 Task: Compose an email with the signature Jose Hernandez with the subject Request for collaboration and the message Can you please provide me with the login credentials for the system? from softage.8@softage.net to softage.6@softage.net Select the numbered list and change the font typography to strikethroughSelect the numbered list and remove the font typography strikethrough Send the email. Finally, move the email from Sent Items to the label Software development
Action: Mouse moved to (1124, 69)
Screenshot: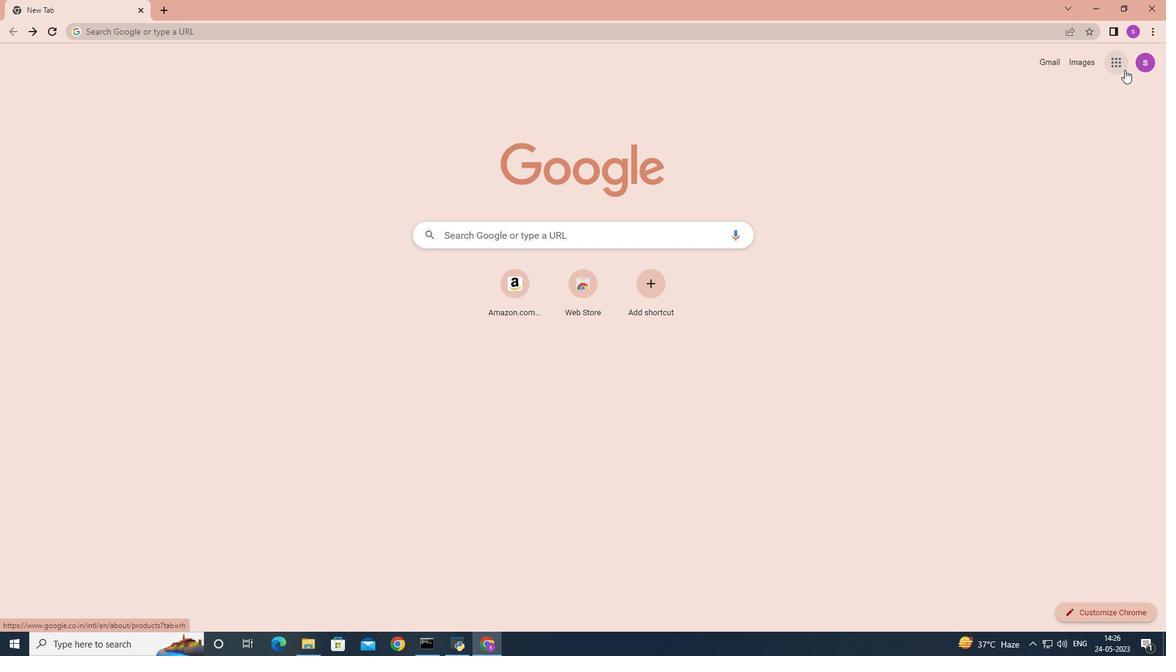 
Action: Mouse pressed left at (1124, 69)
Screenshot: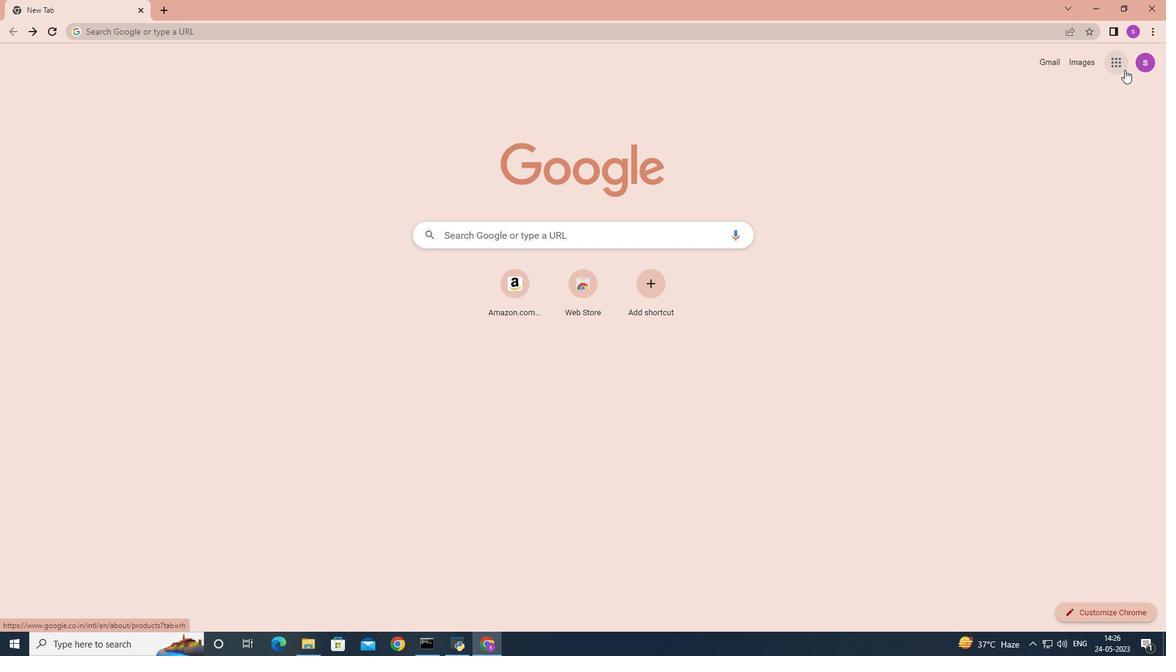 
Action: Mouse moved to (1053, 105)
Screenshot: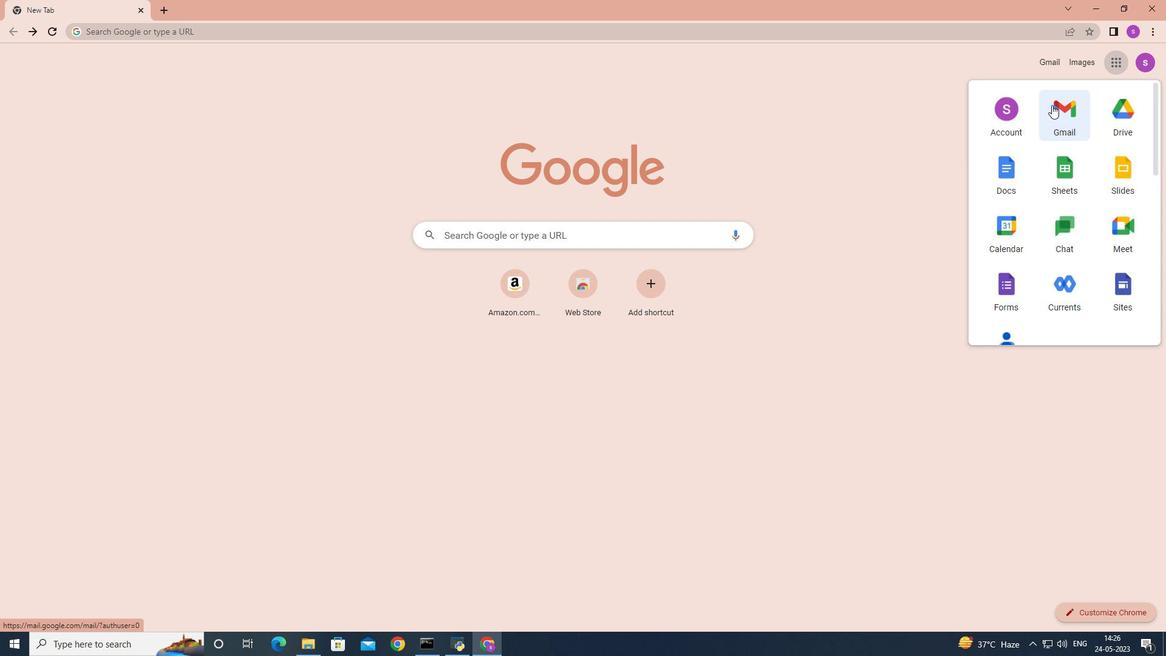 
Action: Mouse pressed left at (1053, 105)
Screenshot: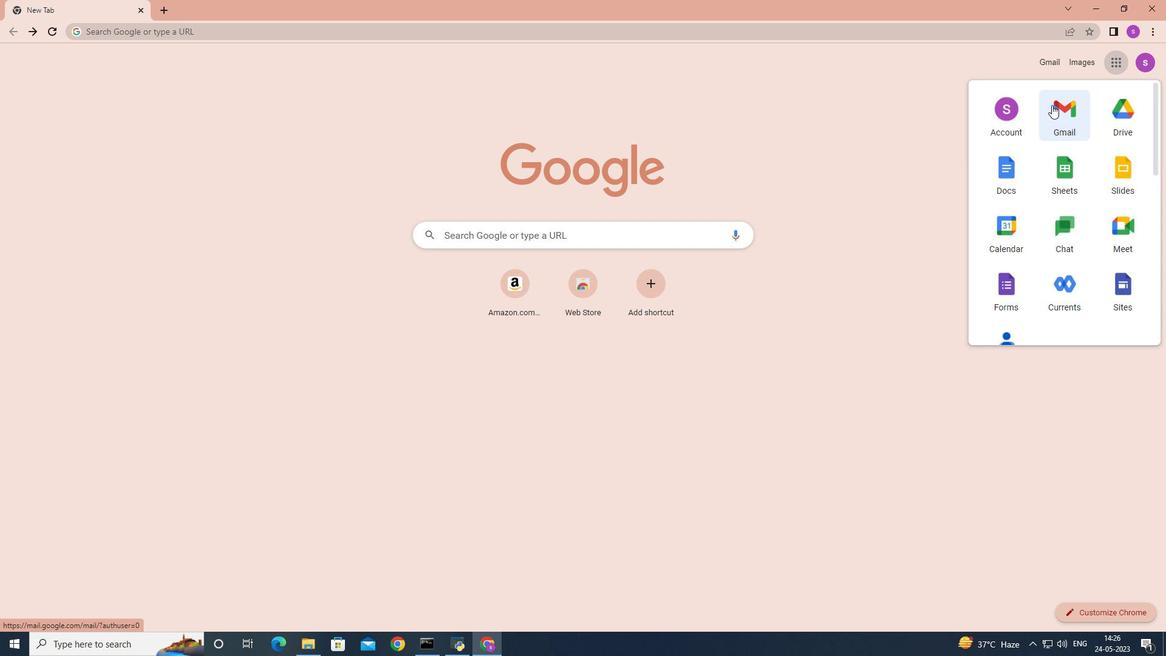 
Action: Mouse moved to (1030, 68)
Screenshot: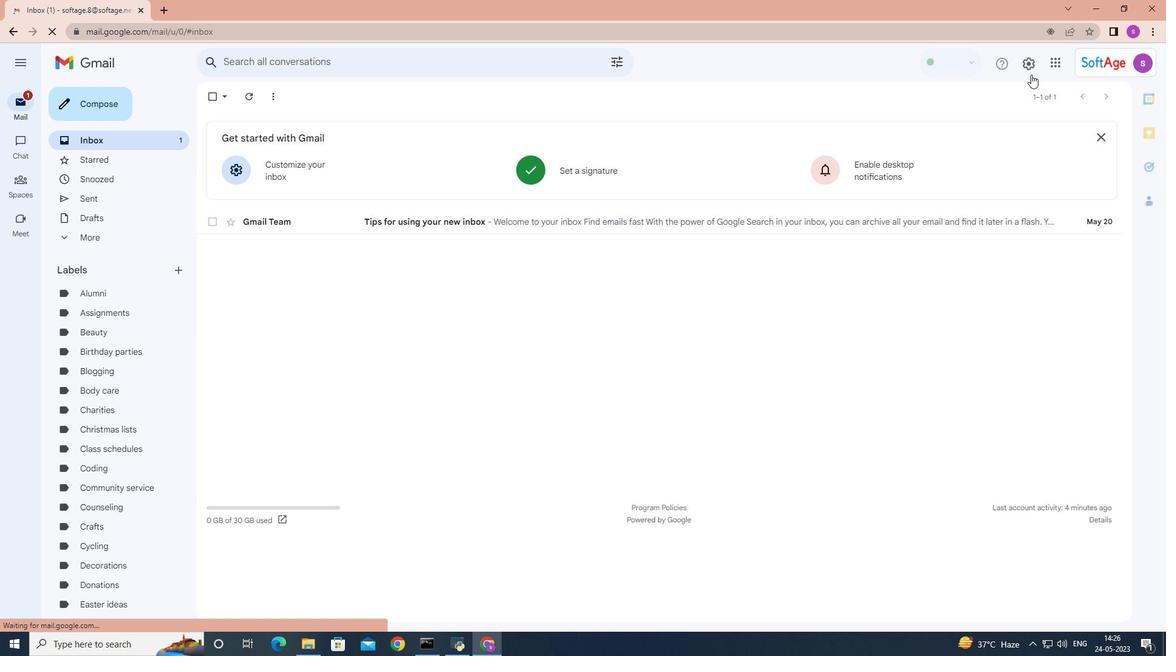 
Action: Mouse pressed left at (1030, 68)
Screenshot: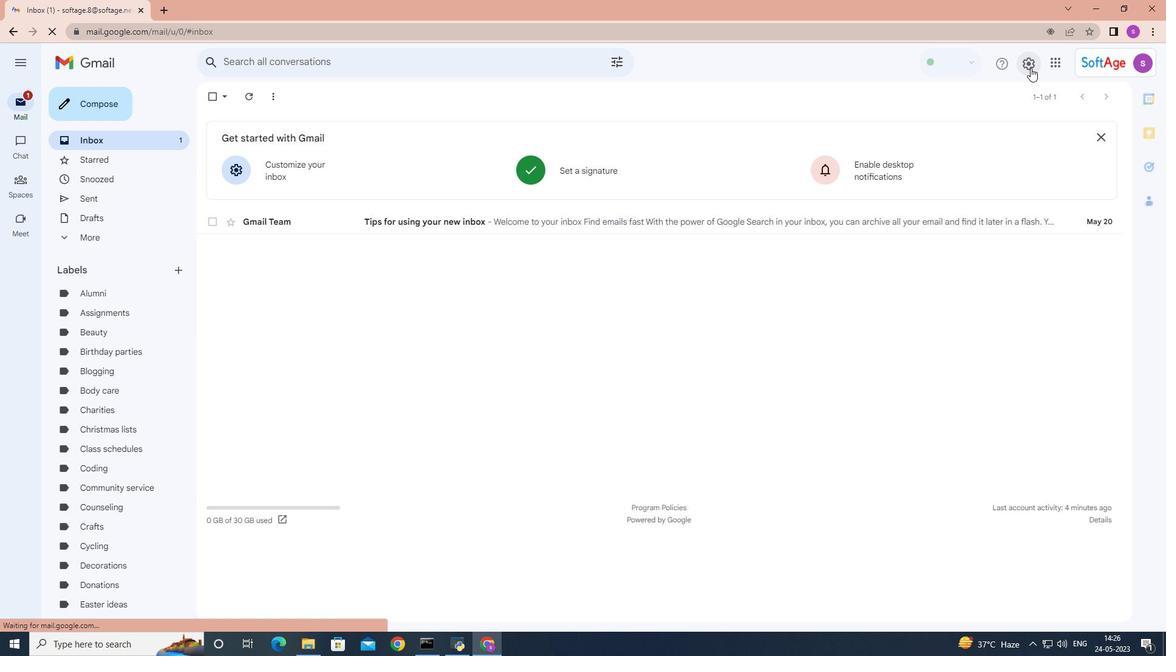 
Action: Mouse moved to (1039, 119)
Screenshot: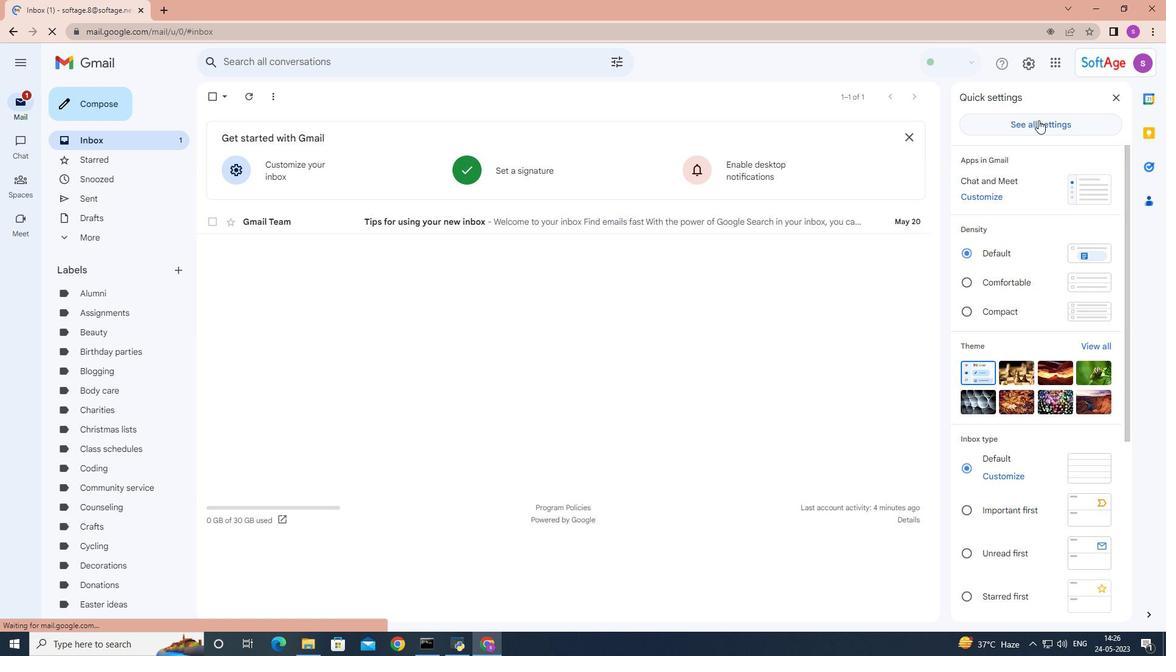 
Action: Mouse pressed left at (1039, 119)
Screenshot: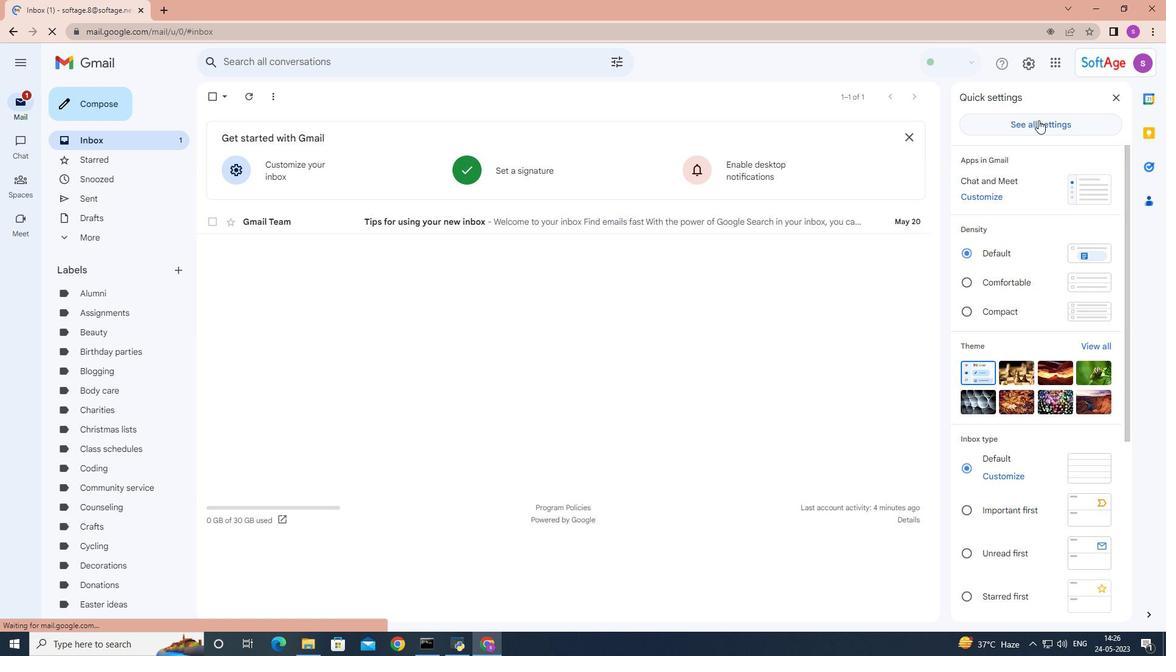
Action: Mouse moved to (844, 189)
Screenshot: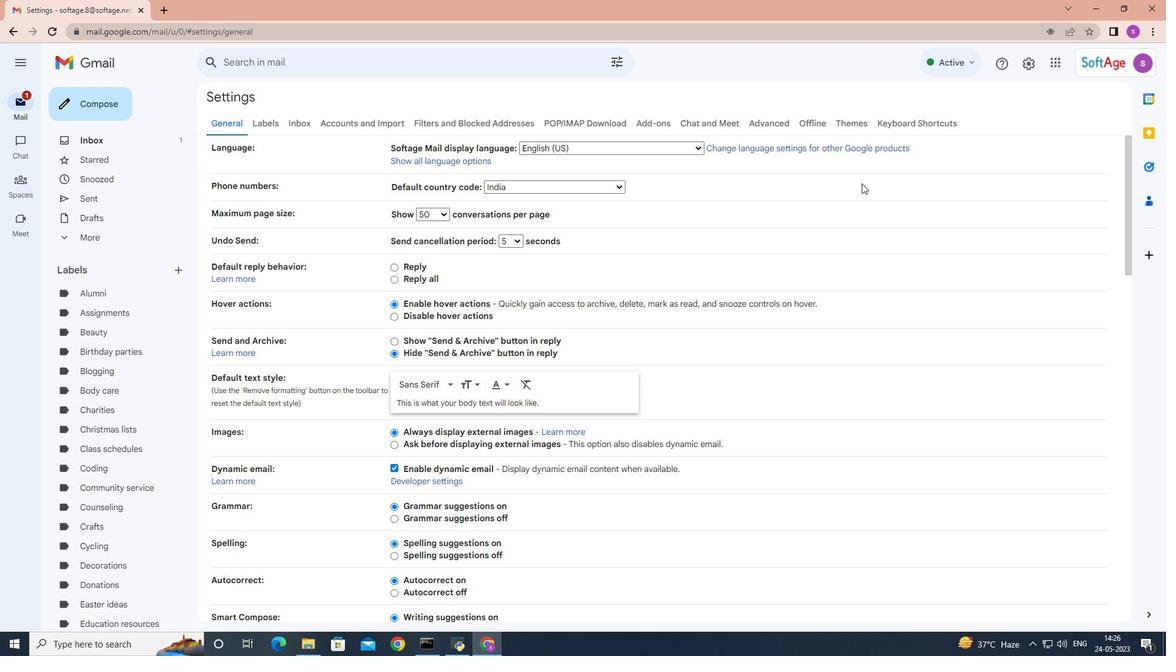 
Action: Mouse scrolled (844, 188) with delta (0, 0)
Screenshot: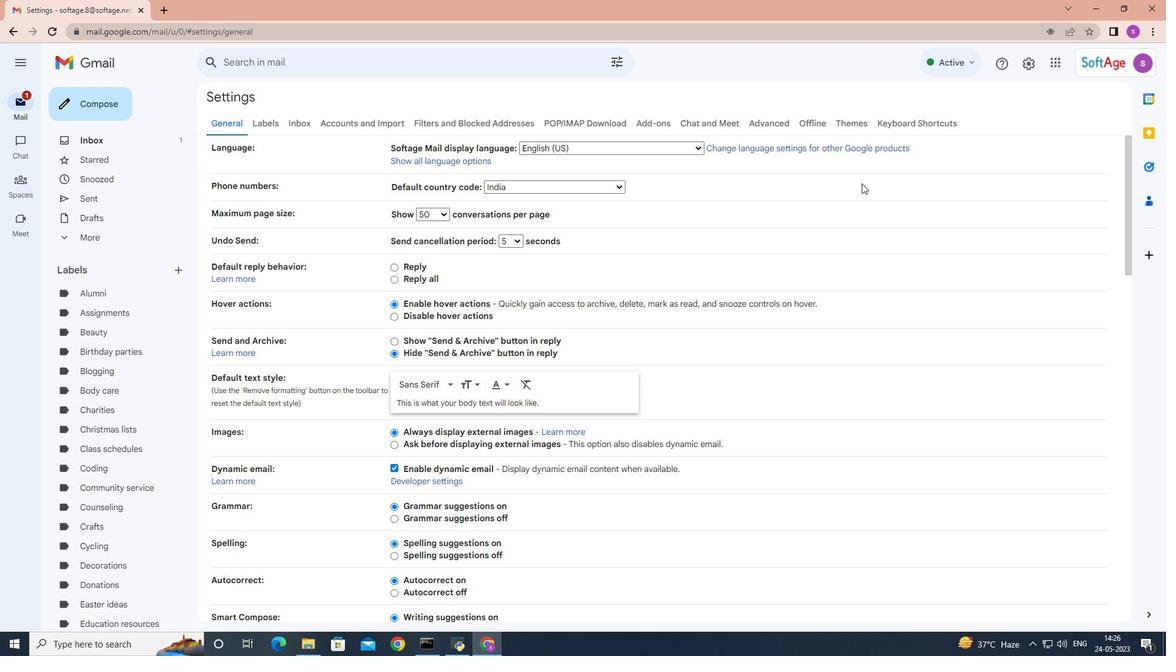 
Action: Mouse moved to (844, 189)
Screenshot: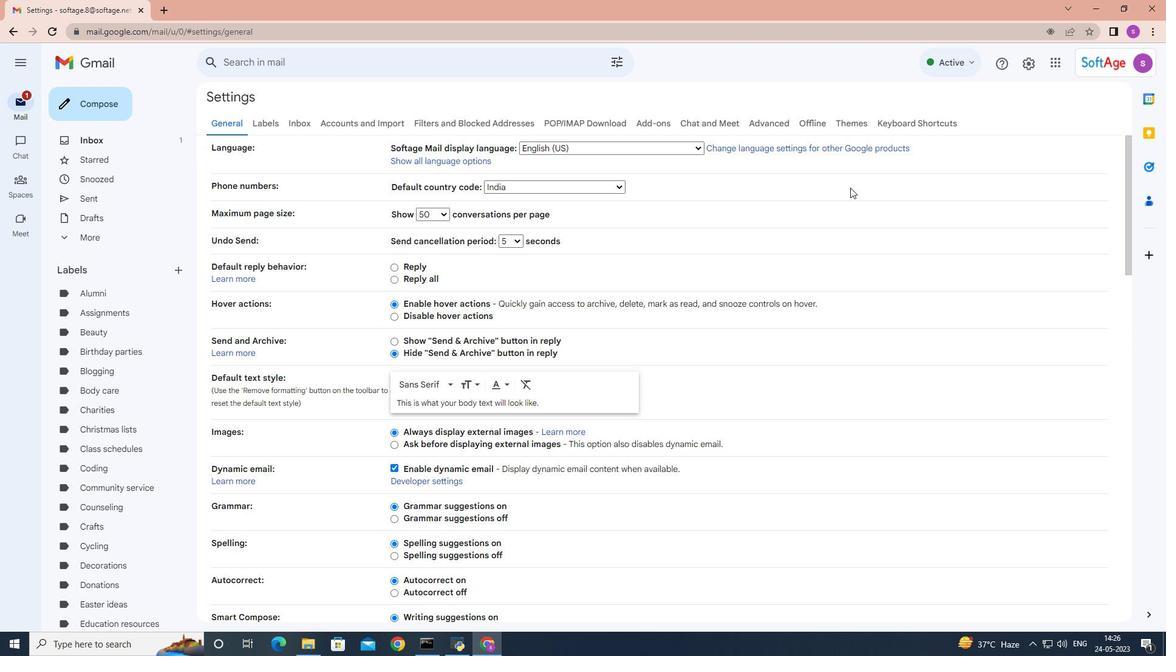 
Action: Mouse scrolled (844, 188) with delta (0, 0)
Screenshot: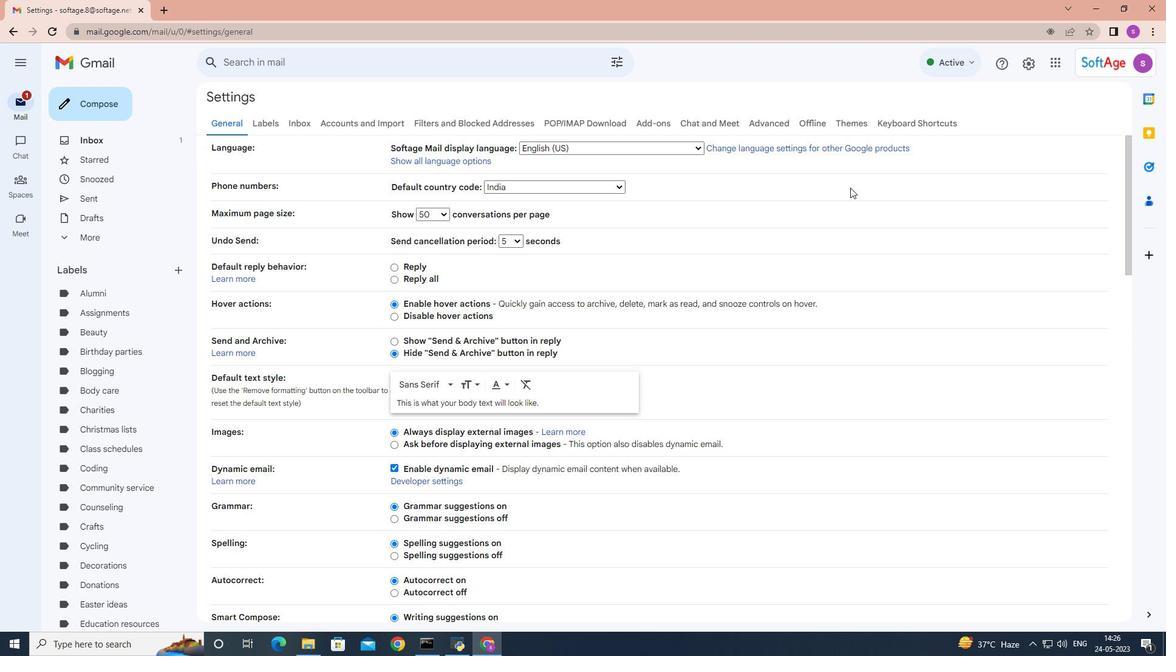 
Action: Mouse scrolled (844, 188) with delta (0, 0)
Screenshot: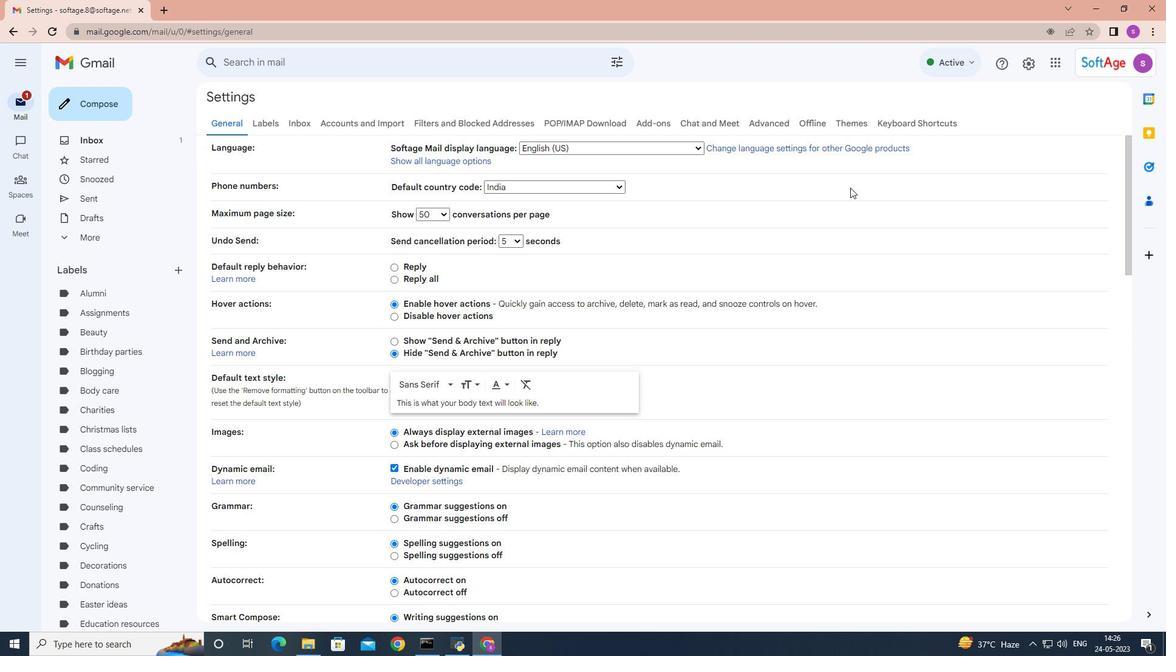 
Action: Mouse scrolled (844, 188) with delta (0, 0)
Screenshot: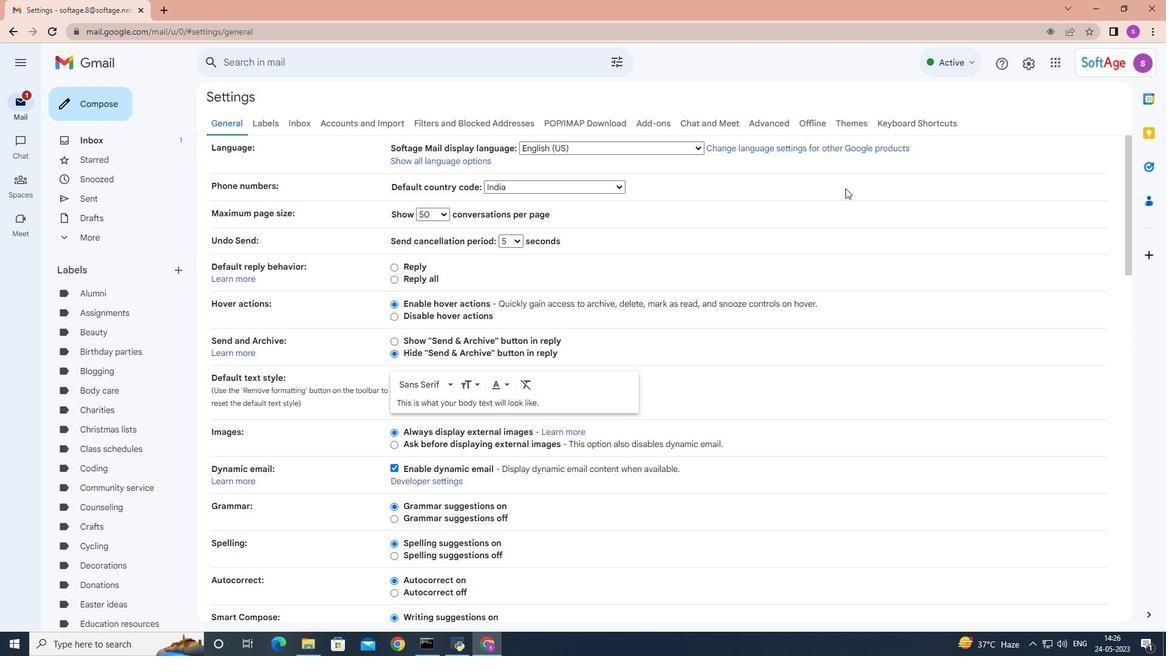 
Action: Mouse scrolled (844, 188) with delta (0, 0)
Screenshot: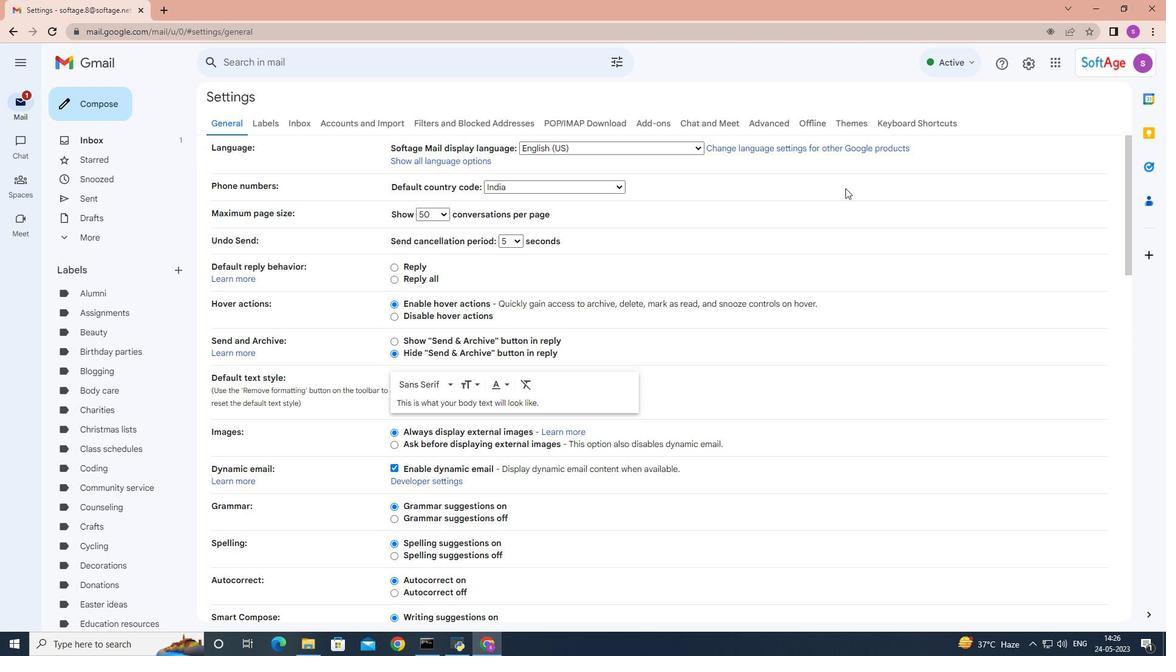 
Action: Mouse moved to (844, 189)
Screenshot: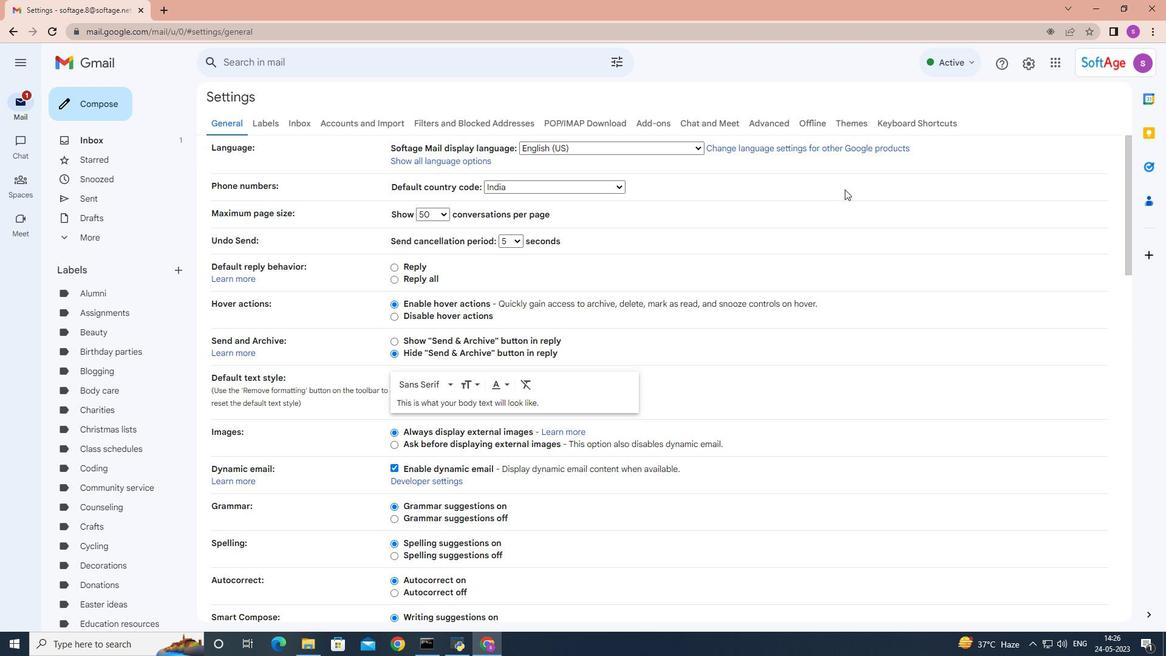 
Action: Mouse scrolled (844, 188) with delta (0, 0)
Screenshot: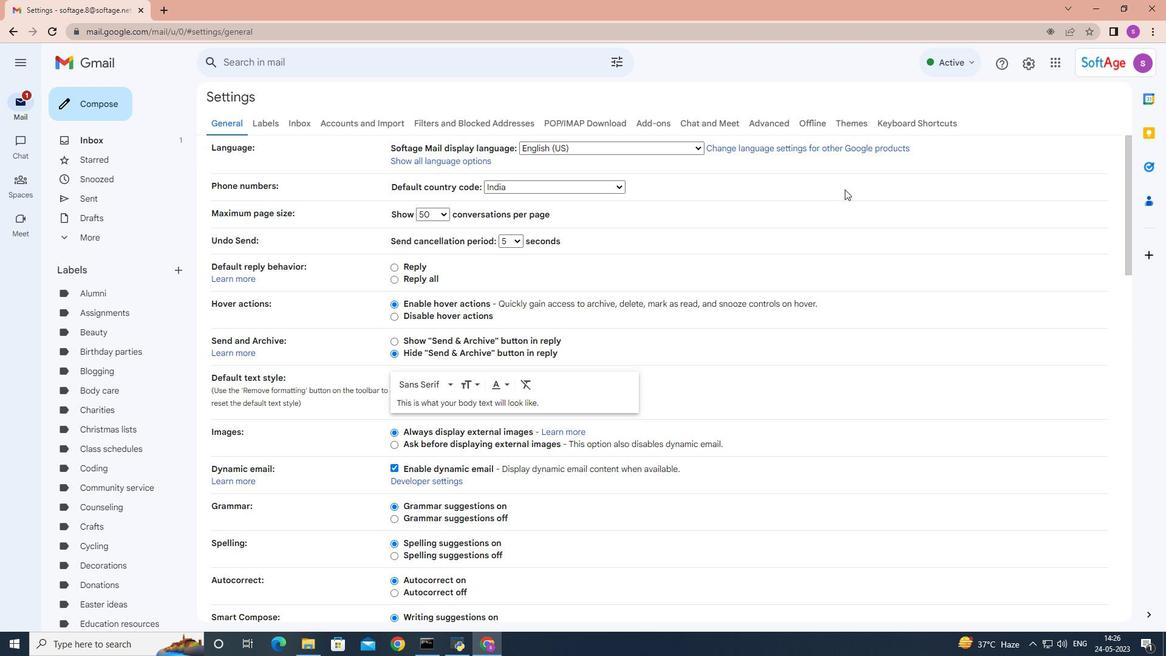 
Action: Mouse moved to (804, 179)
Screenshot: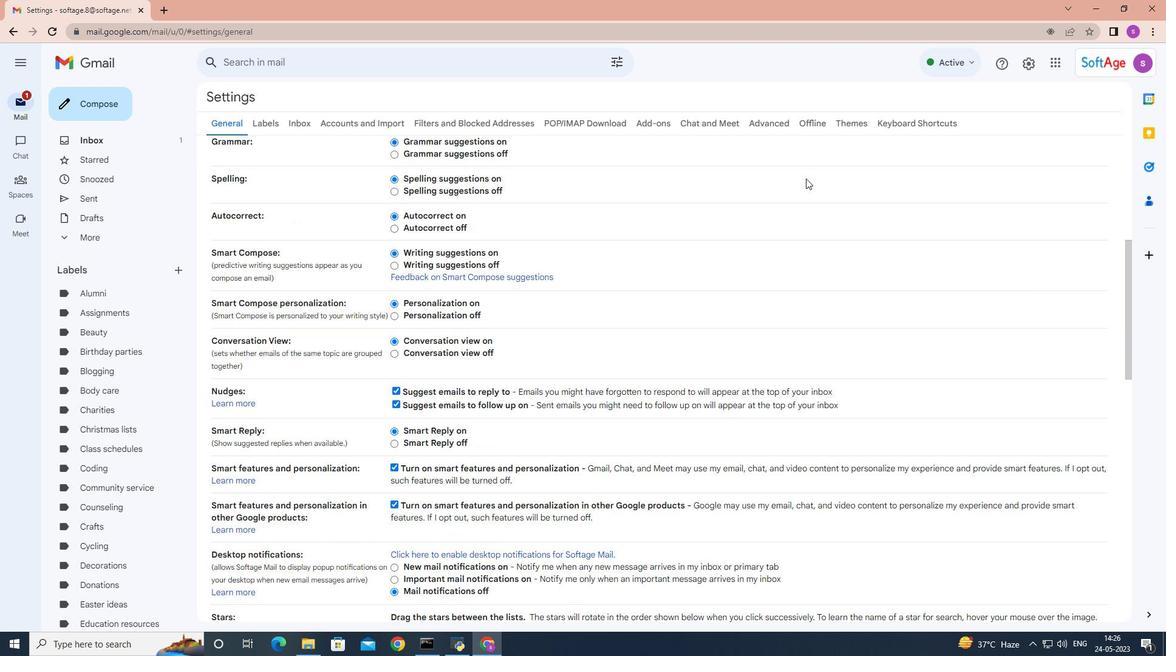 
Action: Mouse scrolled (805, 178) with delta (0, 0)
Screenshot: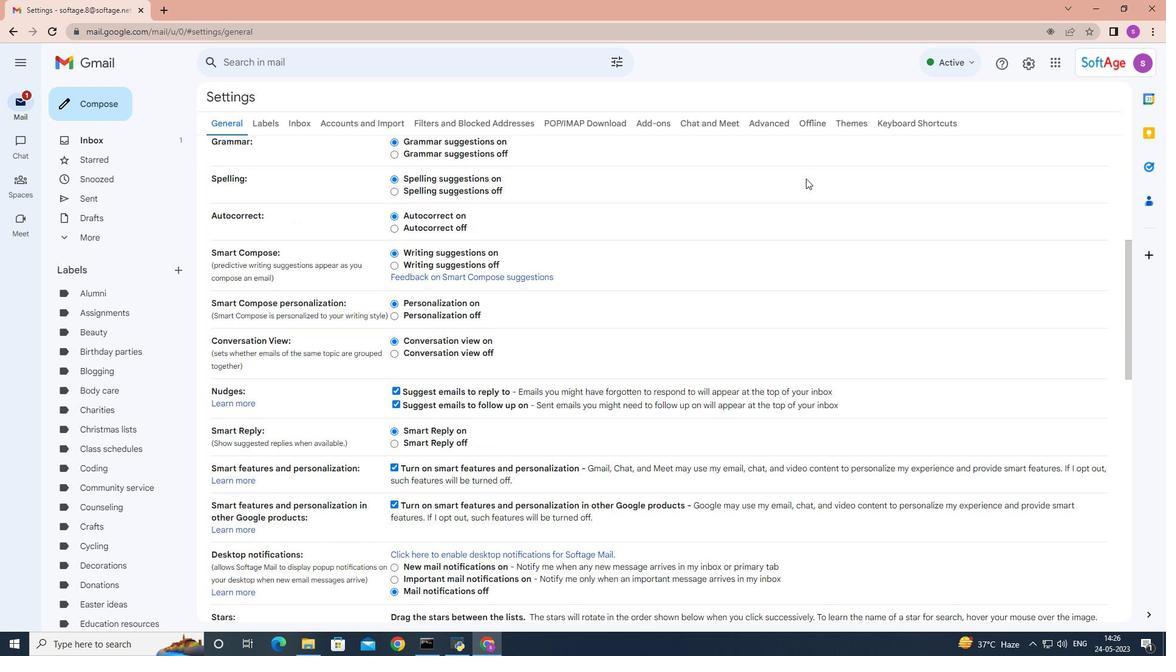 
Action: Mouse moved to (804, 179)
Screenshot: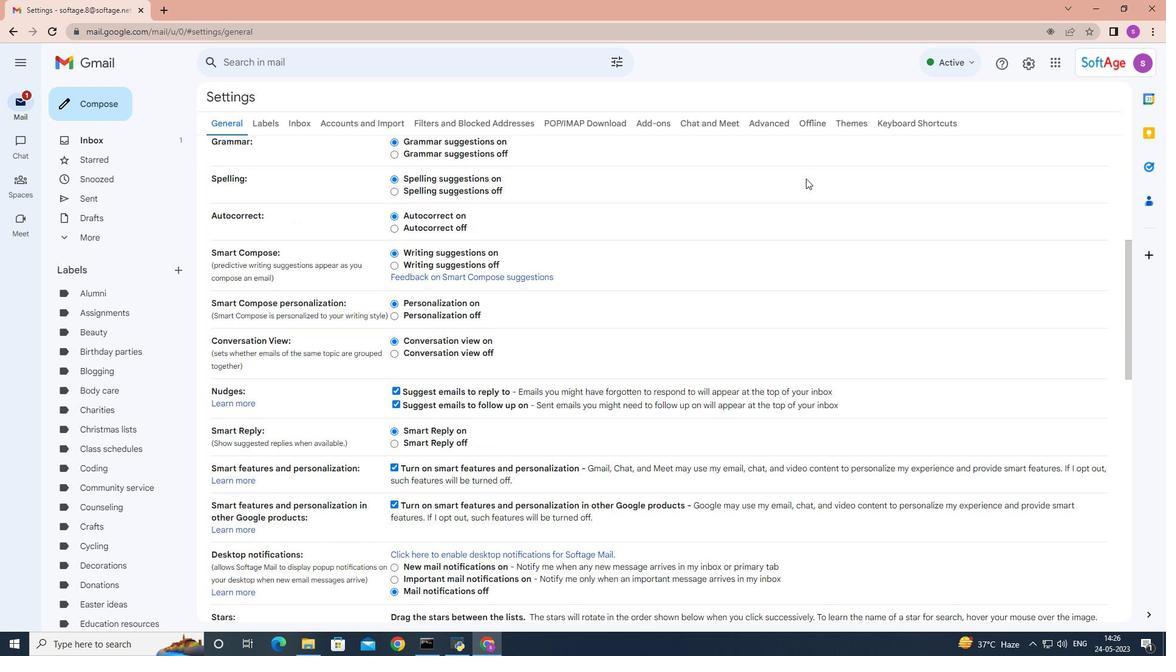 
Action: Mouse scrolled (805, 179) with delta (0, 0)
Screenshot: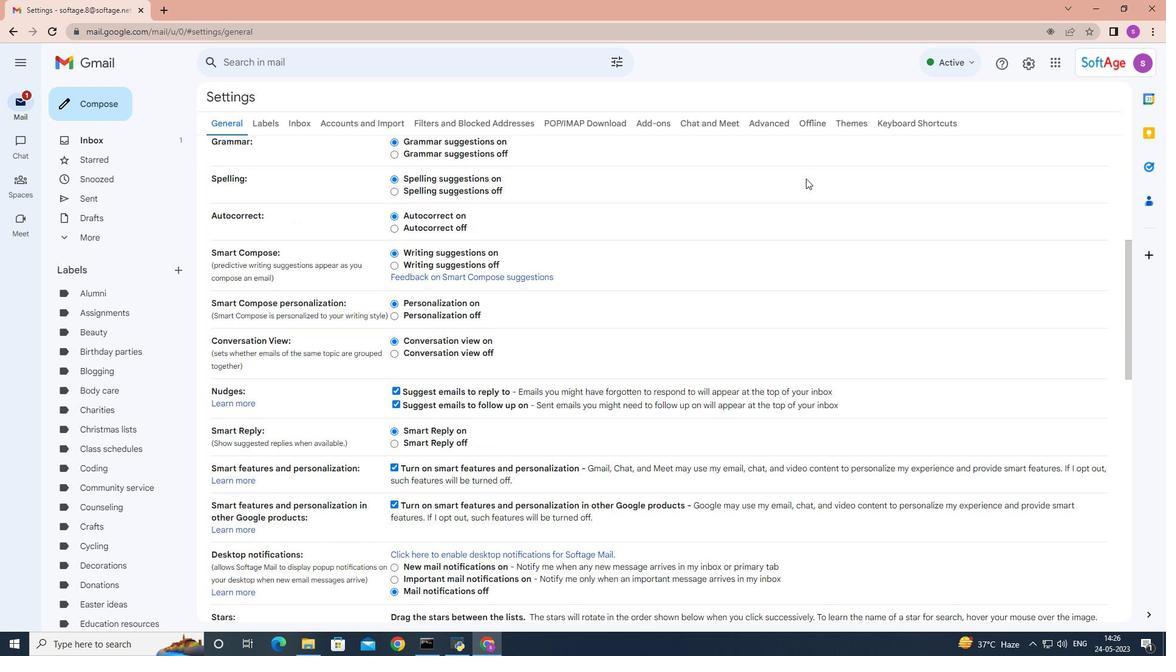 
Action: Mouse scrolled (805, 179) with delta (0, 0)
Screenshot: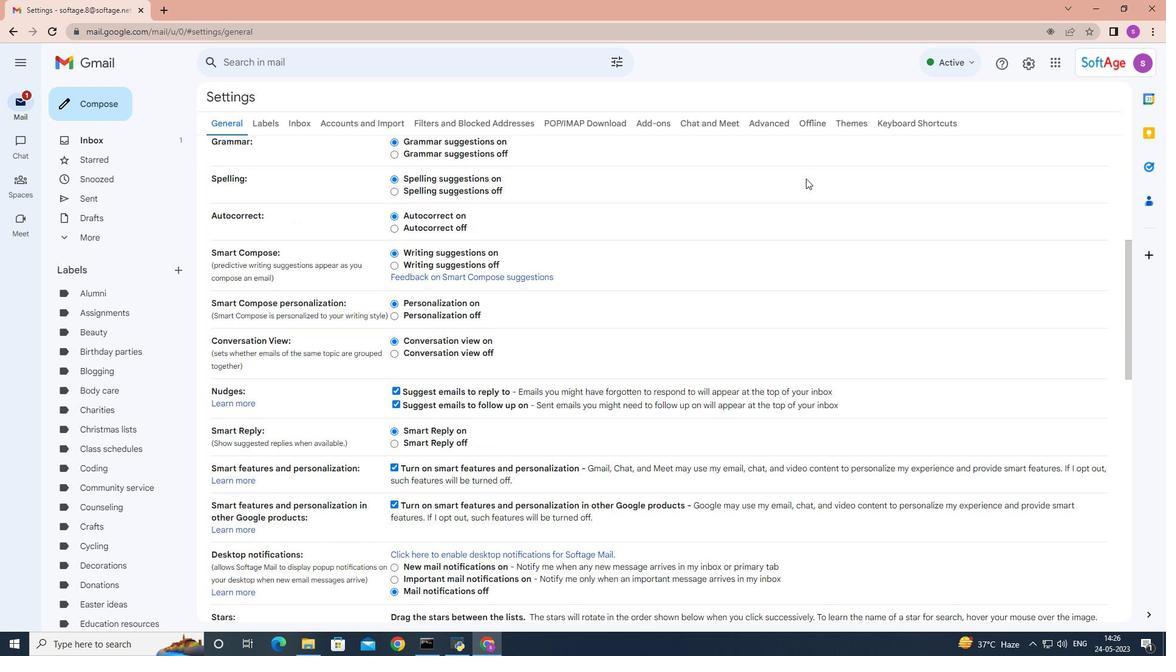 
Action: Mouse moved to (803, 179)
Screenshot: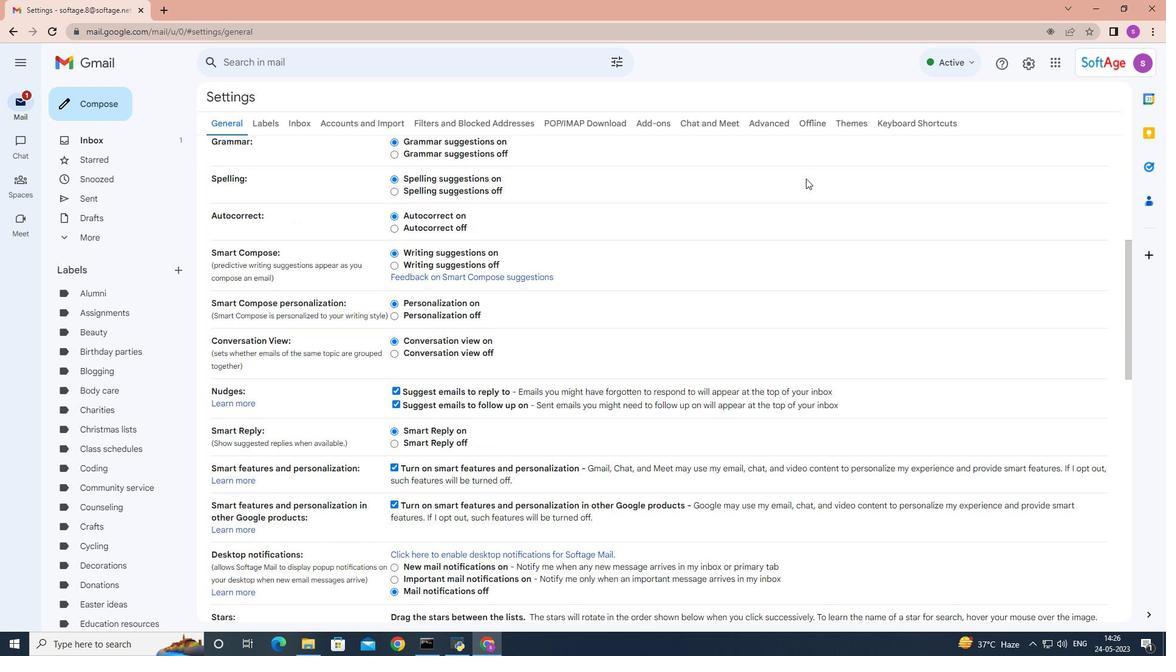 
Action: Mouse scrolled (805, 179) with delta (0, 0)
Screenshot: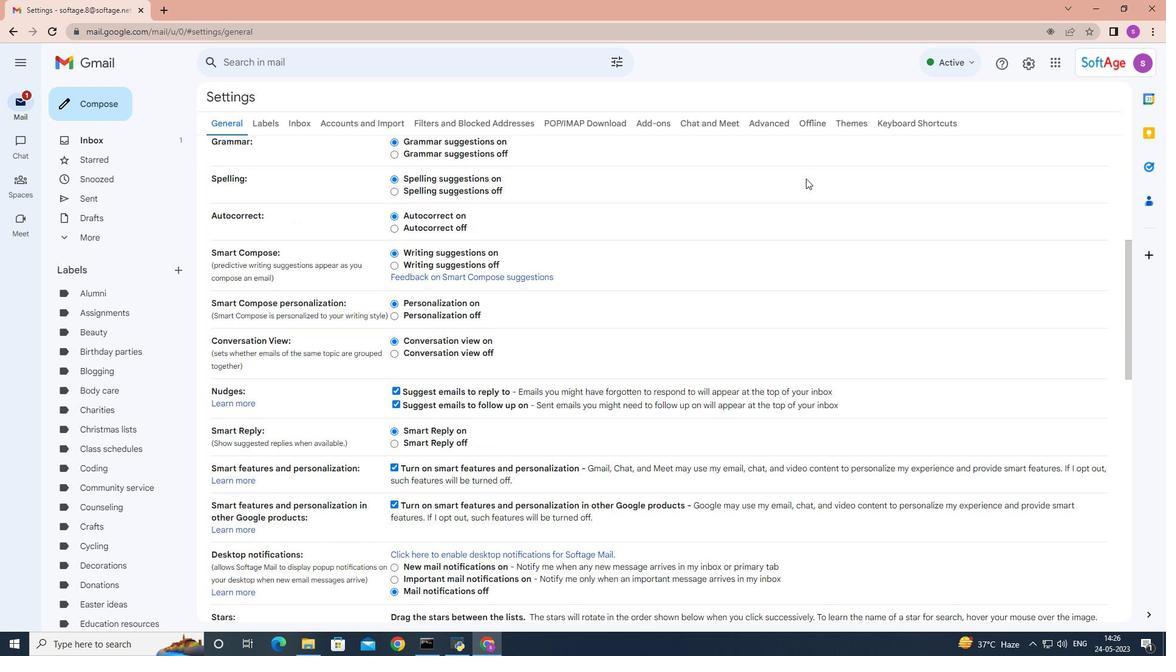 
Action: Mouse scrolled (805, 179) with delta (0, 0)
Screenshot: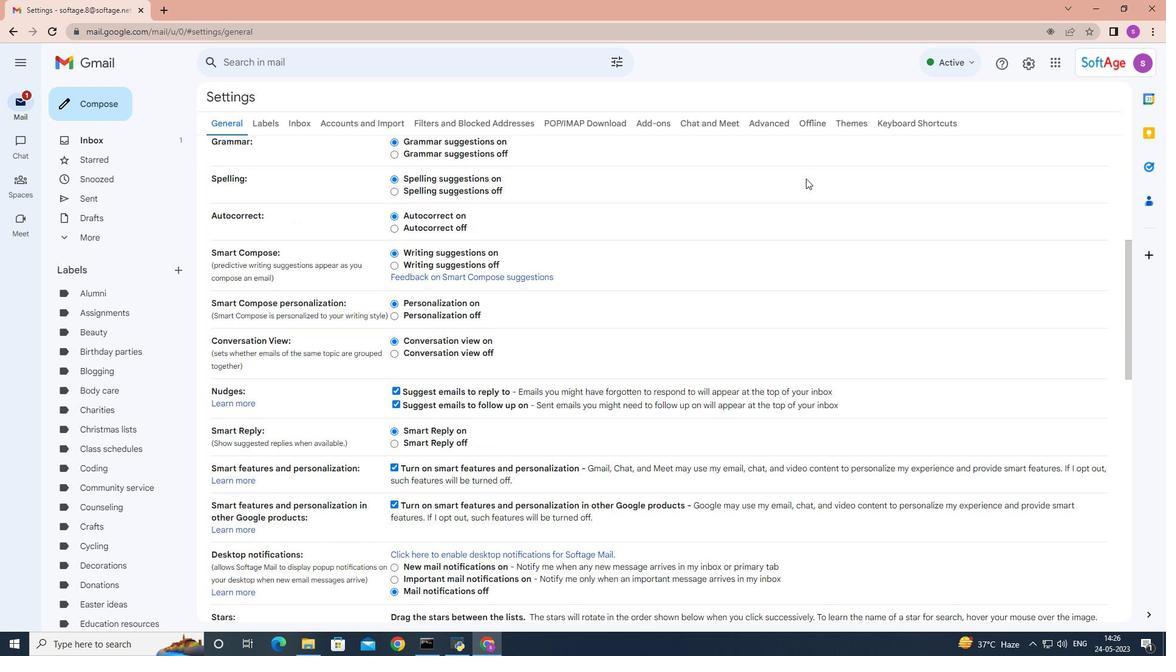 
Action: Mouse moved to (803, 179)
Screenshot: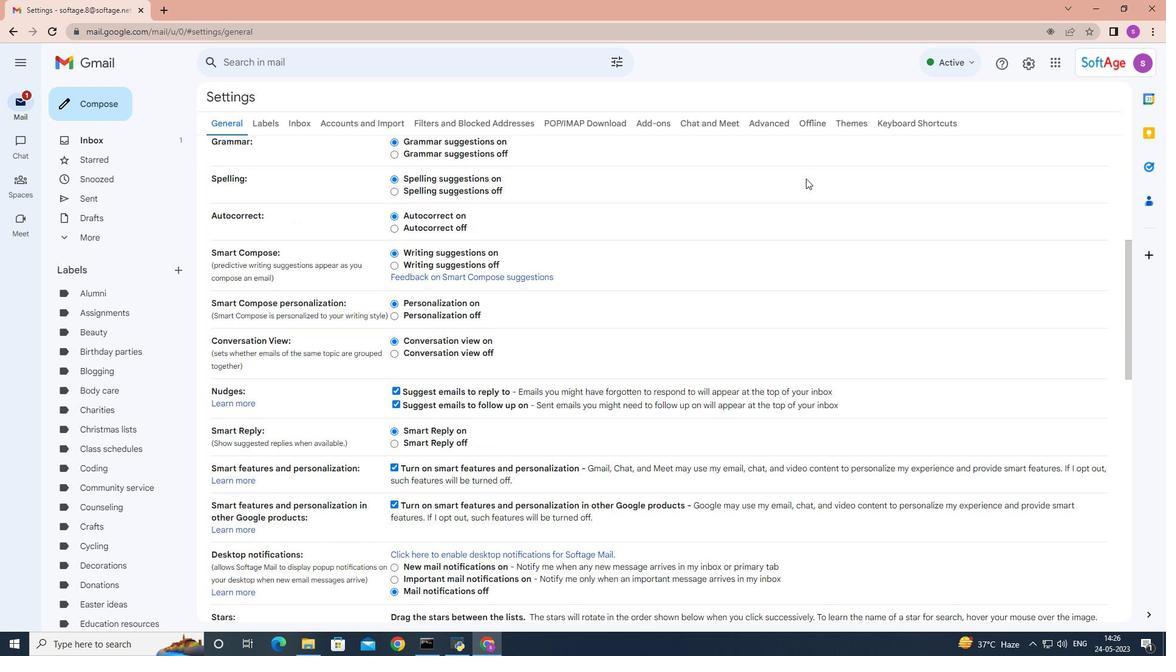 
Action: Mouse scrolled (803, 179) with delta (0, 0)
Screenshot: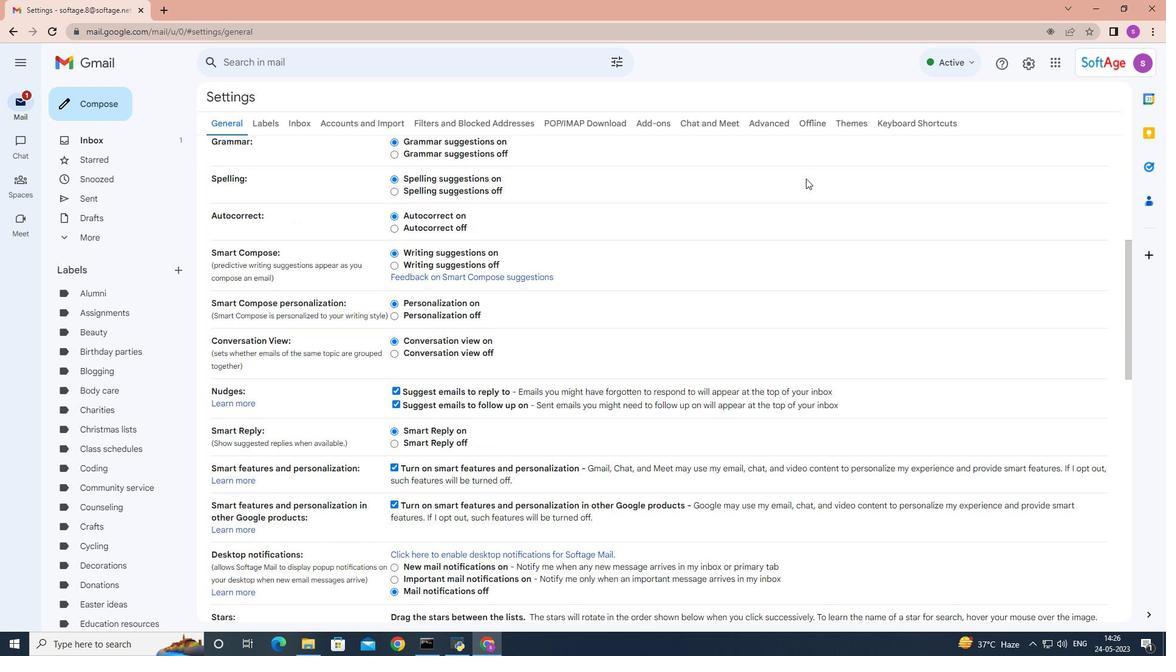 
Action: Mouse moved to (761, 183)
Screenshot: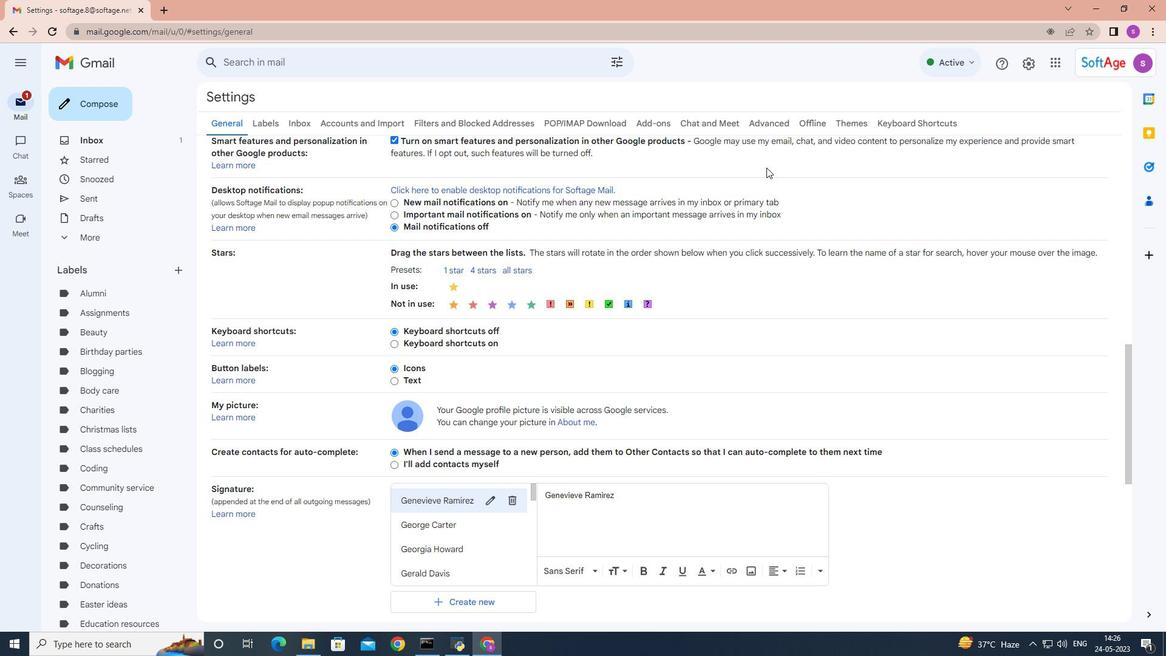 
Action: Mouse scrolled (761, 182) with delta (0, 0)
Screenshot: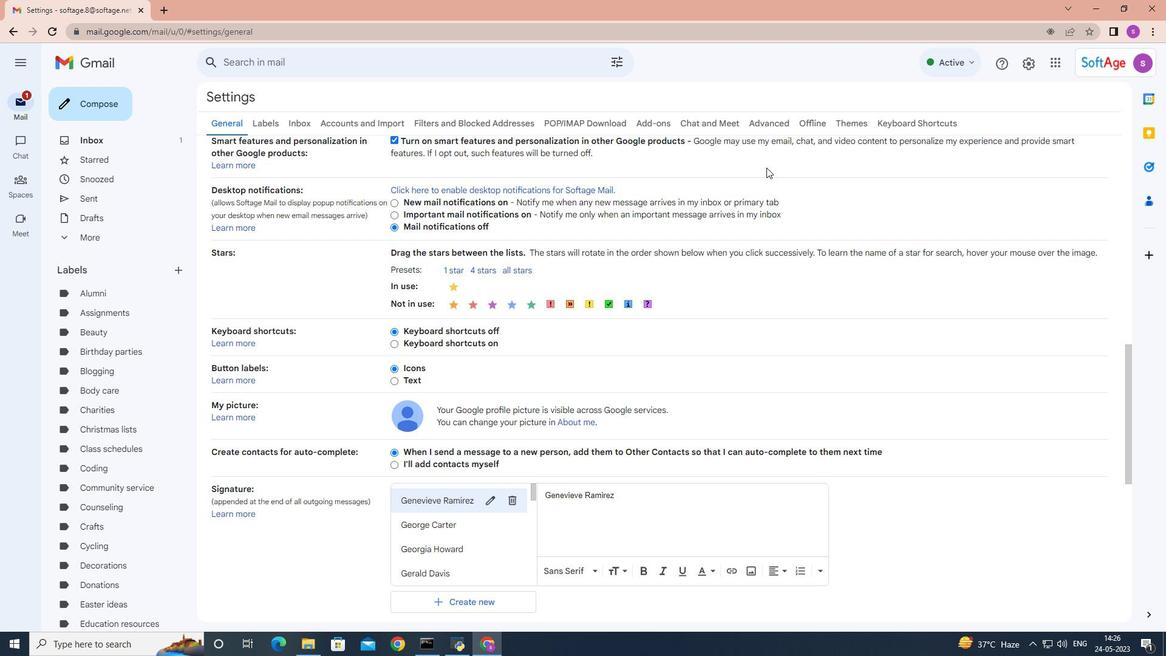 
Action: Mouse moved to (760, 185)
Screenshot: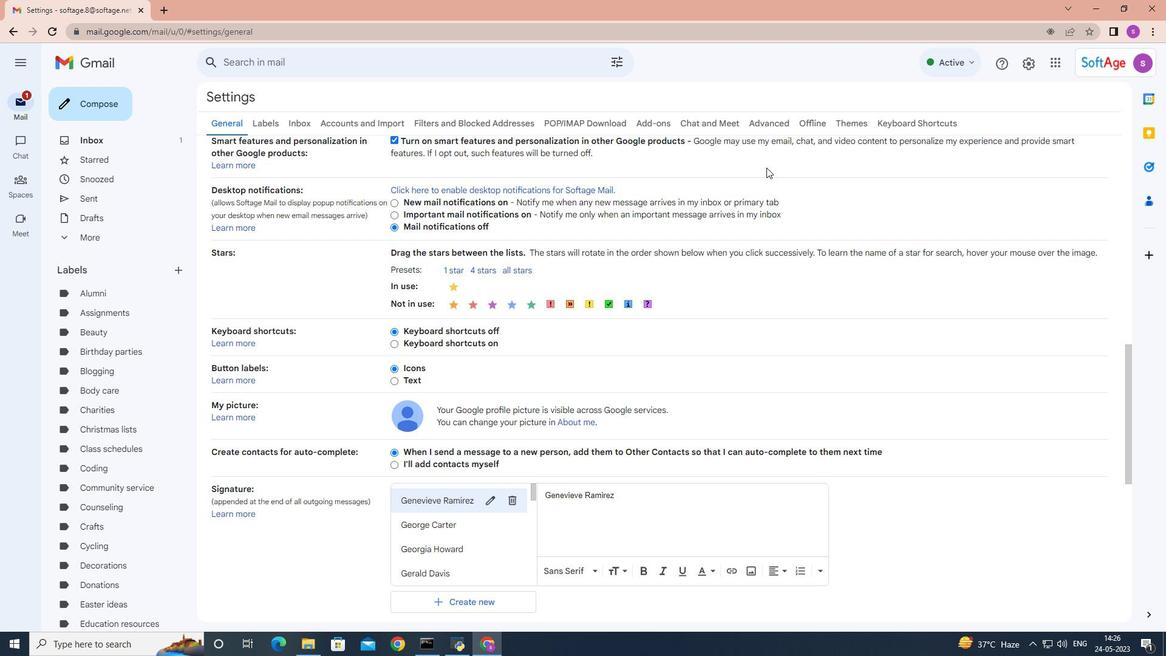 
Action: Mouse scrolled (760, 184) with delta (0, 0)
Screenshot: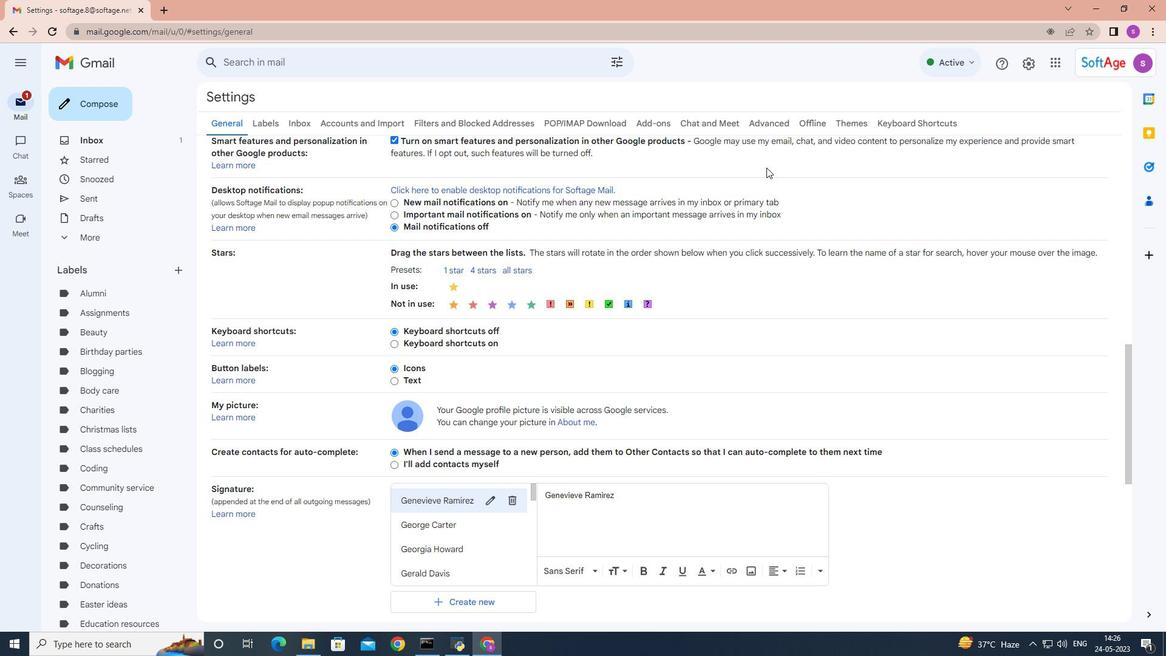 
Action: Mouse moved to (760, 186)
Screenshot: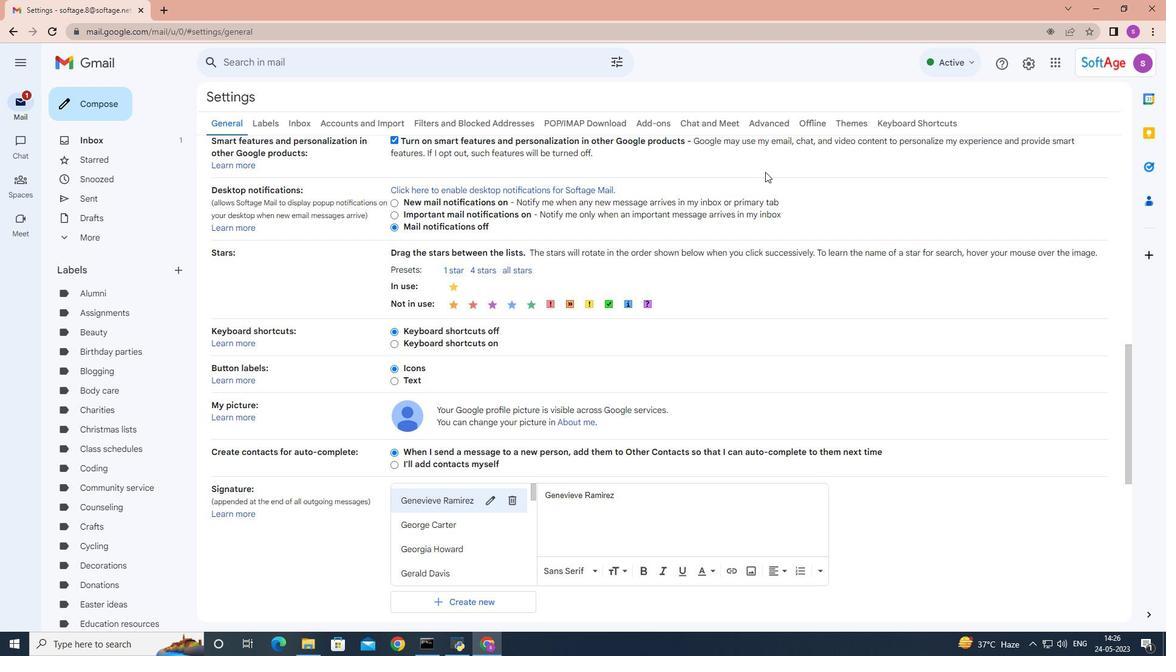 
Action: Mouse scrolled (760, 185) with delta (0, 0)
Screenshot: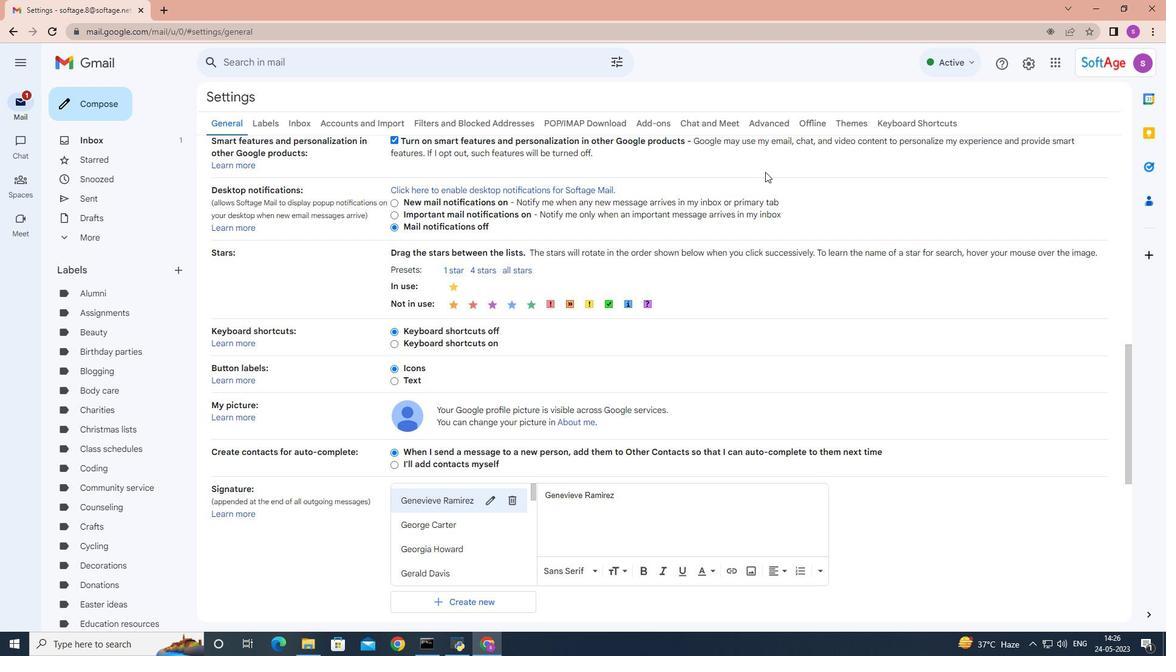 
Action: Mouse scrolled (760, 185) with delta (0, 0)
Screenshot: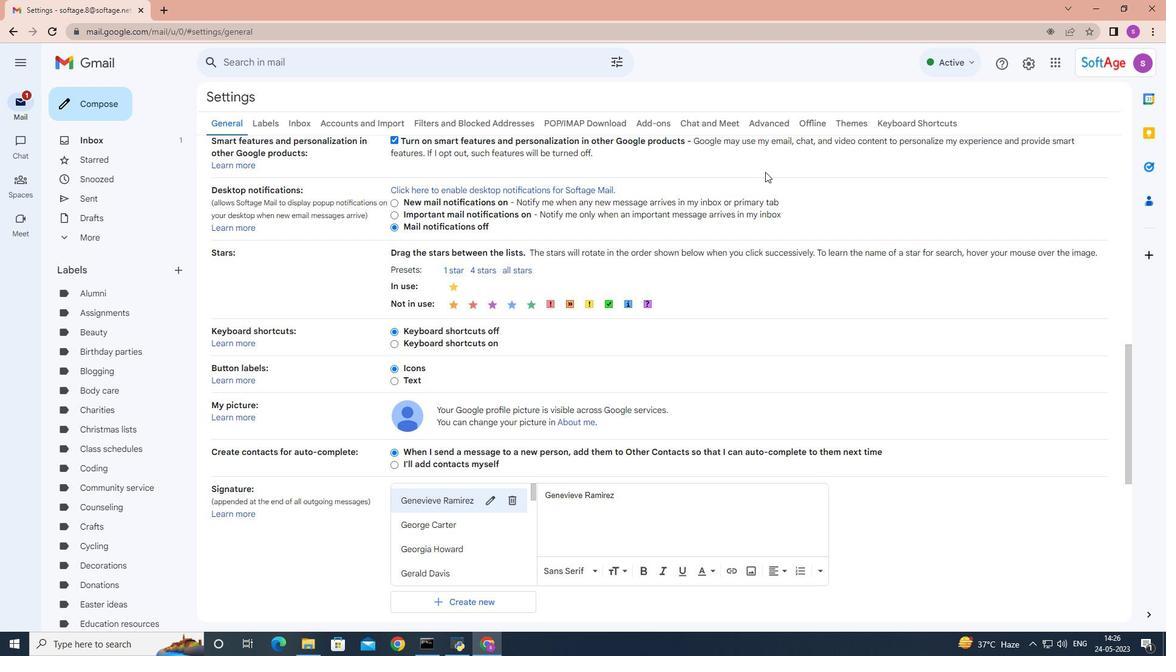 
Action: Mouse scrolled (760, 185) with delta (0, 0)
Screenshot: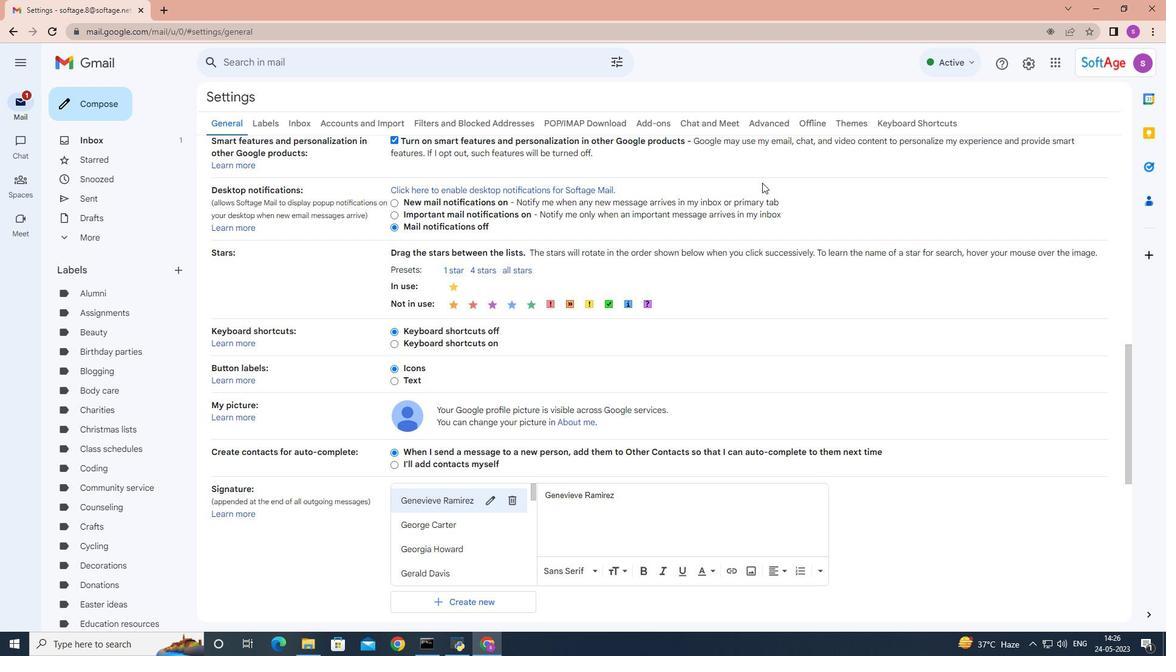 
Action: Mouse moved to (498, 295)
Screenshot: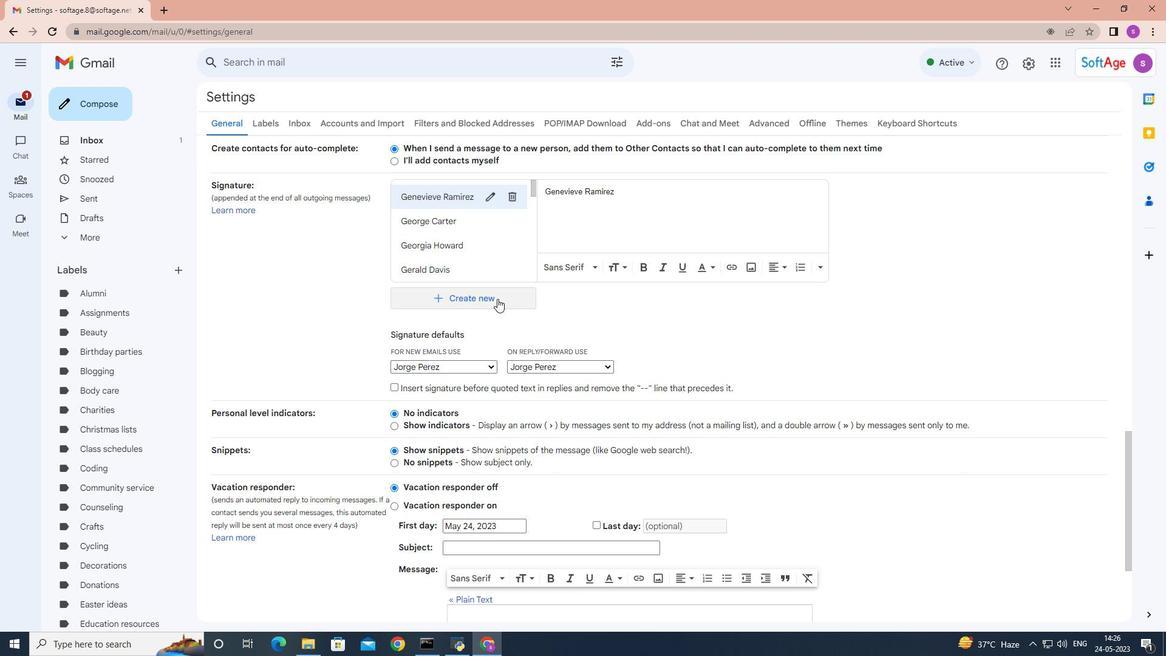 
Action: Mouse pressed left at (498, 295)
Screenshot: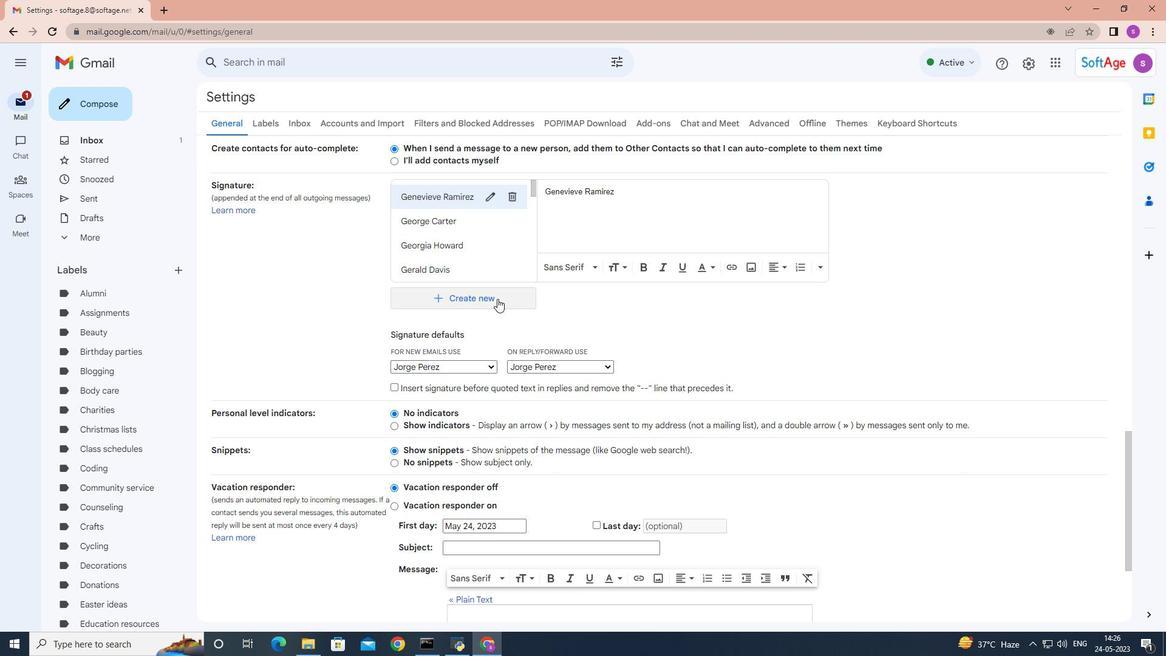 
Action: Mouse moved to (504, 306)
Screenshot: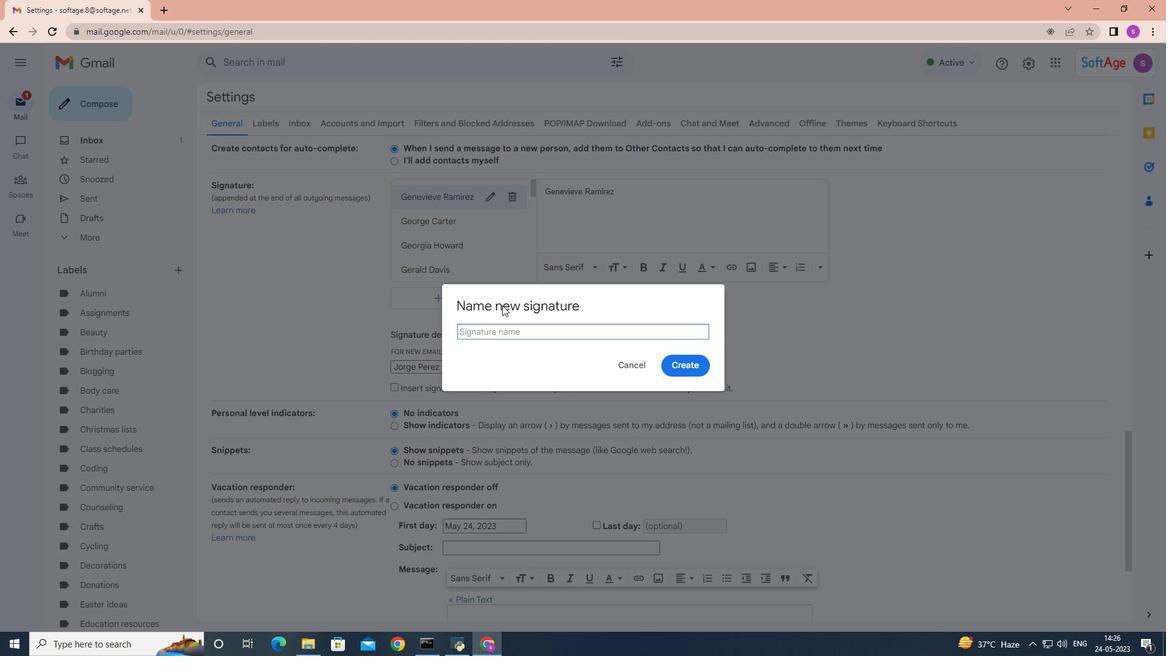 
Action: Key pressed <Key.shift><Key.shift><Key.shift><Key.shift><Key.shift><Key.shift><Key.shift><Key.shift><Key.shift>Jose<Key.space><Key.shift><Key.shift>Hernandez
Screenshot: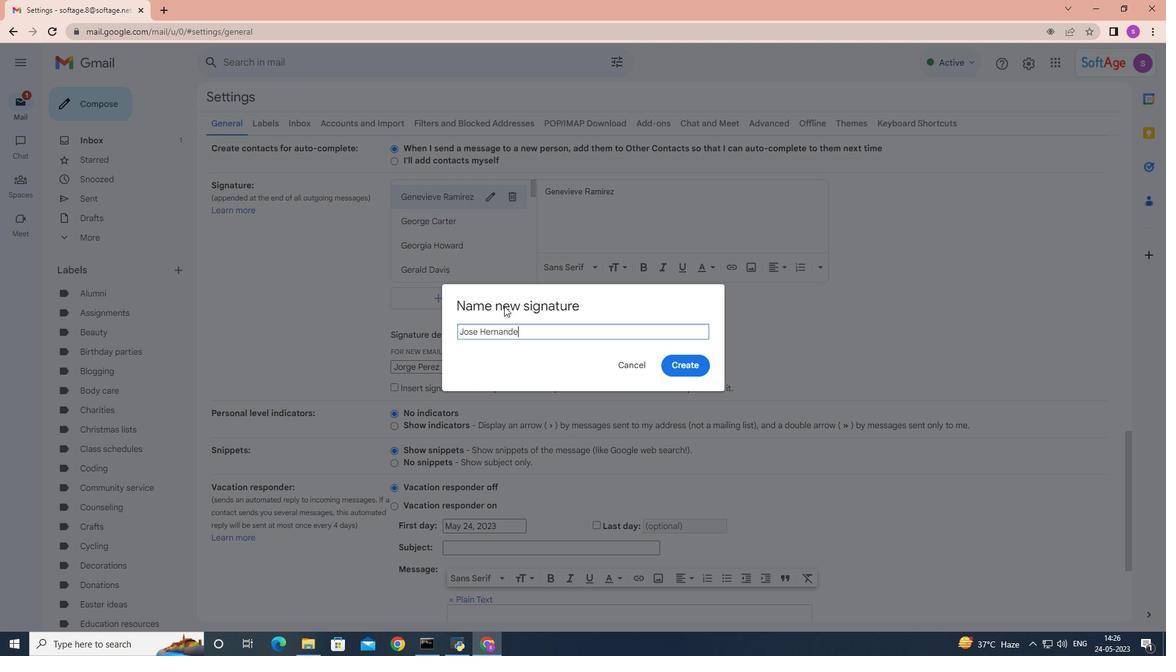 
Action: Mouse moved to (682, 366)
Screenshot: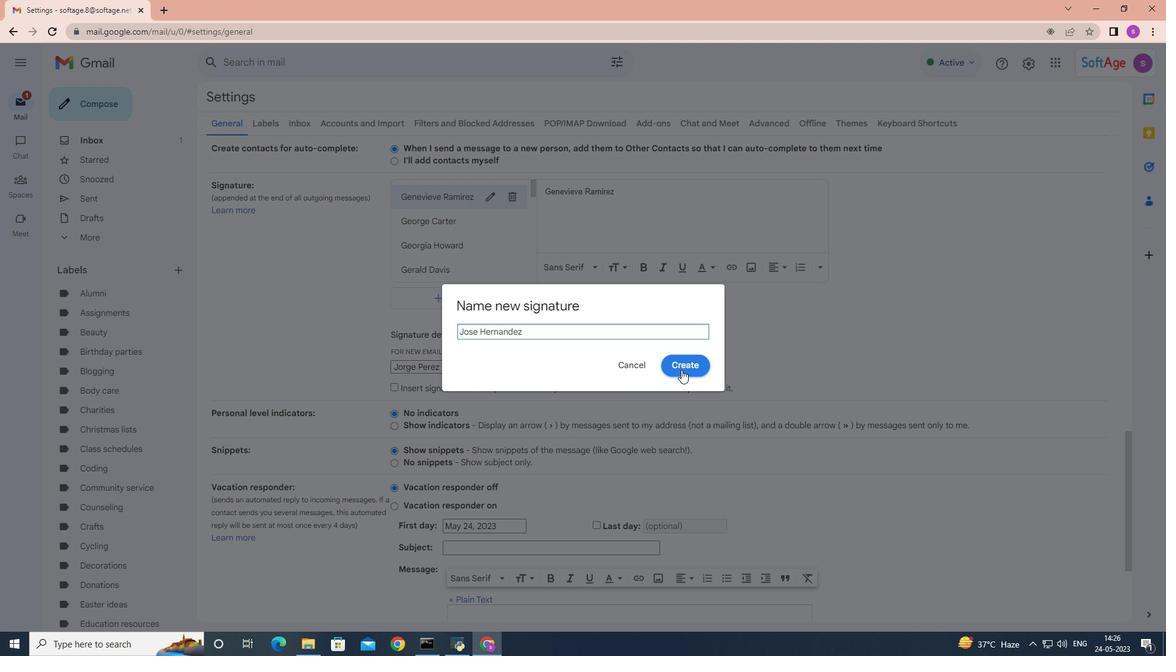 
Action: Mouse pressed left at (682, 366)
Screenshot: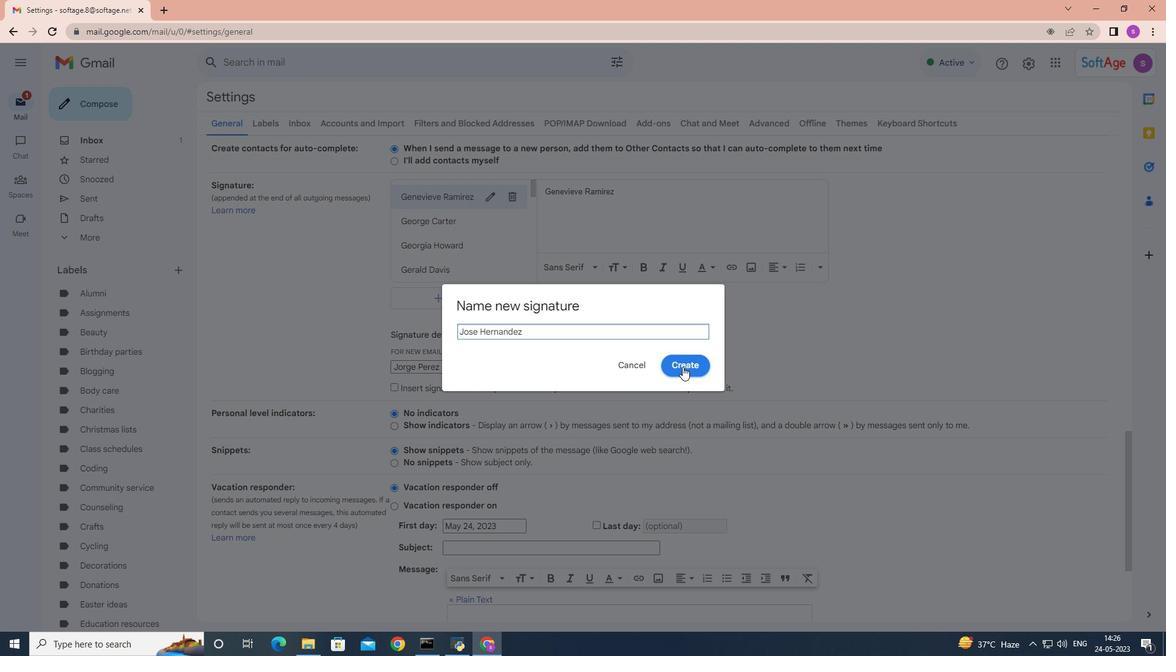 
Action: Mouse moved to (679, 369)
Screenshot: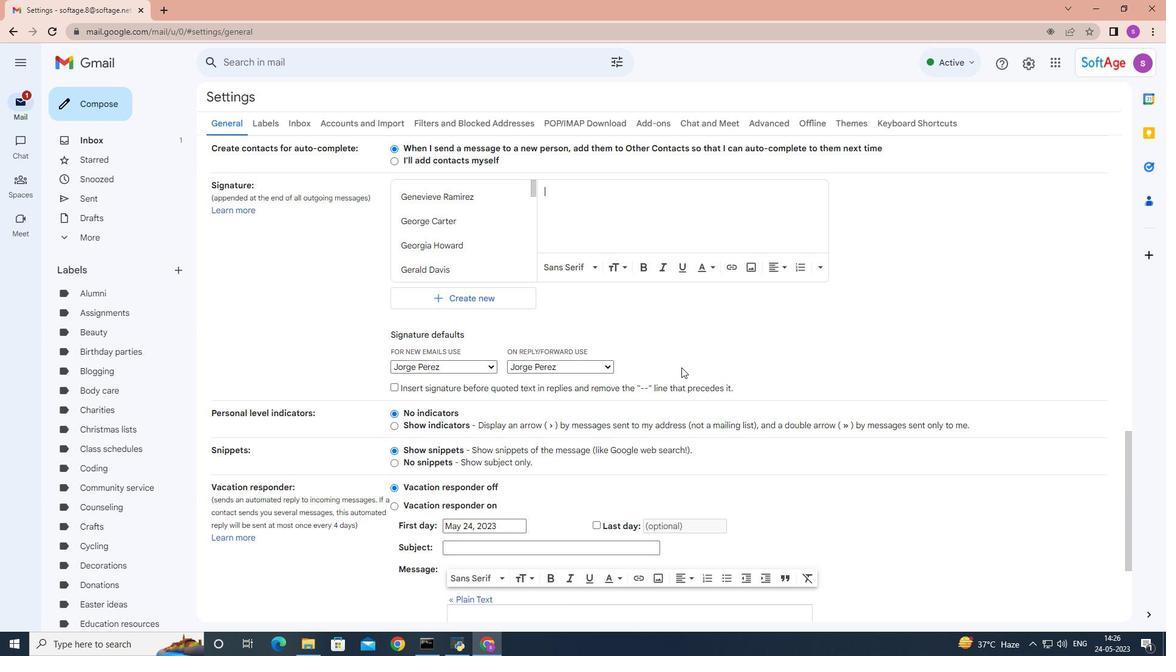 
Action: Key pressed <Key.shift>Jose<Key.space><Key.shift>Hernandez
Screenshot: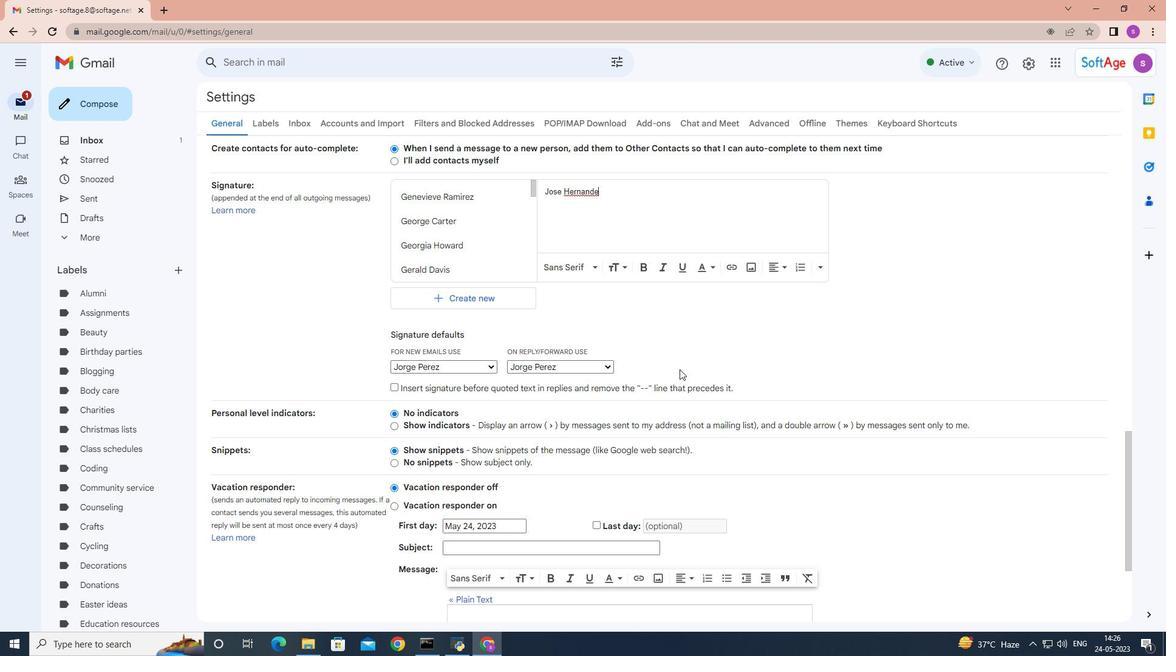 
Action: Mouse moved to (694, 379)
Screenshot: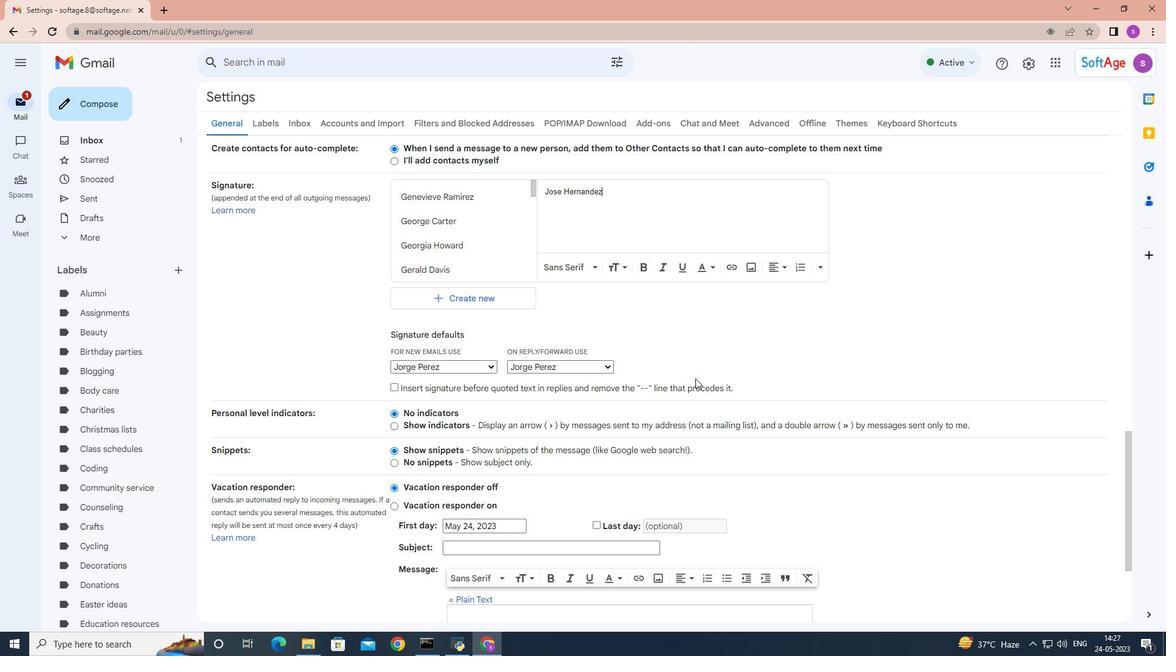 
Action: Mouse scrolled (694, 379) with delta (0, 0)
Screenshot: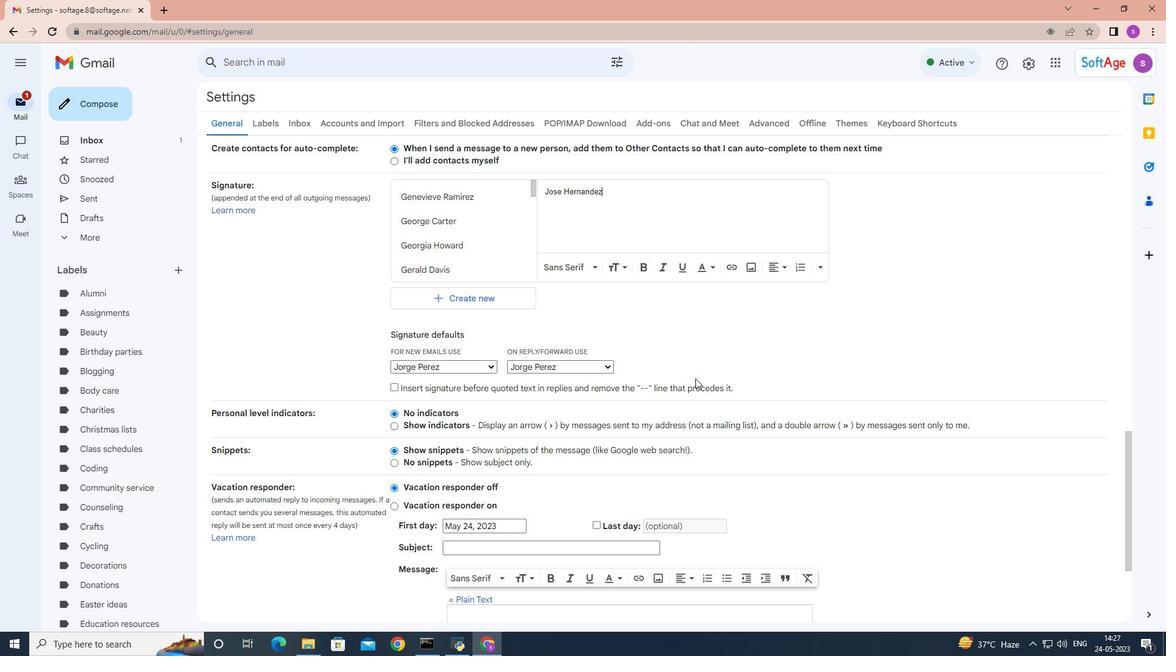 
Action: Mouse moved to (482, 303)
Screenshot: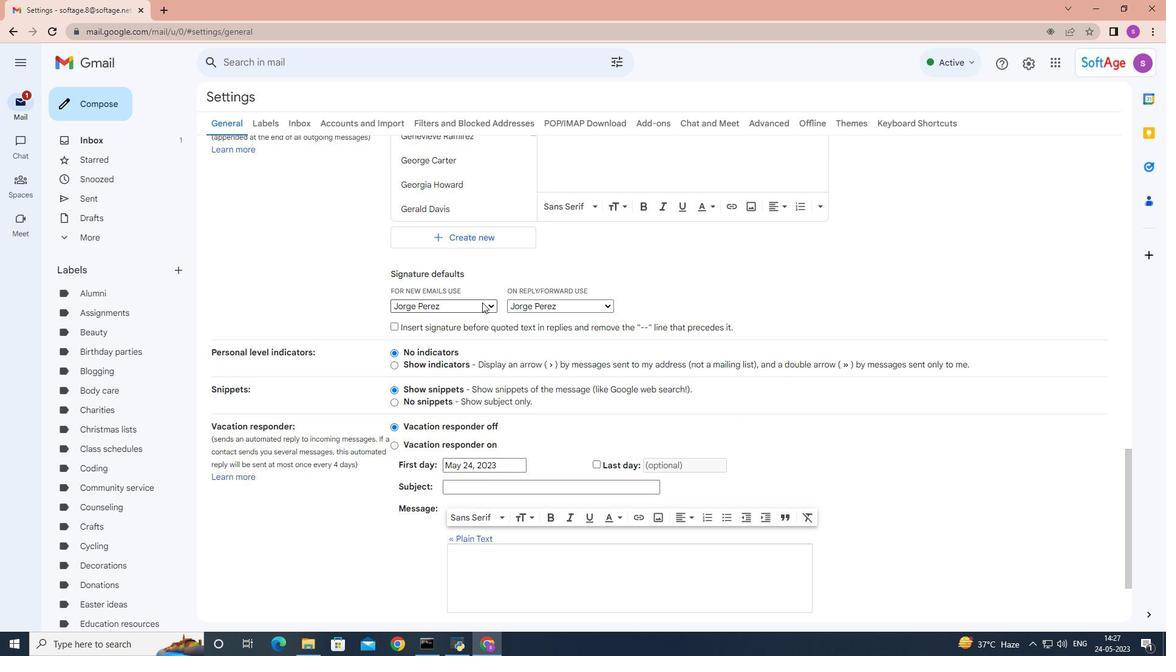 
Action: Mouse pressed left at (482, 303)
Screenshot: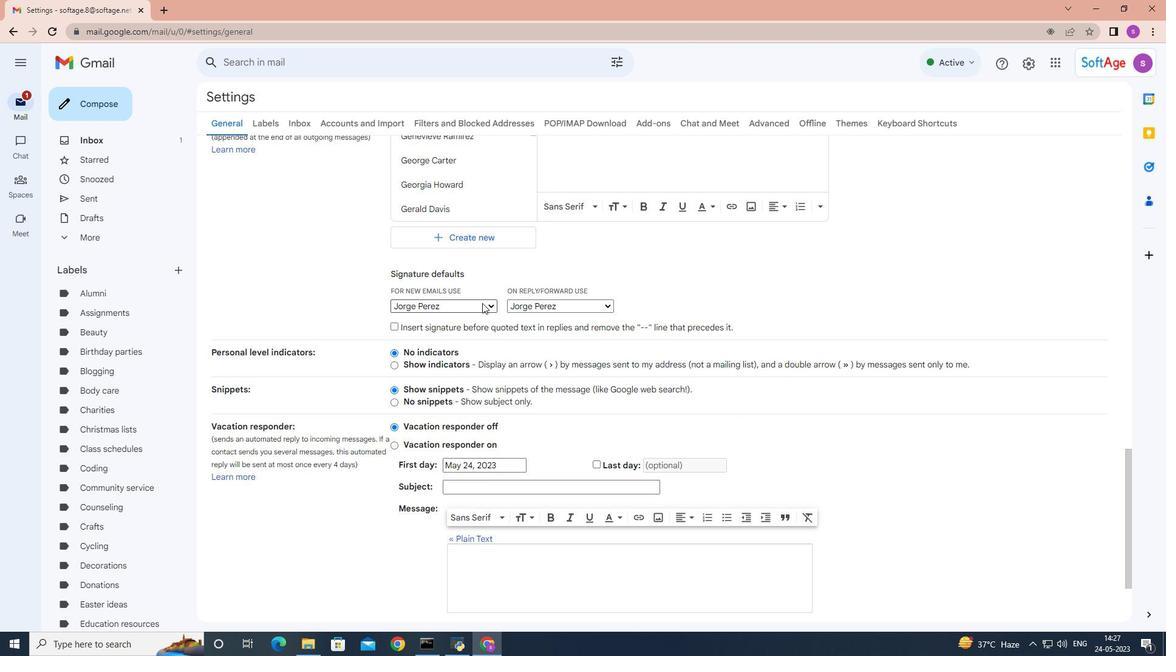 
Action: Mouse moved to (459, 496)
Screenshot: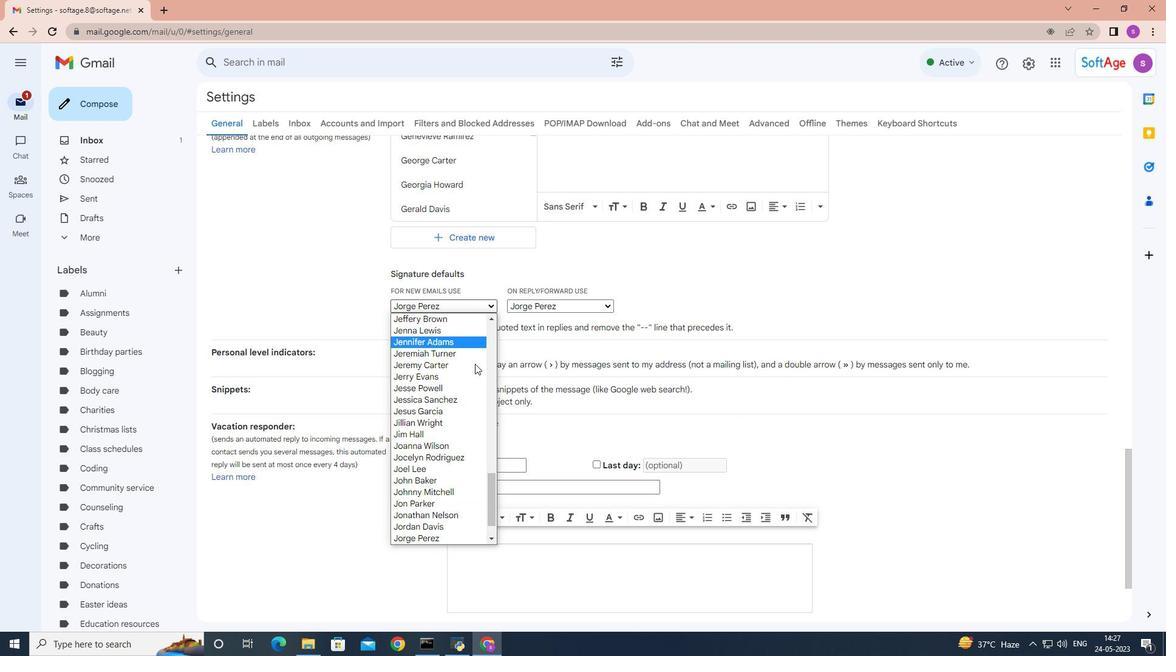 
Action: Mouse scrolled (459, 495) with delta (0, 0)
Screenshot: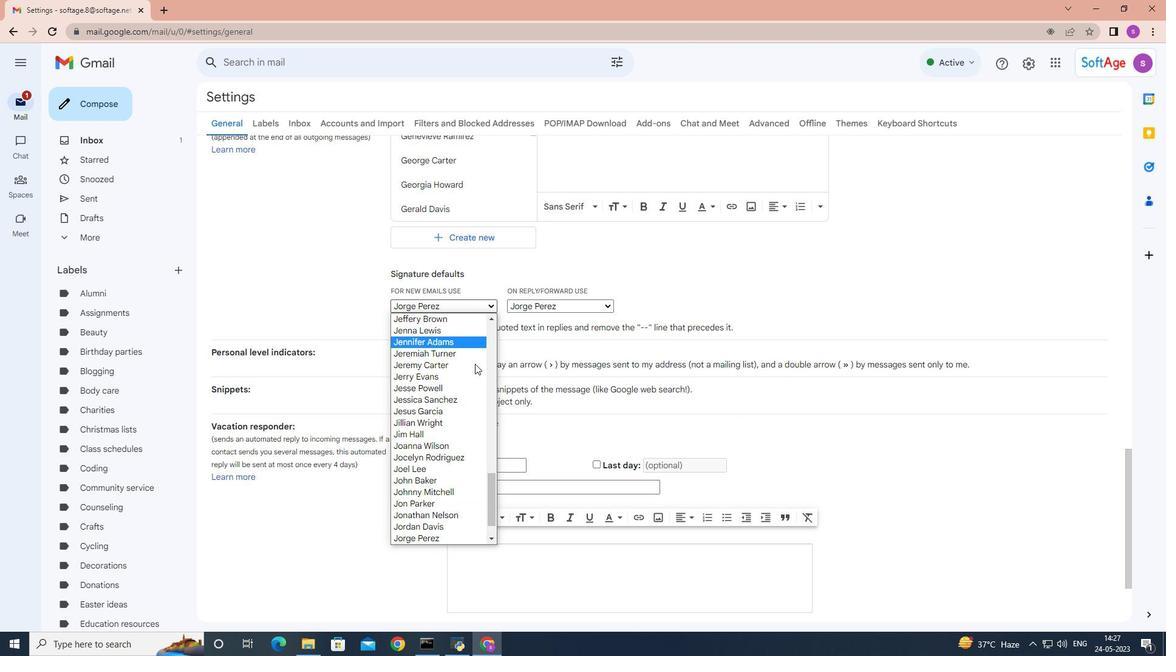 
Action: Mouse moved to (455, 511)
Screenshot: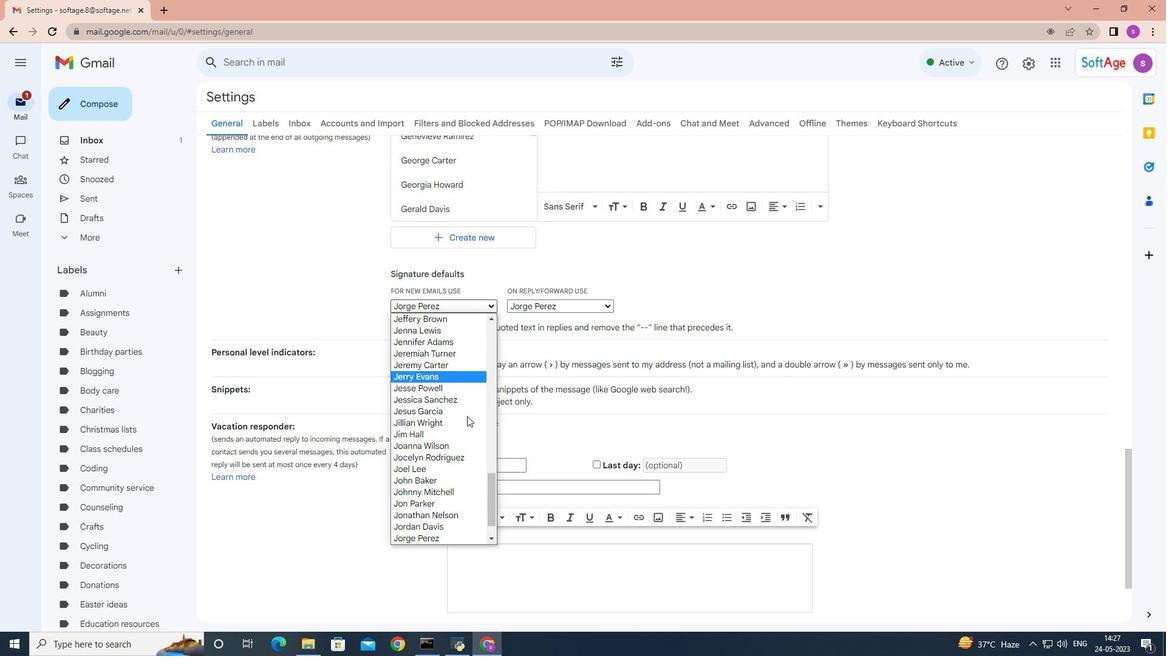 
Action: Mouse scrolled (455, 510) with delta (0, 0)
Screenshot: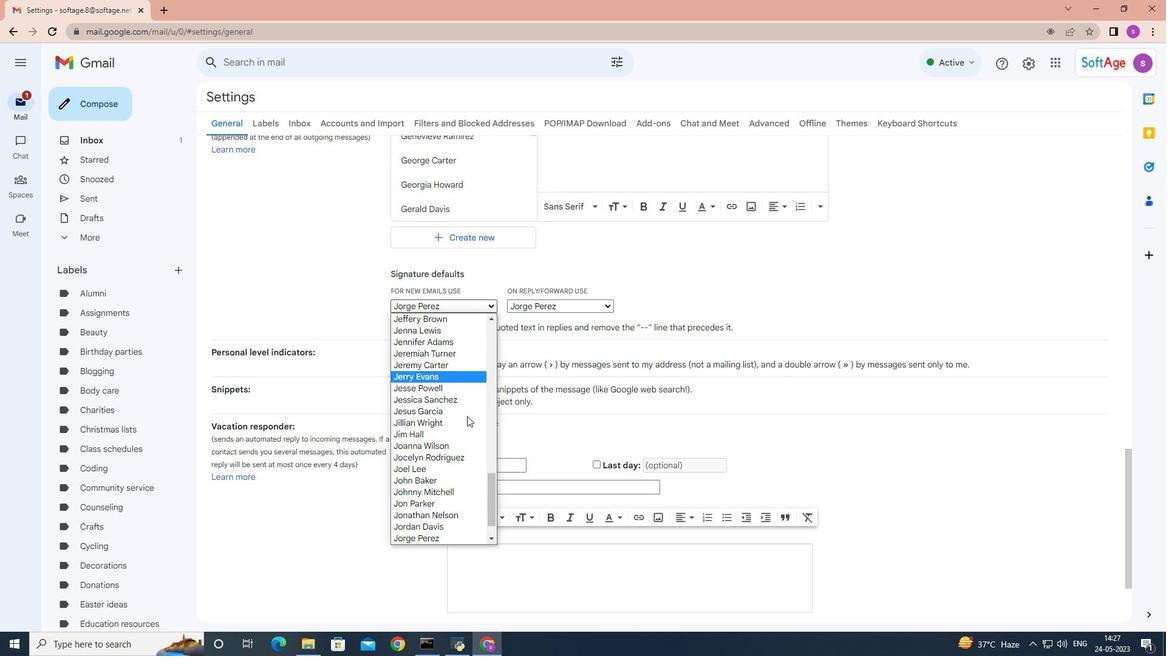 
Action: Mouse moved to (455, 513)
Screenshot: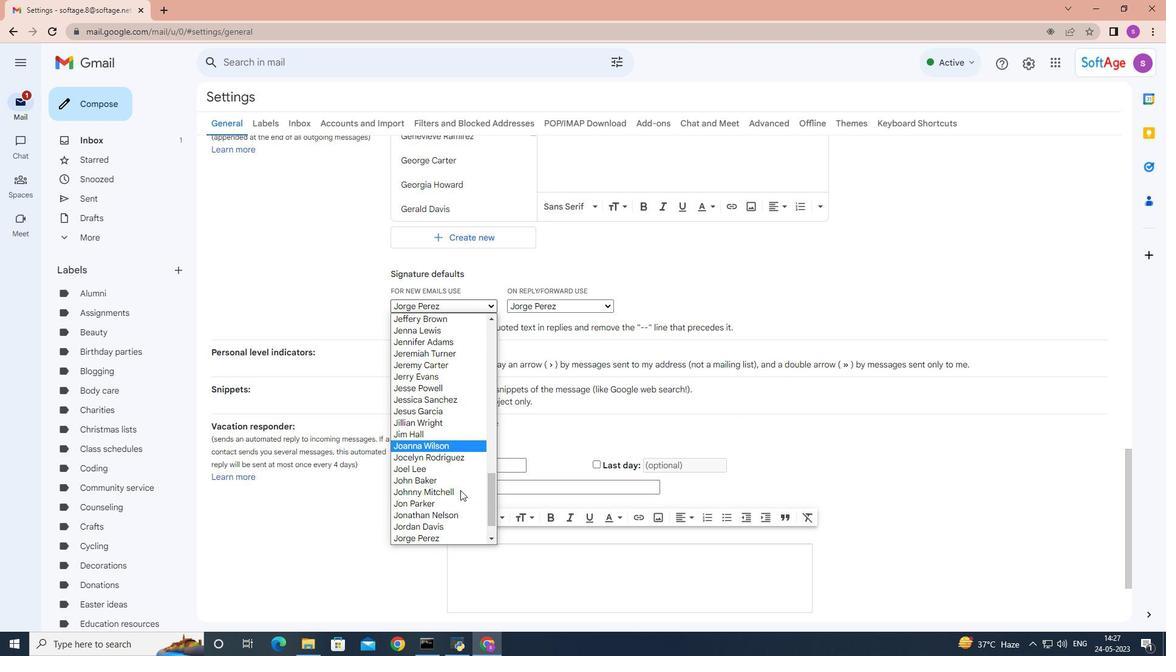 
Action: Mouse scrolled (455, 513) with delta (0, 0)
Screenshot: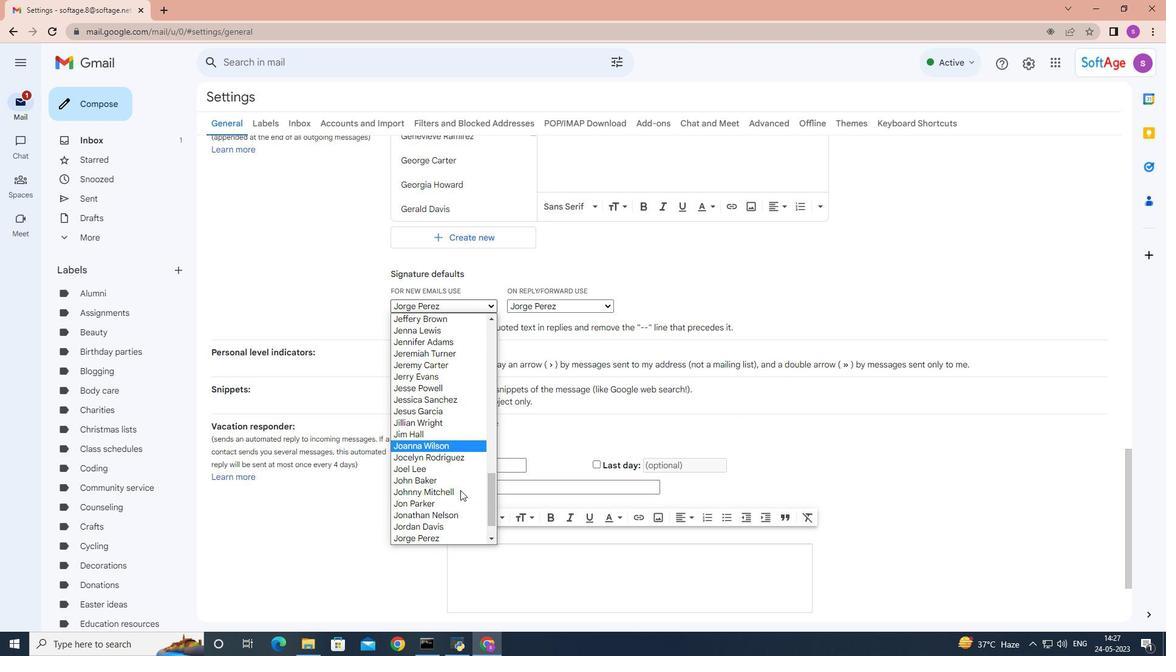 
Action: Mouse scrolled (455, 513) with delta (0, 0)
Screenshot: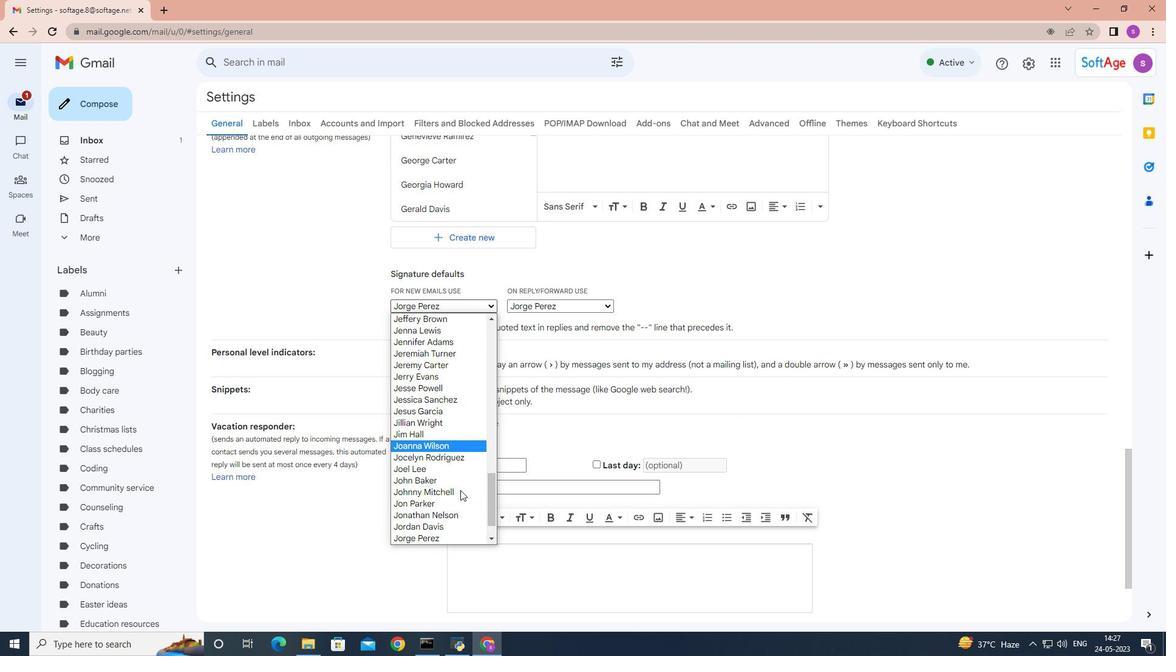 
Action: Mouse scrolled (455, 513) with delta (0, 0)
Screenshot: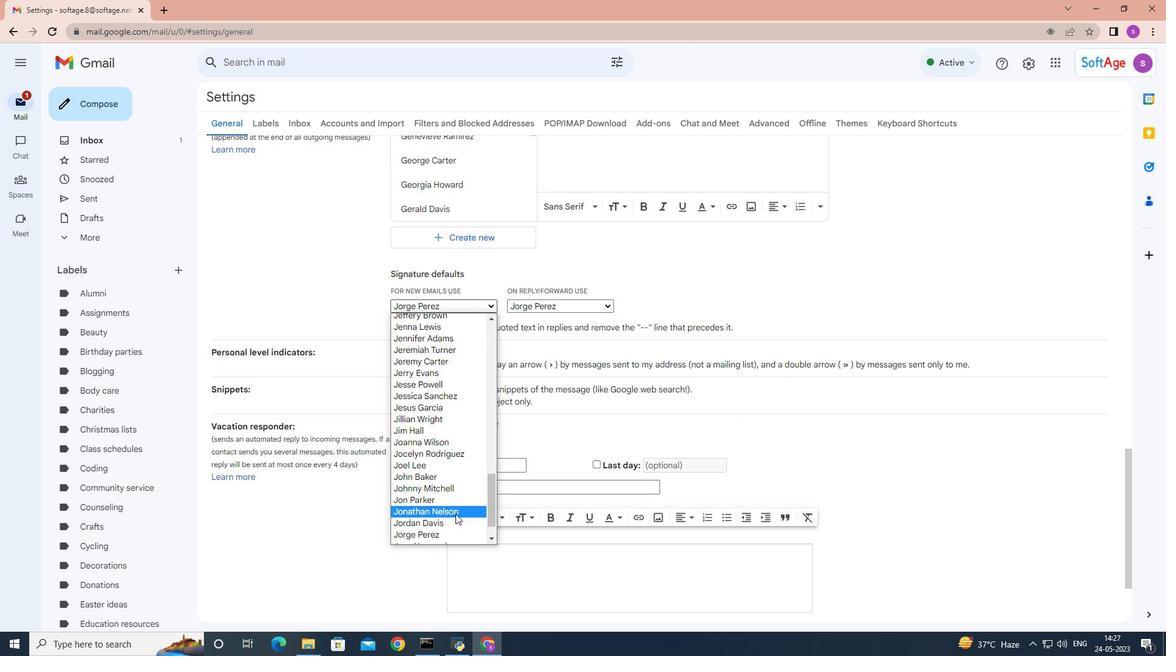 
Action: Mouse scrolled (455, 513) with delta (0, 0)
Screenshot: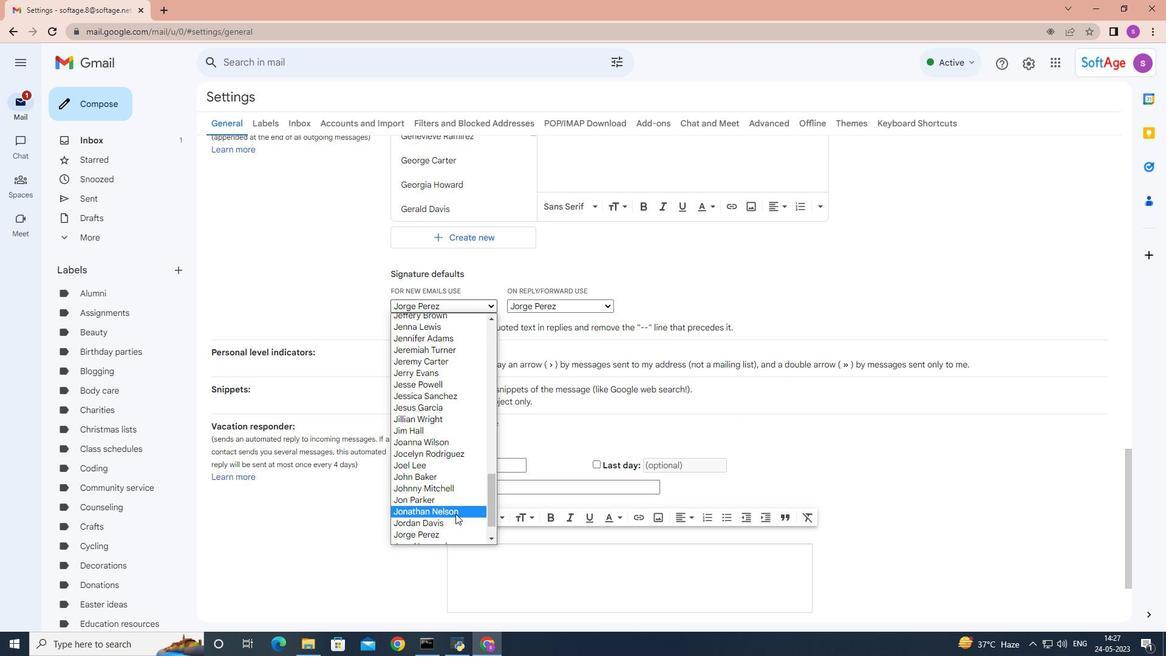 
Action: Mouse moved to (459, 515)
Screenshot: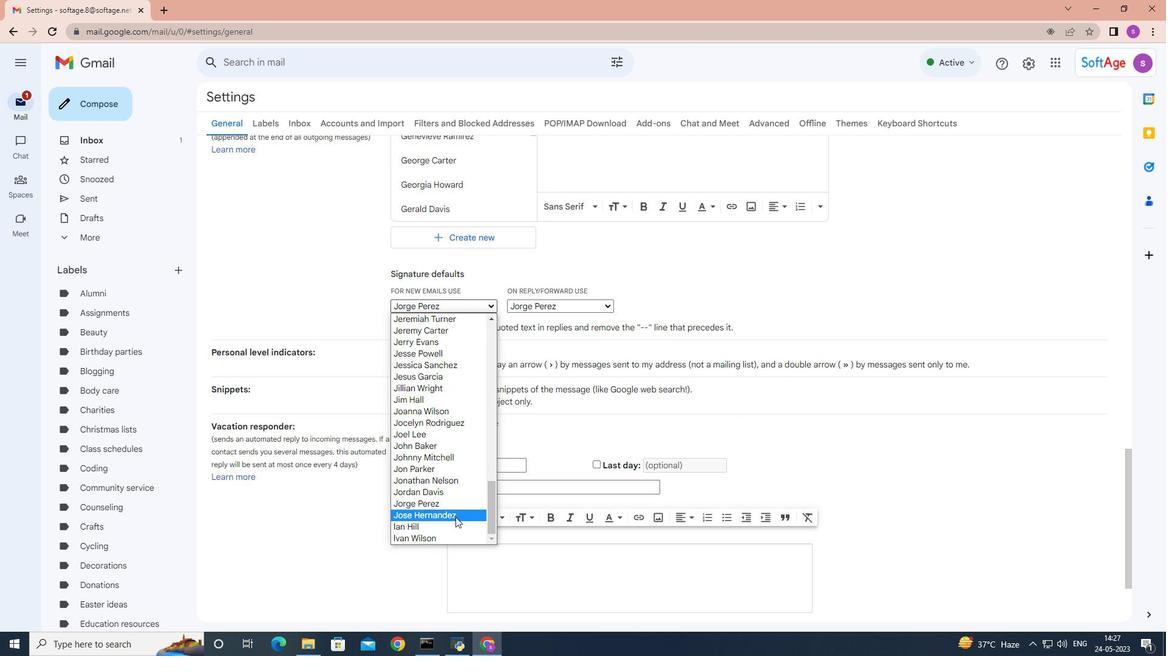 
Action: Mouse pressed left at (459, 515)
Screenshot: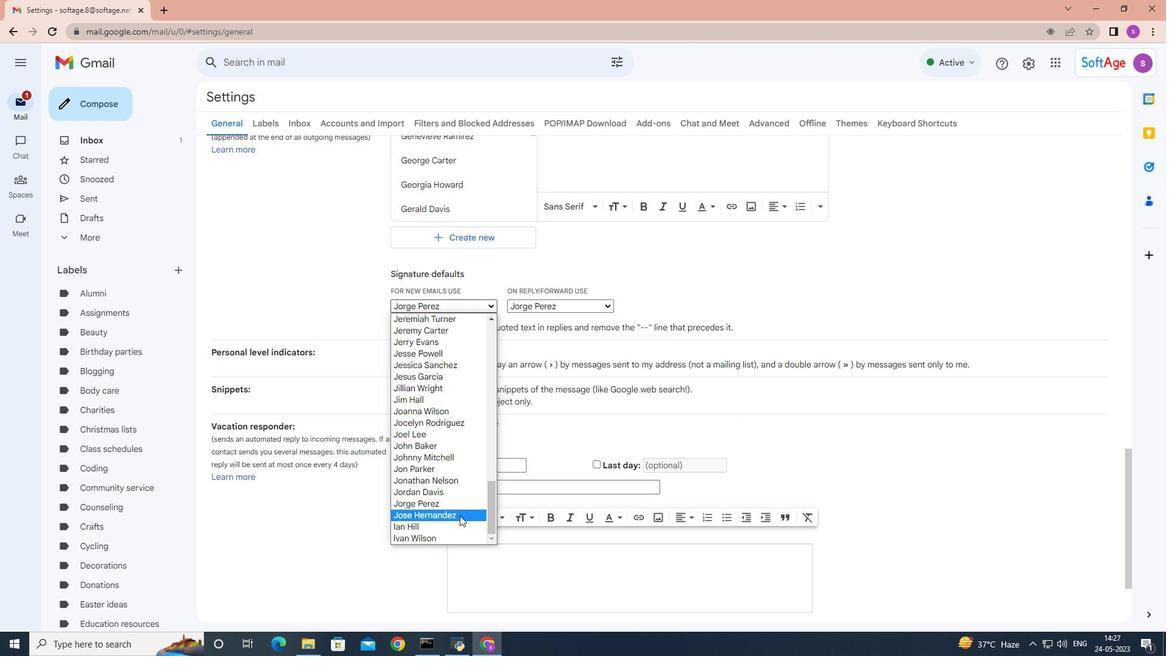 
Action: Mouse moved to (601, 304)
Screenshot: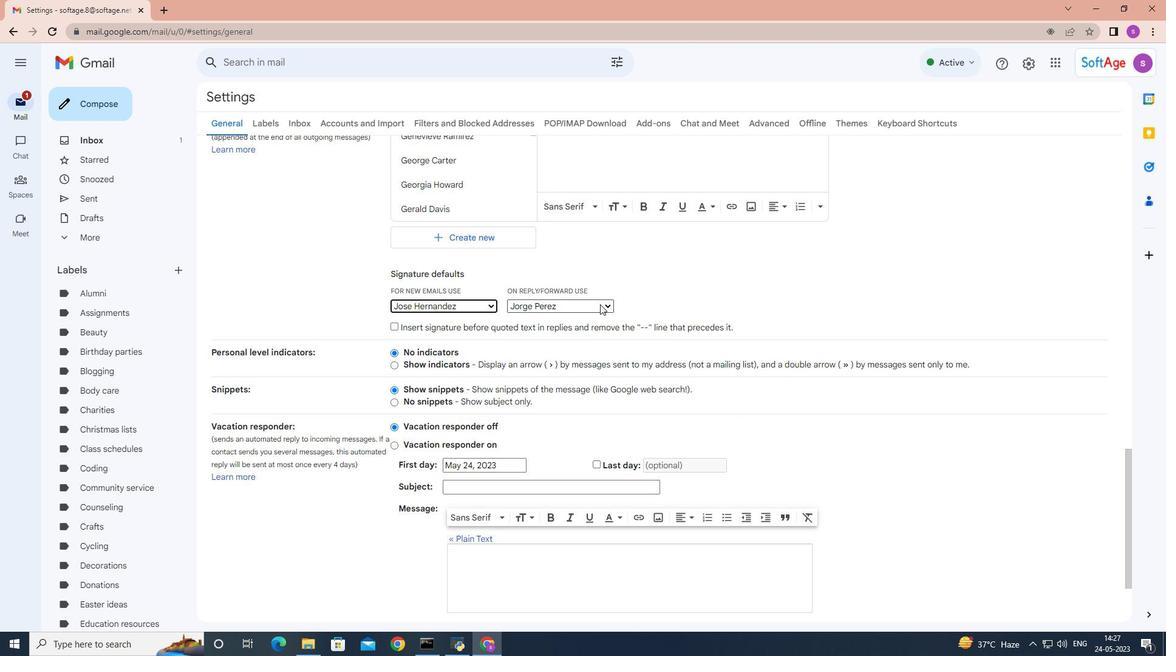 
Action: Mouse pressed left at (601, 304)
Screenshot: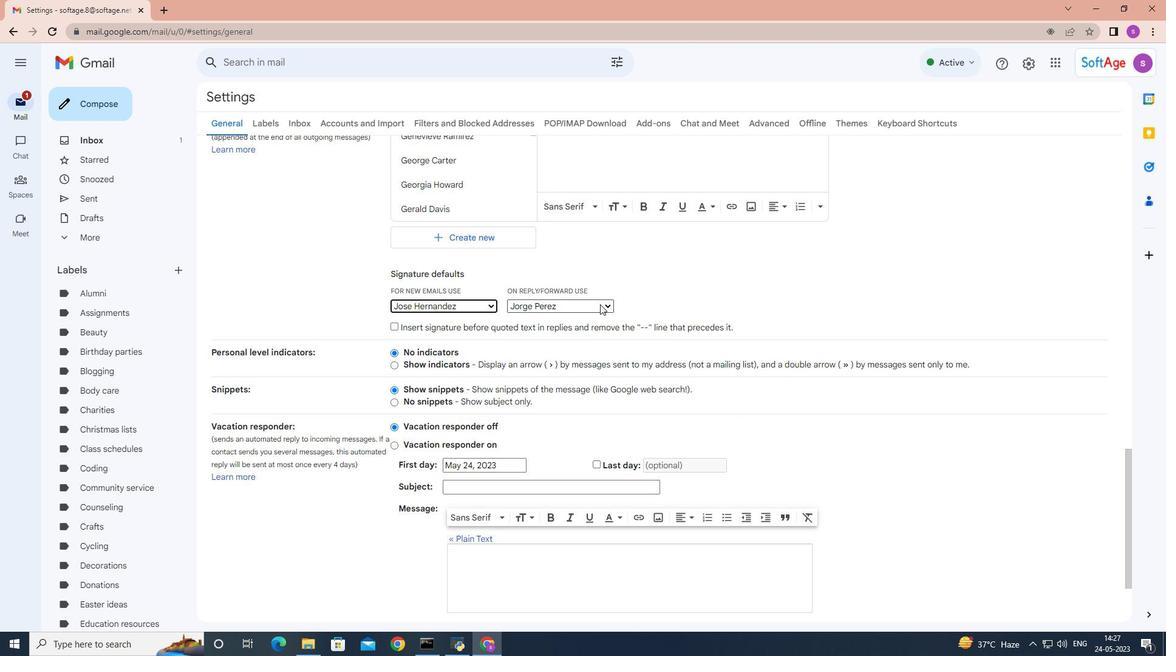 
Action: Mouse moved to (556, 465)
Screenshot: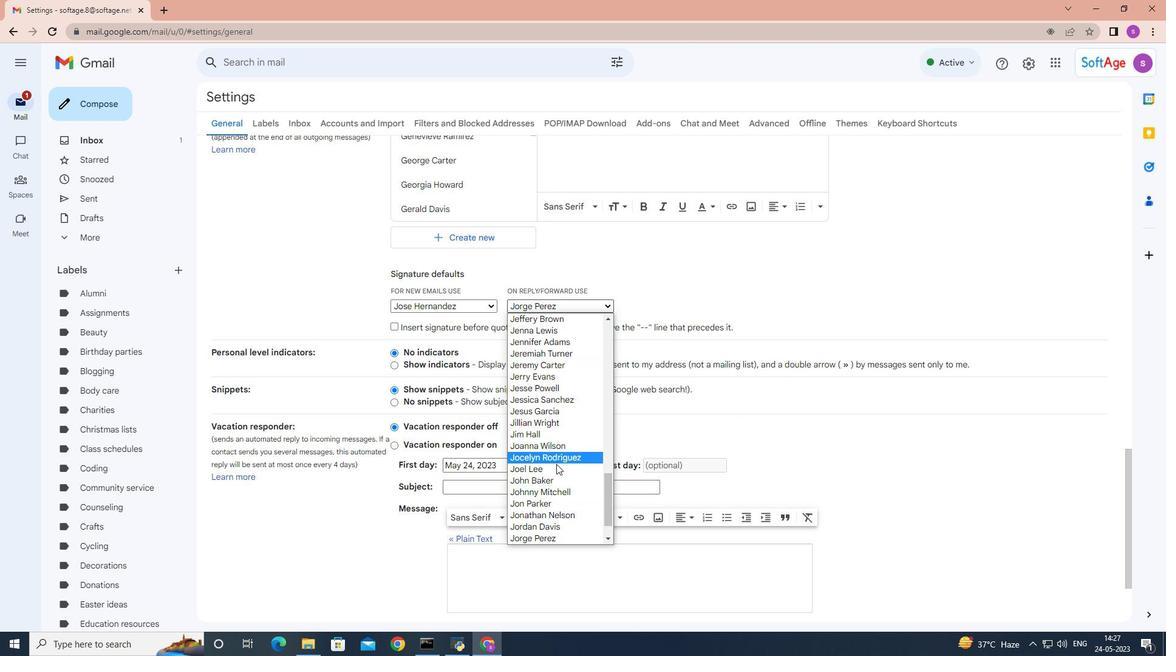 
Action: Mouse scrolled (556, 464) with delta (0, 0)
Screenshot: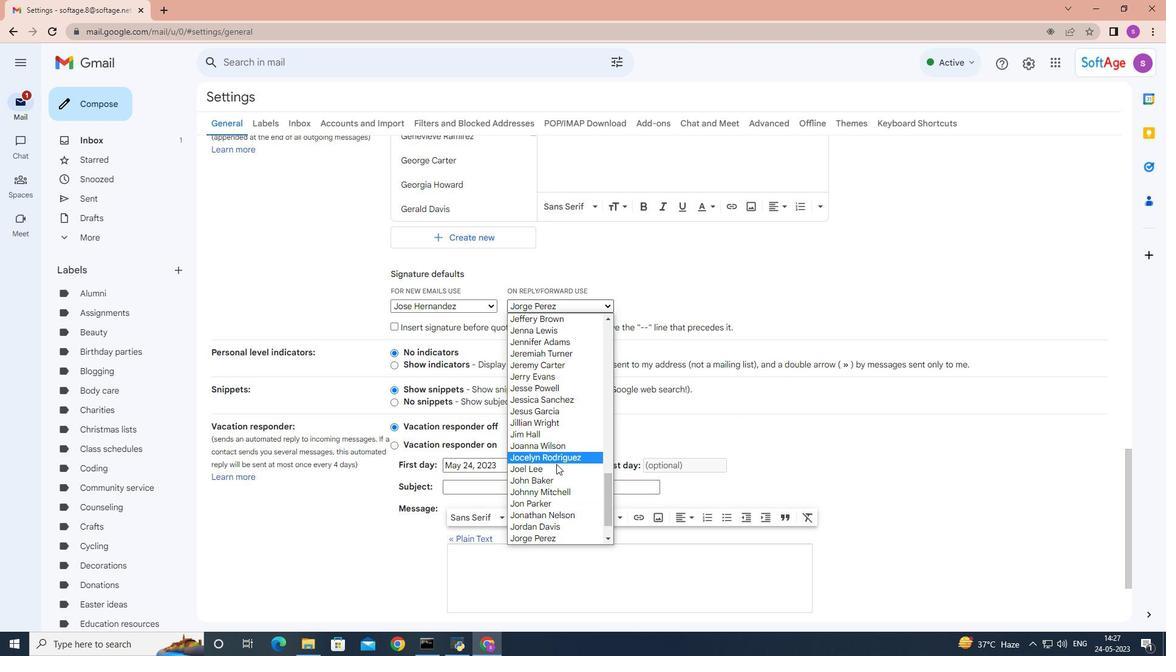 
Action: Mouse scrolled (556, 464) with delta (0, 0)
Screenshot: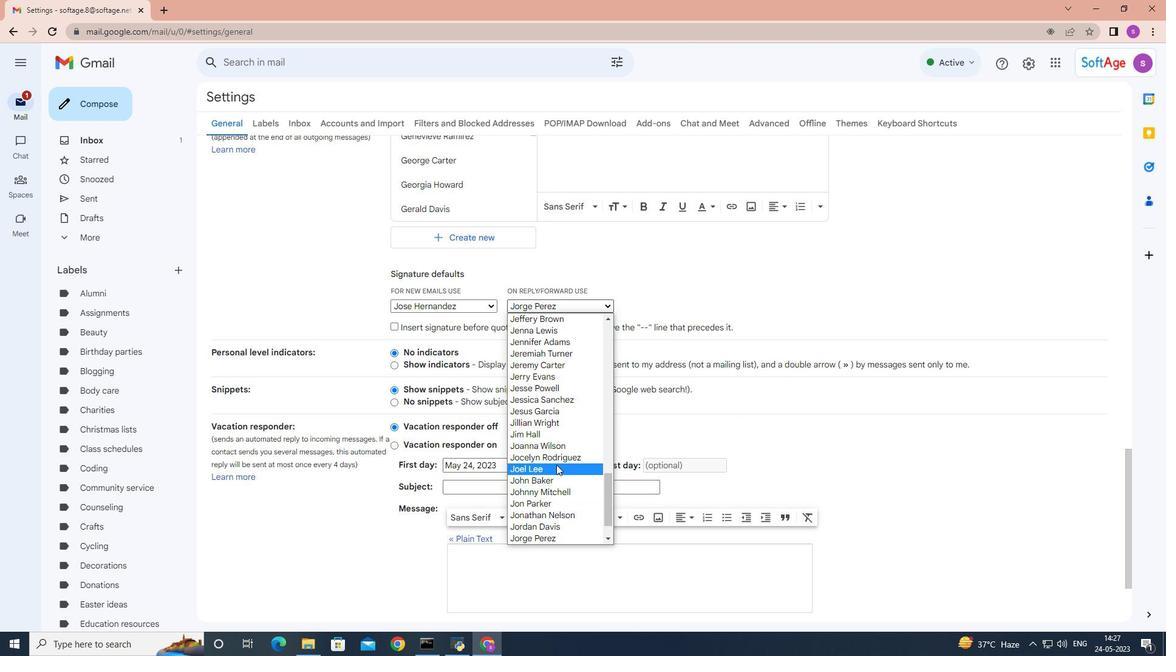 
Action: Mouse moved to (556, 465)
Screenshot: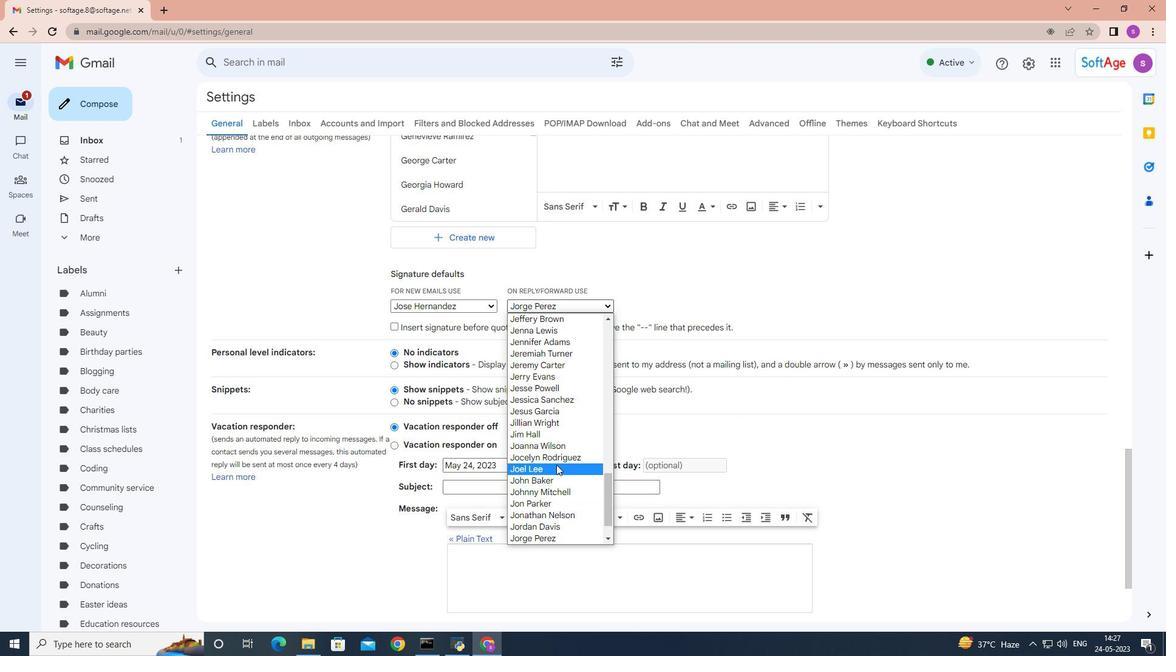 
Action: Mouse scrolled (556, 465) with delta (0, 0)
Screenshot: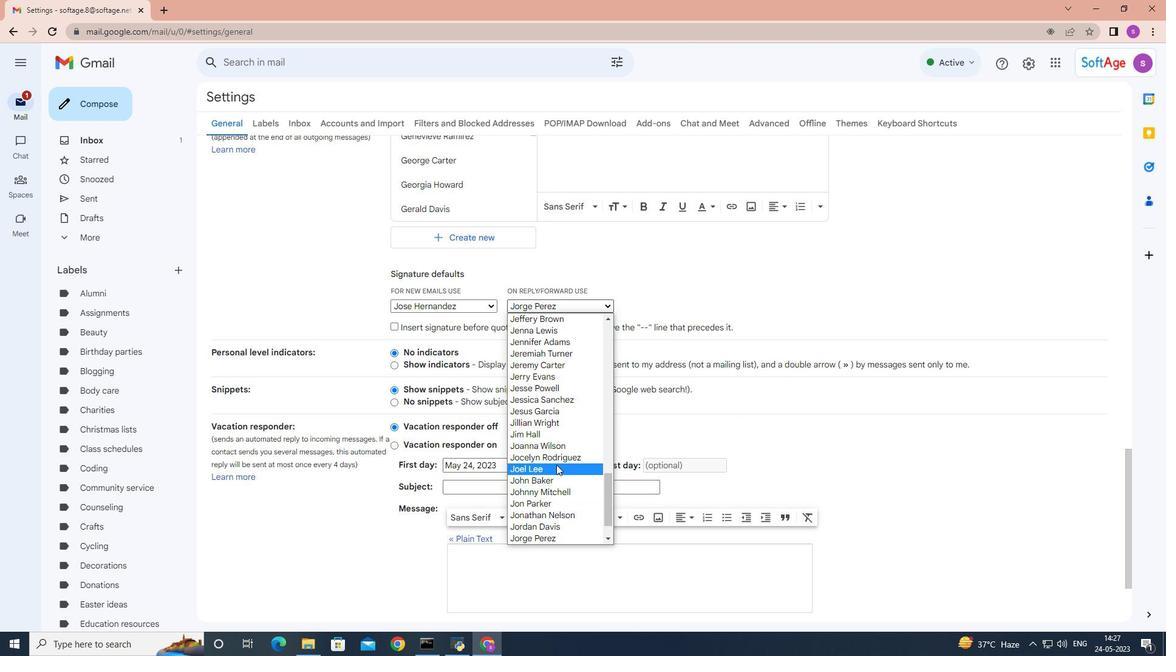 
Action: Mouse scrolled (556, 465) with delta (0, 0)
Screenshot: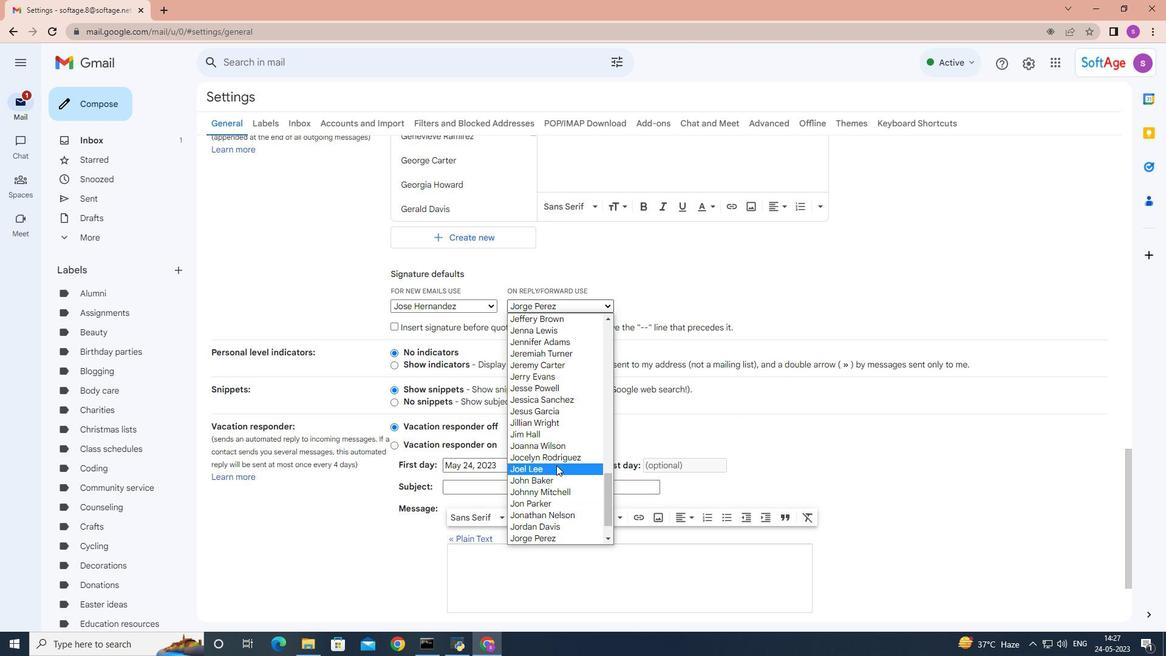 
Action: Mouse scrolled (556, 465) with delta (0, 0)
Screenshot: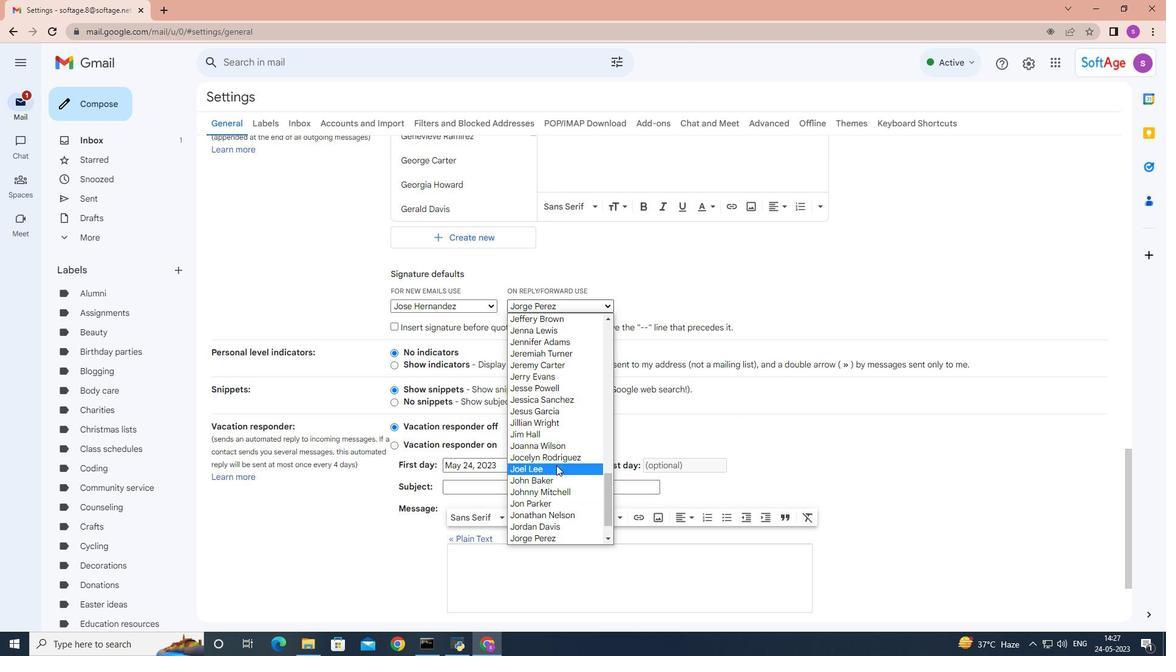 
Action: Mouse moved to (556, 465)
Screenshot: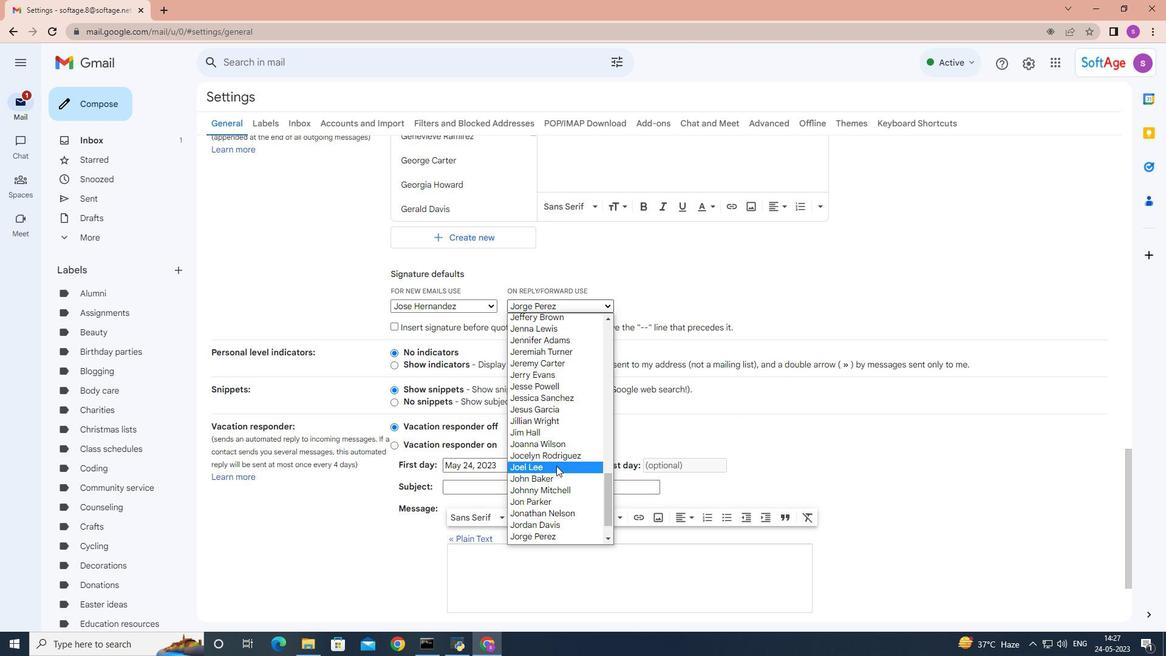 
Action: Mouse scrolled (556, 465) with delta (0, 0)
Screenshot: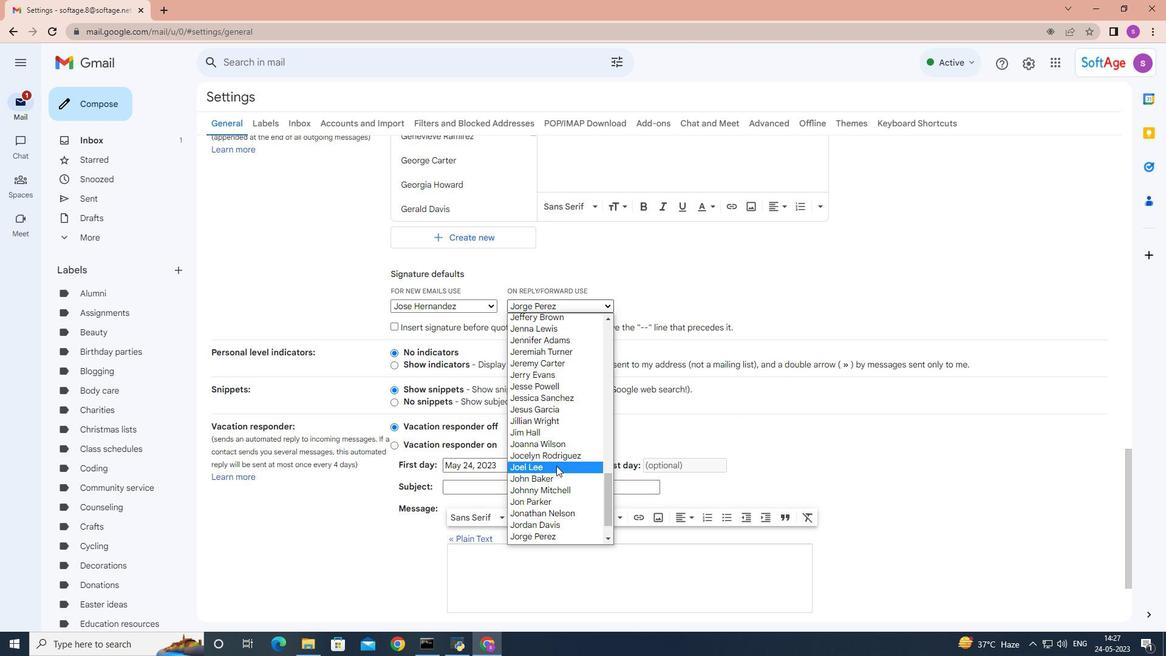 
Action: Mouse moved to (555, 465)
Screenshot: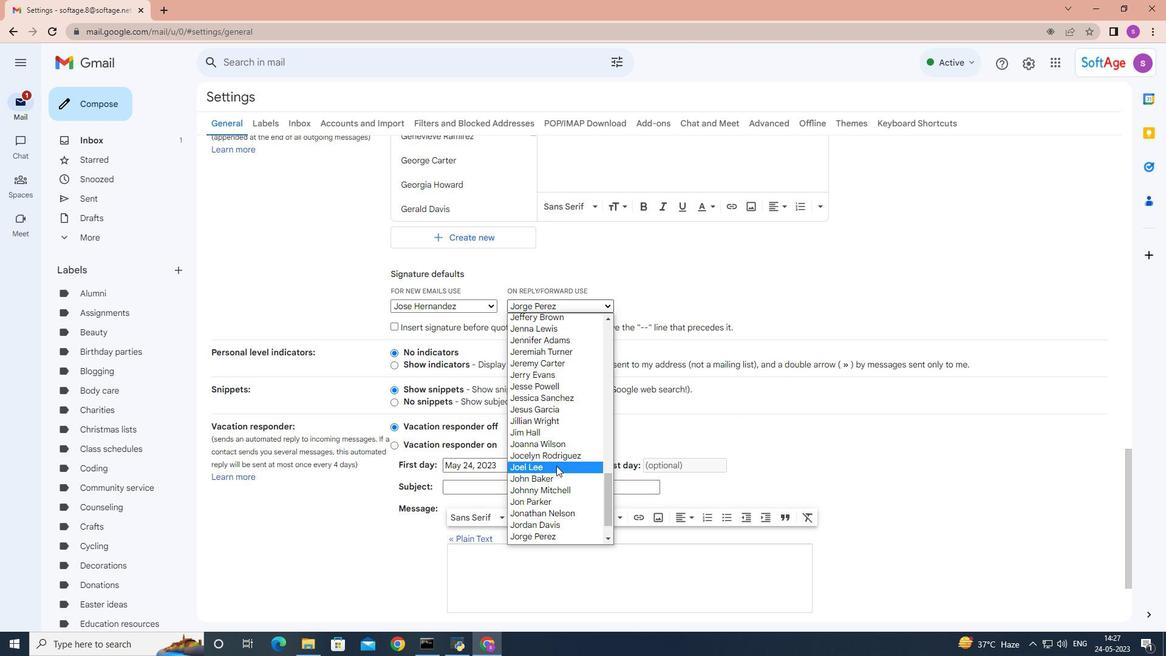 
Action: Mouse scrolled (555, 464) with delta (0, 0)
Screenshot: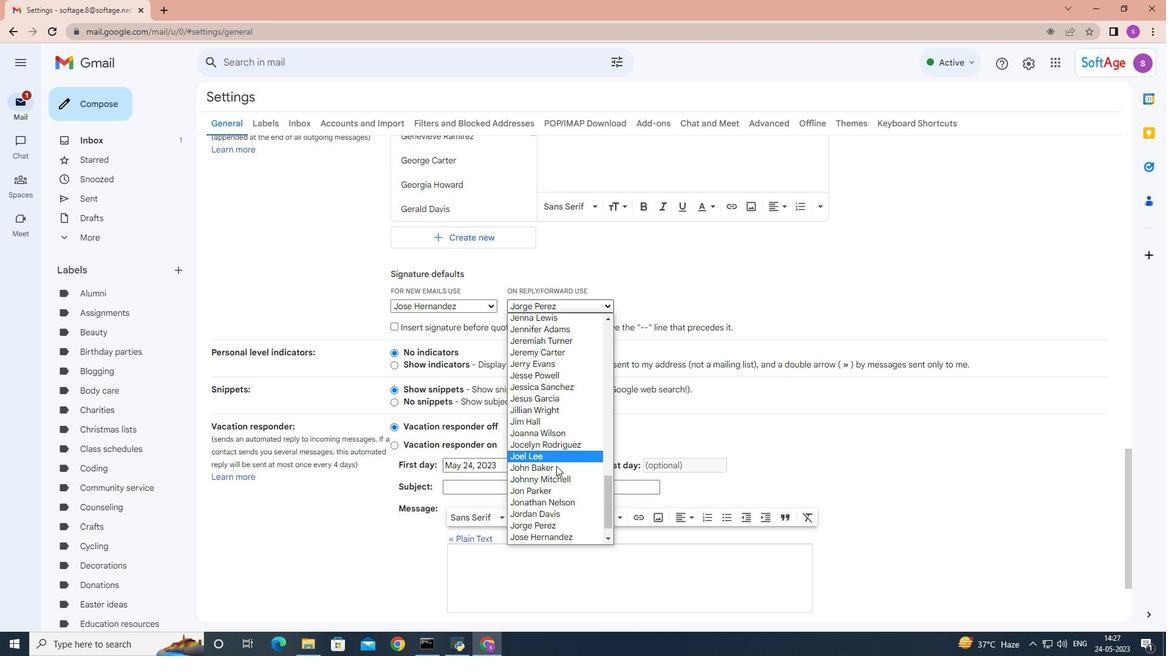
Action: Mouse moved to (578, 512)
Screenshot: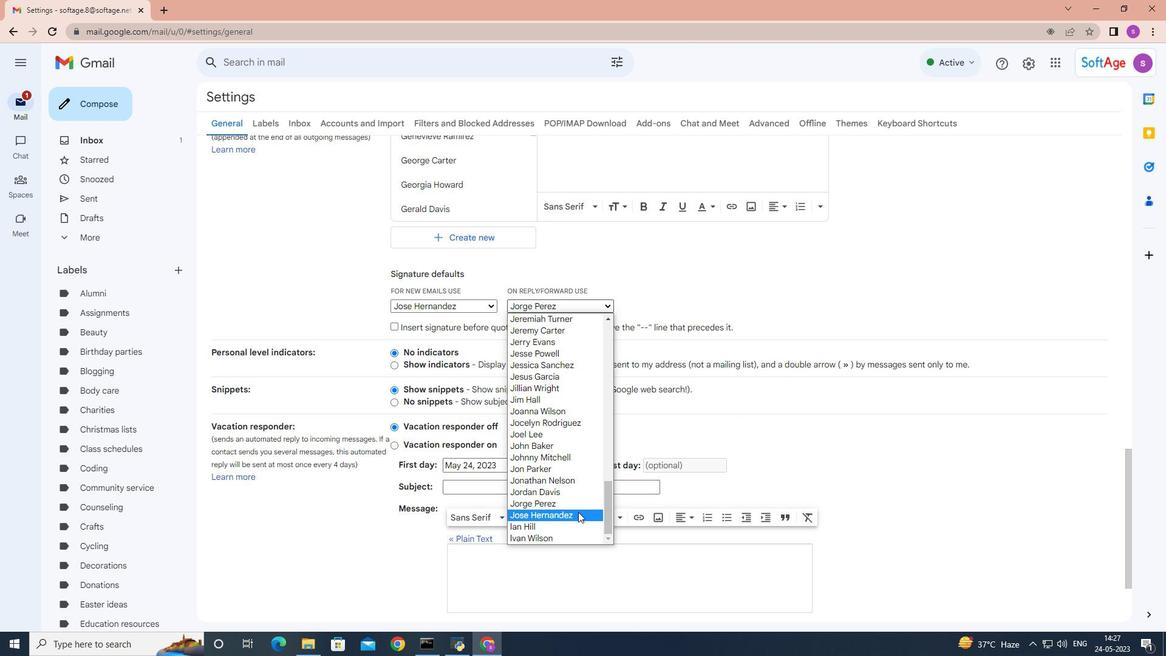 
Action: Mouse pressed left at (578, 512)
Screenshot: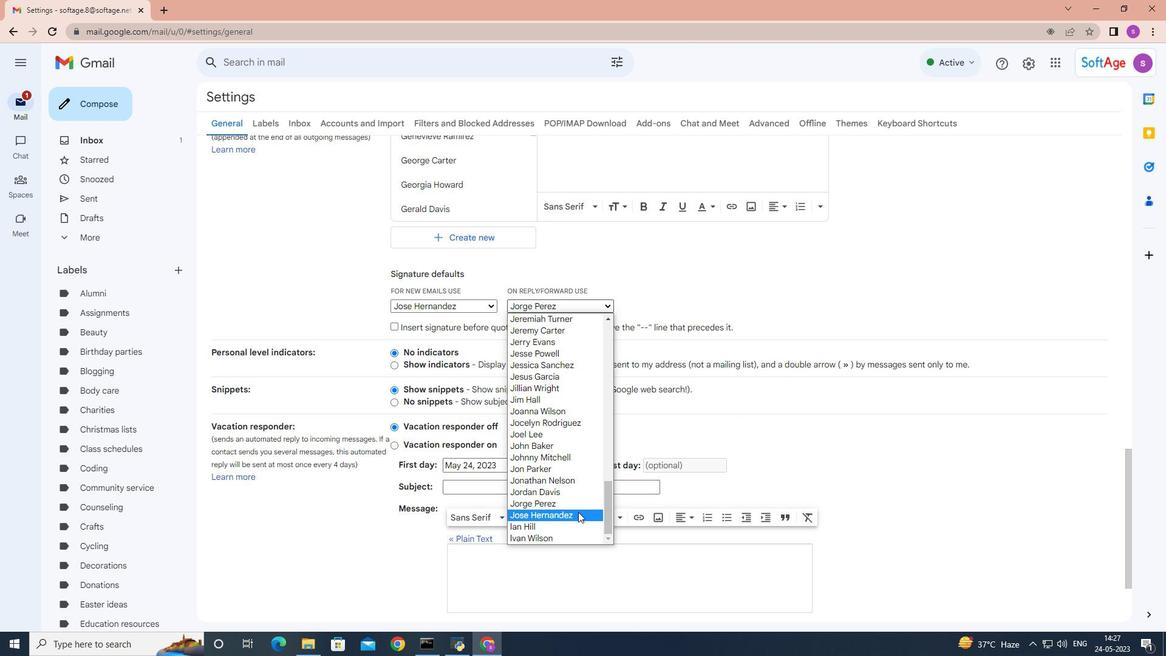 
Action: Mouse moved to (752, 399)
Screenshot: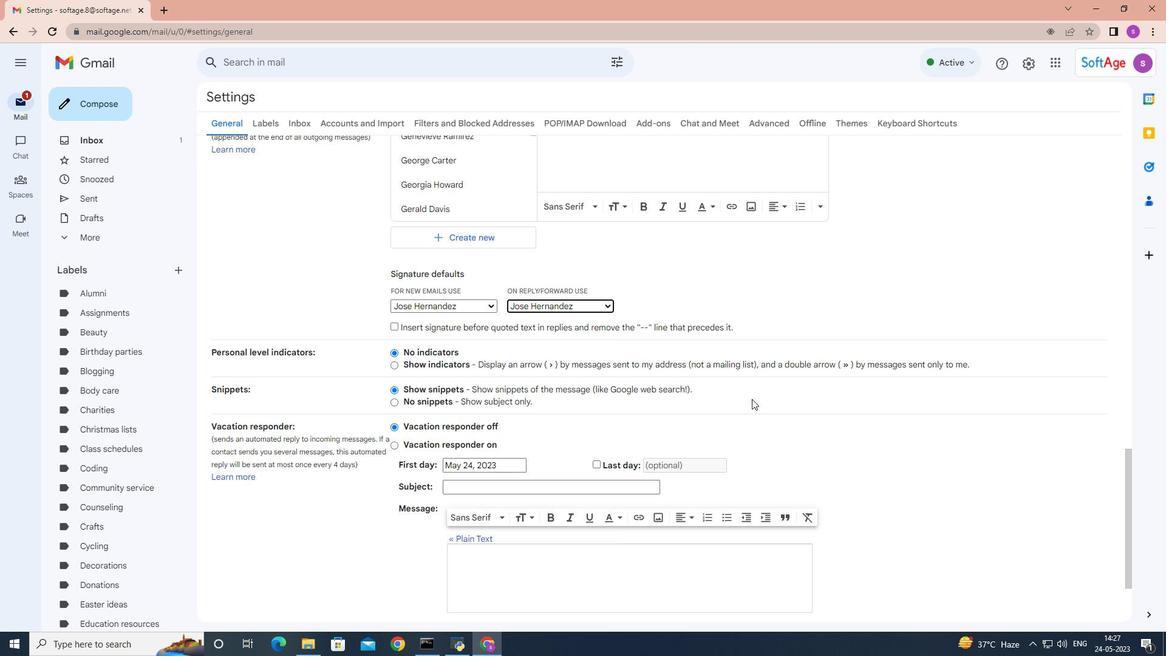 
Action: Mouse scrolled (752, 398) with delta (0, 0)
Screenshot: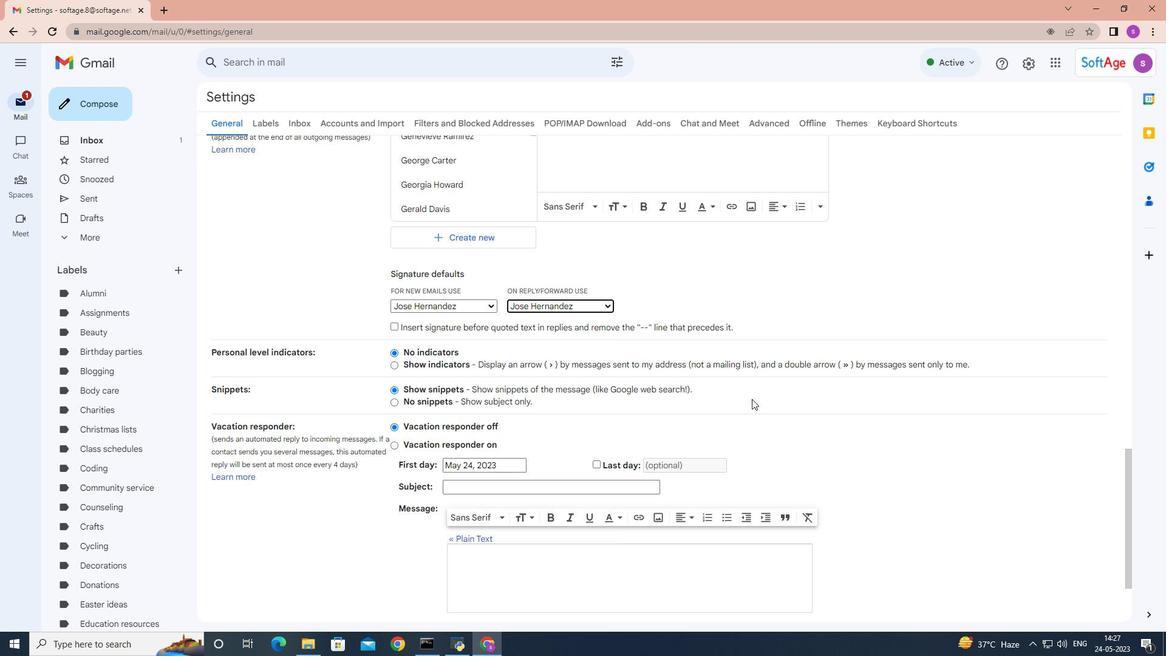 
Action: Mouse moved to (752, 399)
Screenshot: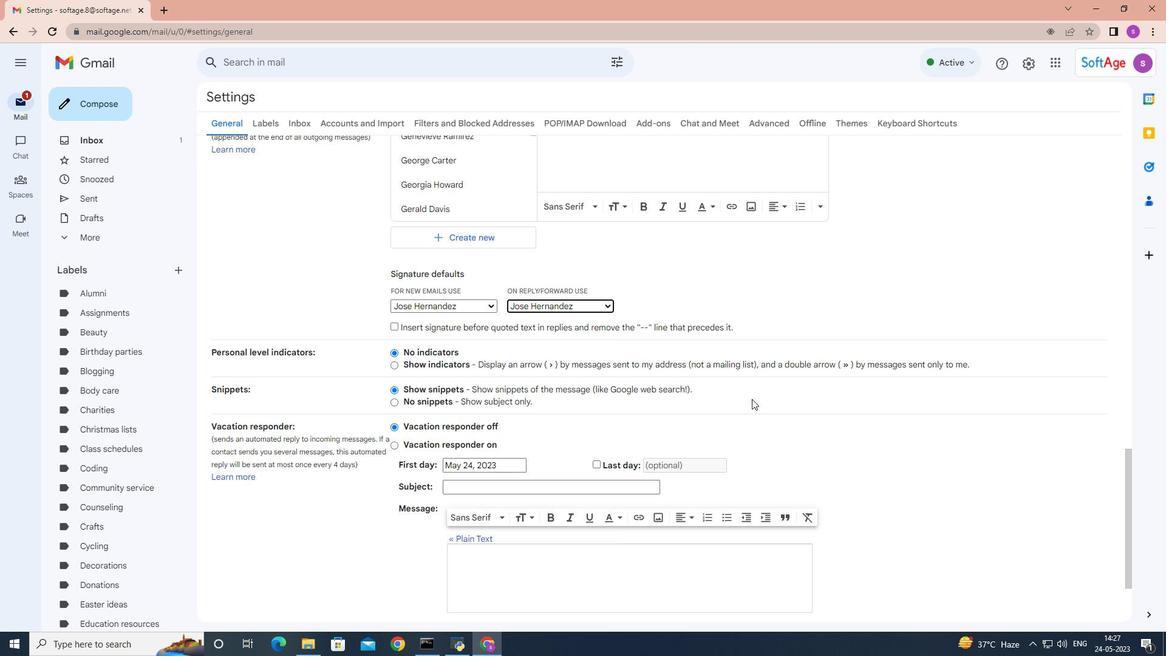 
Action: Mouse scrolled (752, 399) with delta (0, 0)
Screenshot: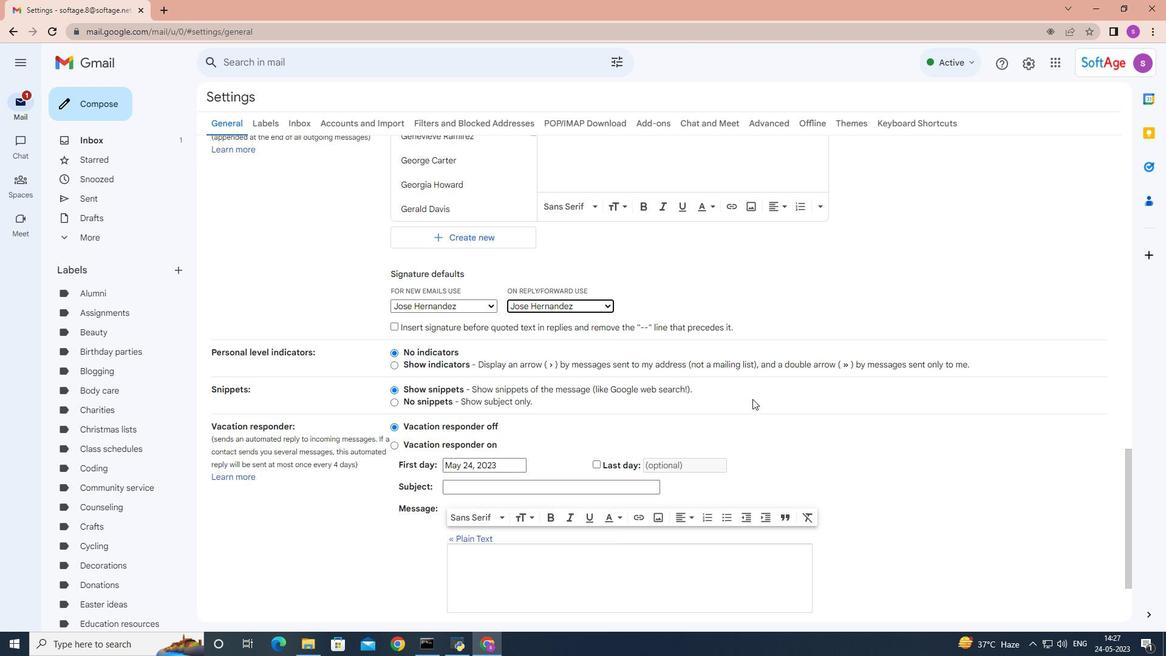
Action: Mouse scrolled (752, 399) with delta (0, 0)
Screenshot: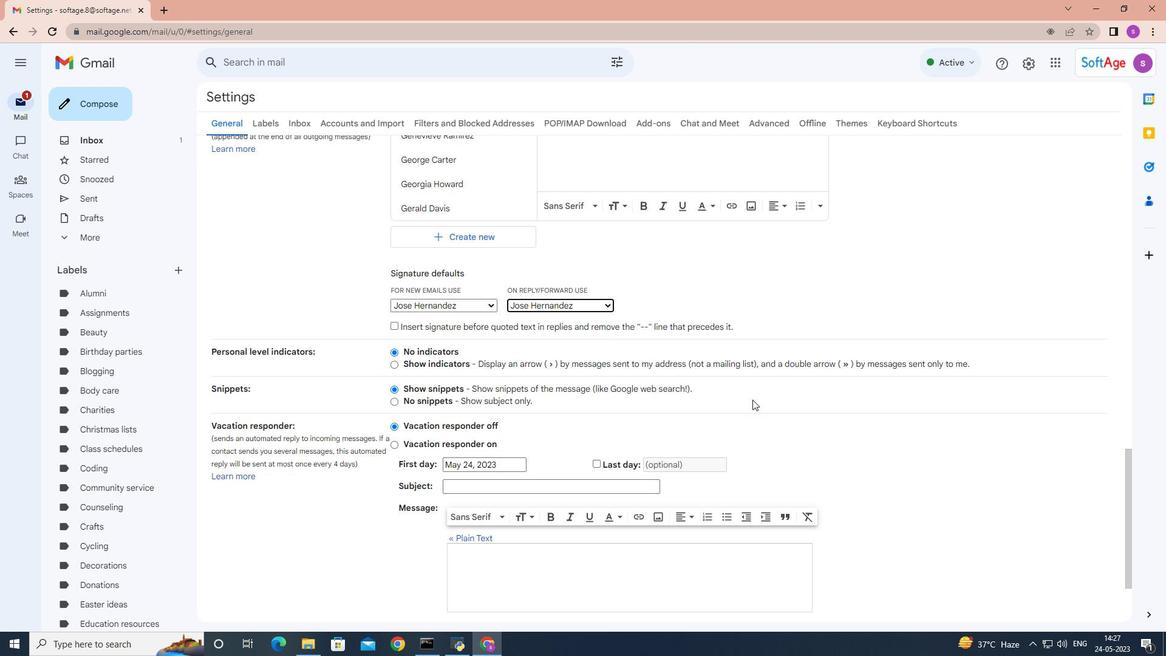 
Action: Mouse scrolled (752, 399) with delta (0, 0)
Screenshot: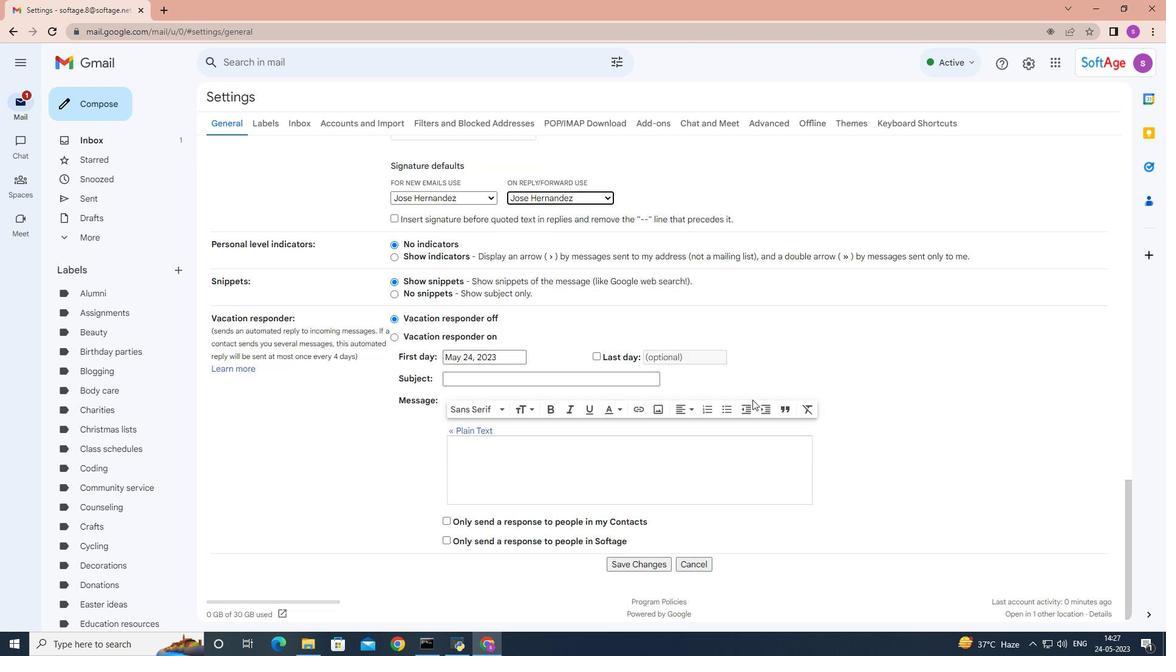 
Action: Mouse moved to (651, 553)
Screenshot: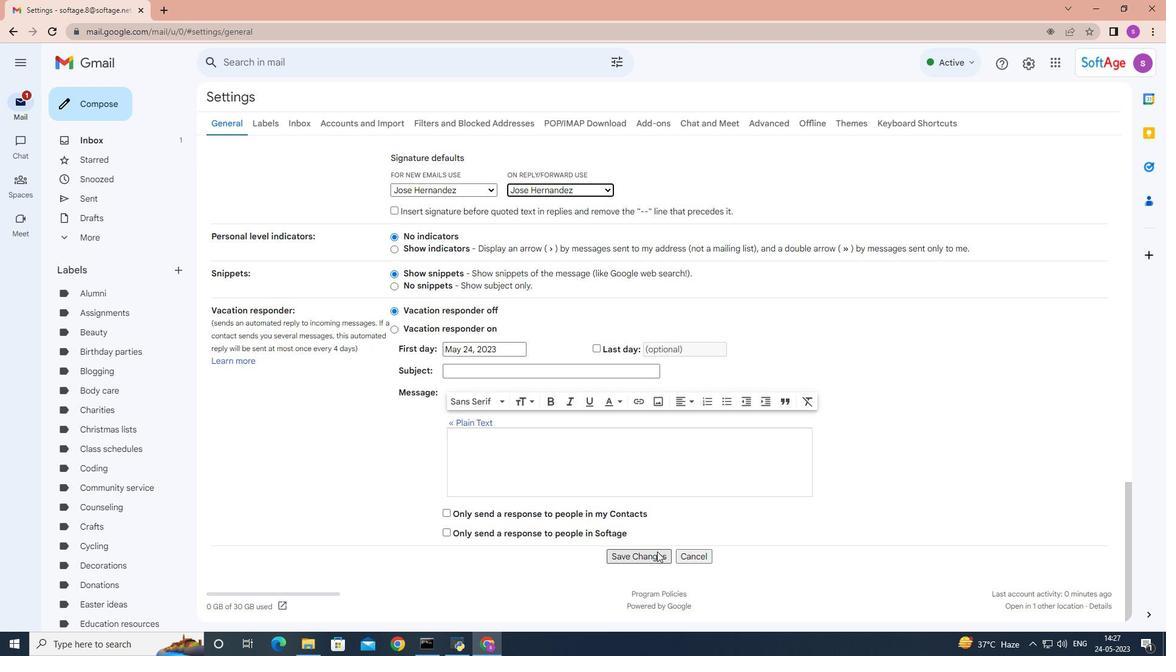 
Action: Mouse pressed left at (651, 553)
Screenshot: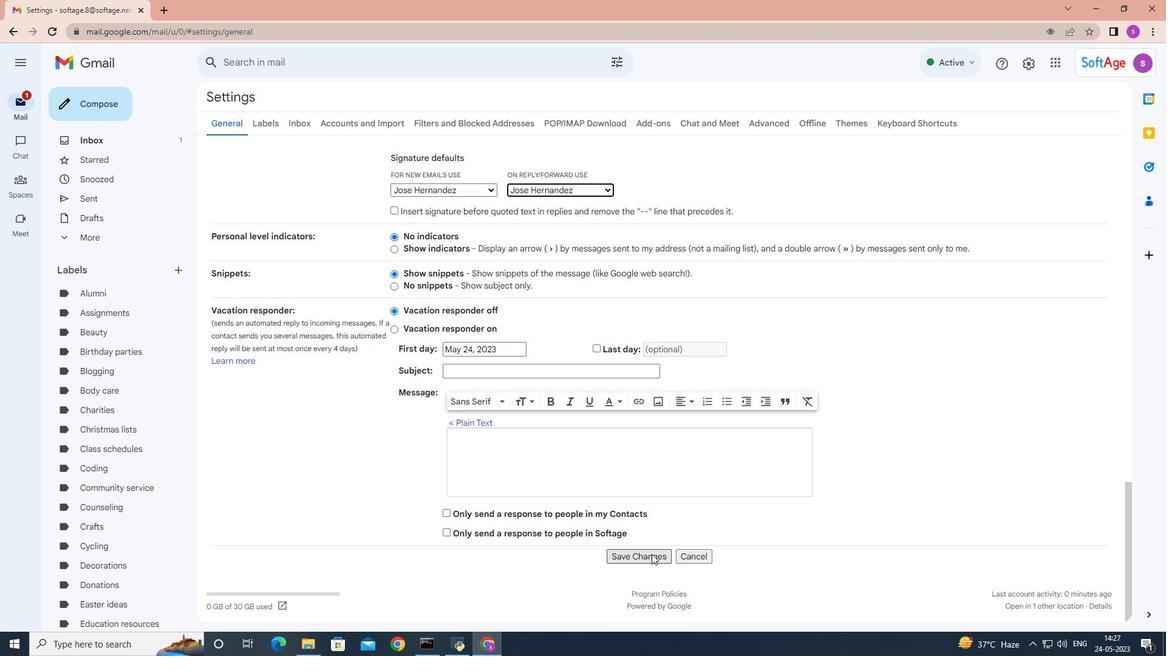 
Action: Mouse moved to (103, 100)
Screenshot: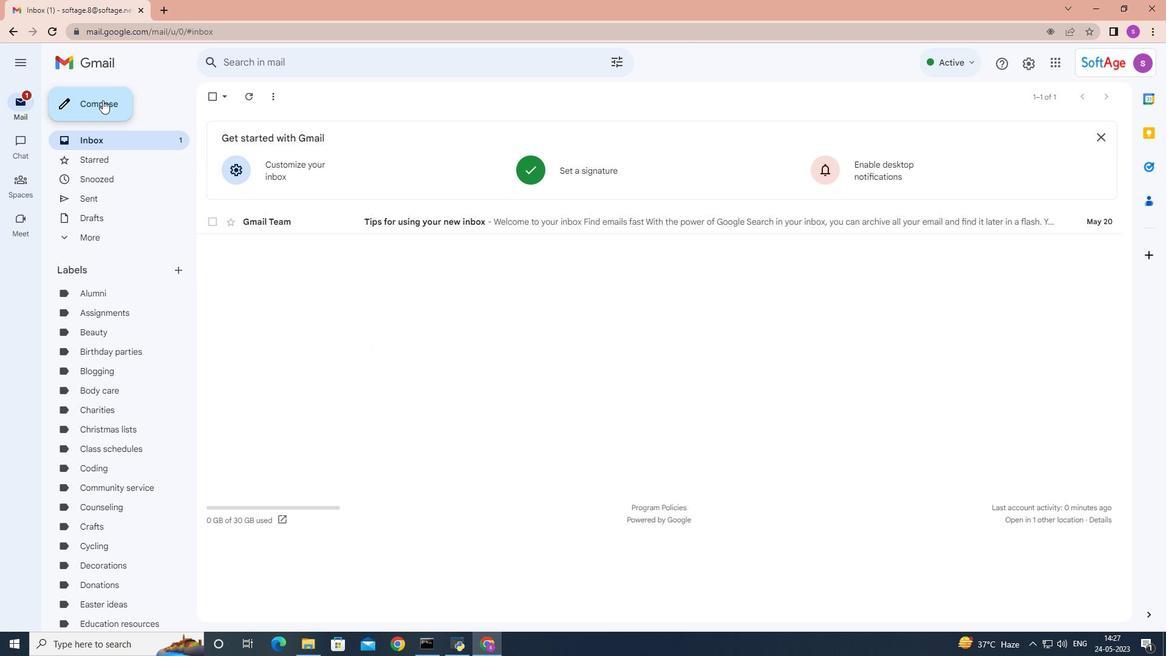 
Action: Mouse pressed left at (103, 100)
Screenshot: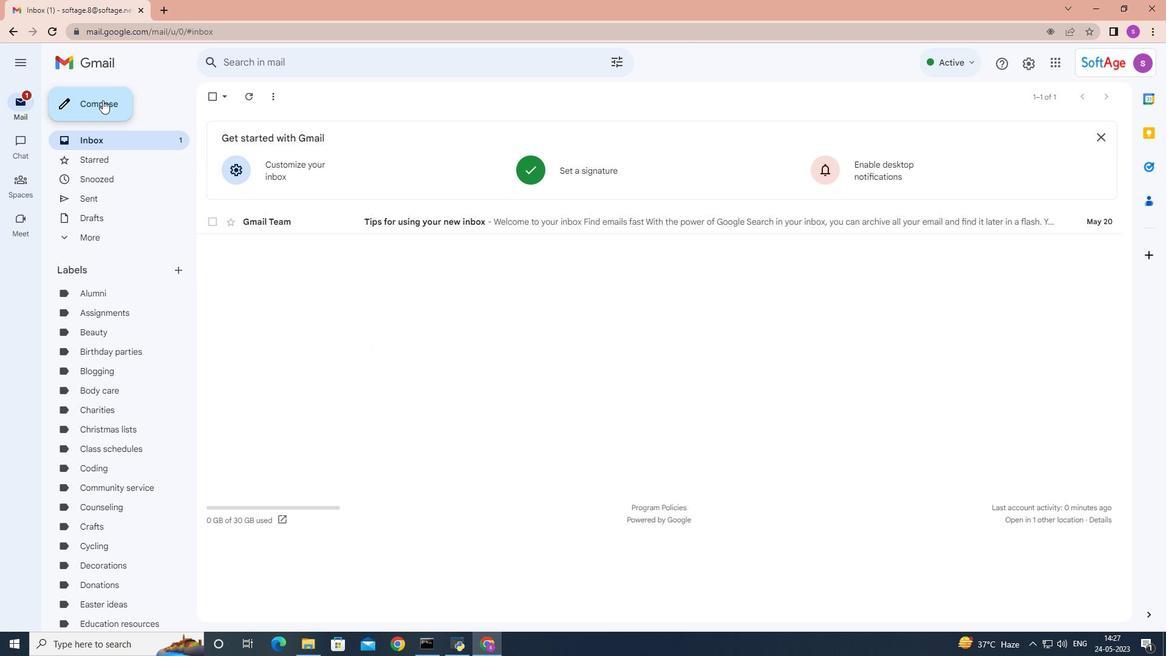 
Action: Mouse moved to (782, 317)
Screenshot: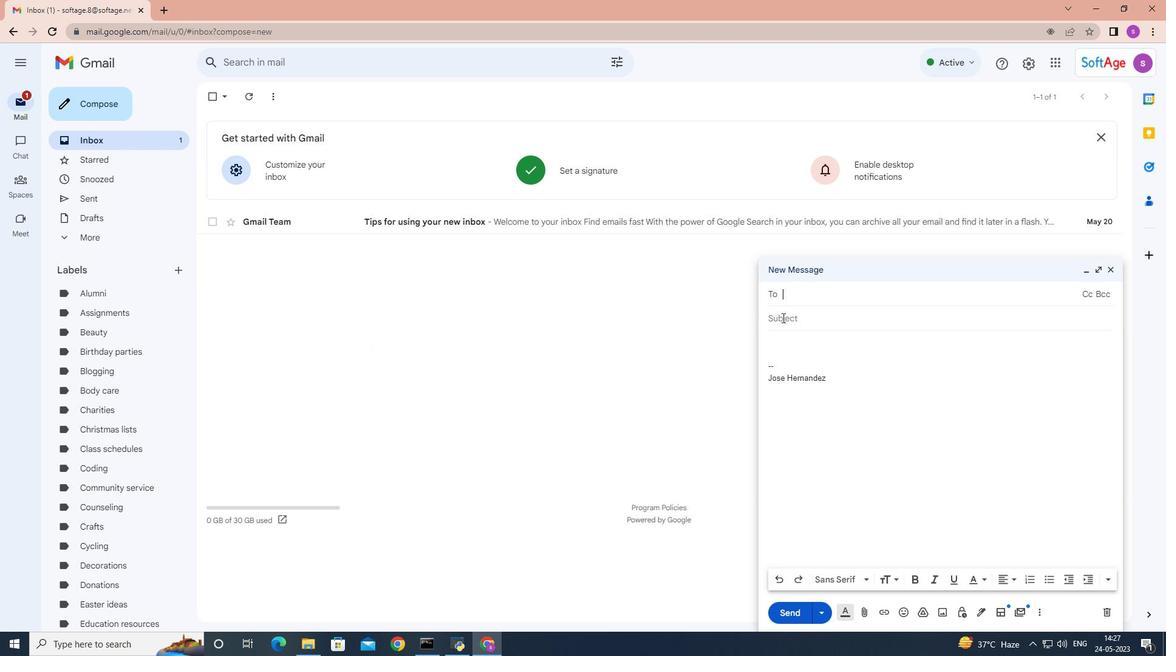 
Action: Mouse pressed left at (782, 317)
Screenshot: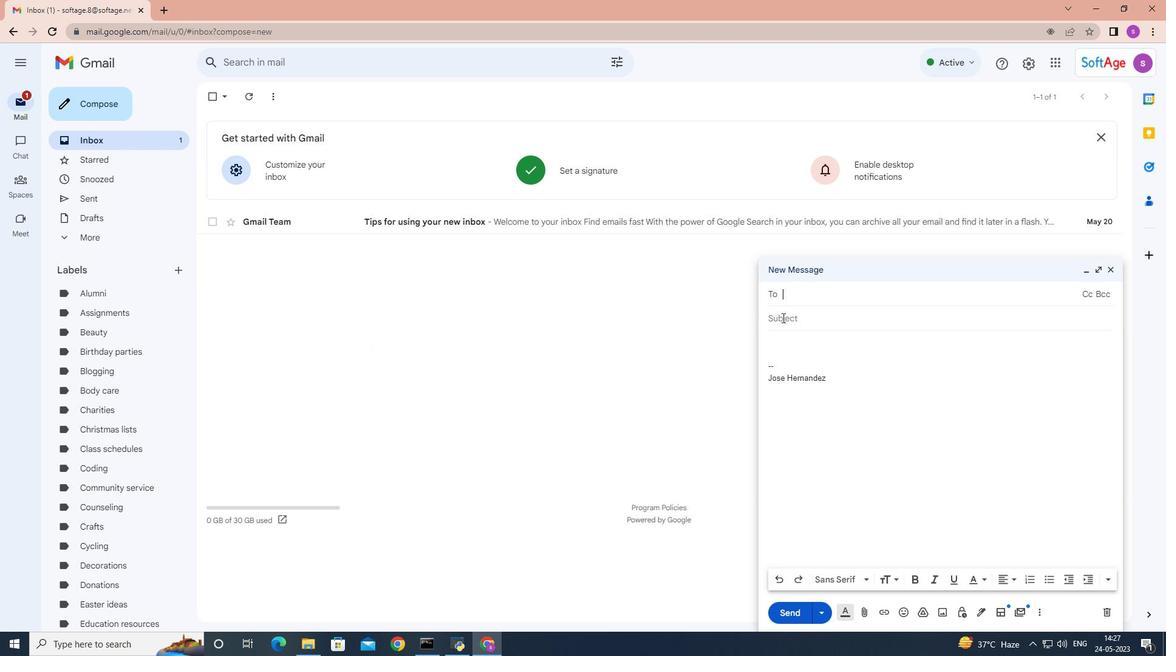 
Action: Mouse moved to (782, 318)
Screenshot: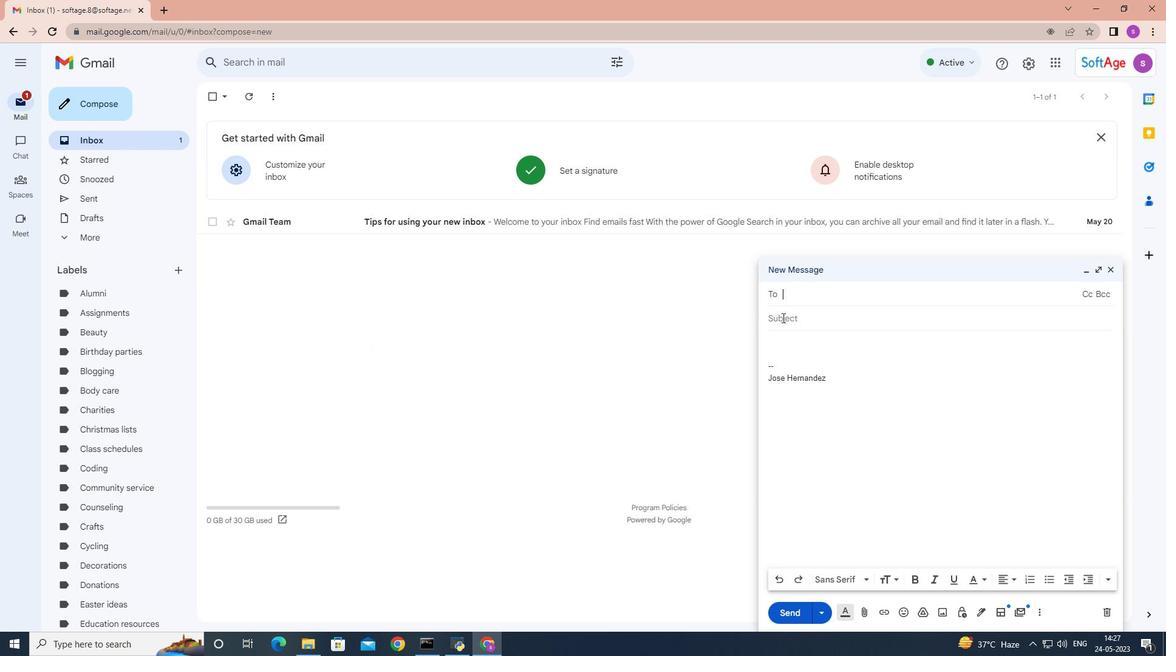 
Action: Key pressed <Key.shift><Key.shift><Key.shift><Key.shift>Request<Key.space>for<Key.space>collaboration
Screenshot: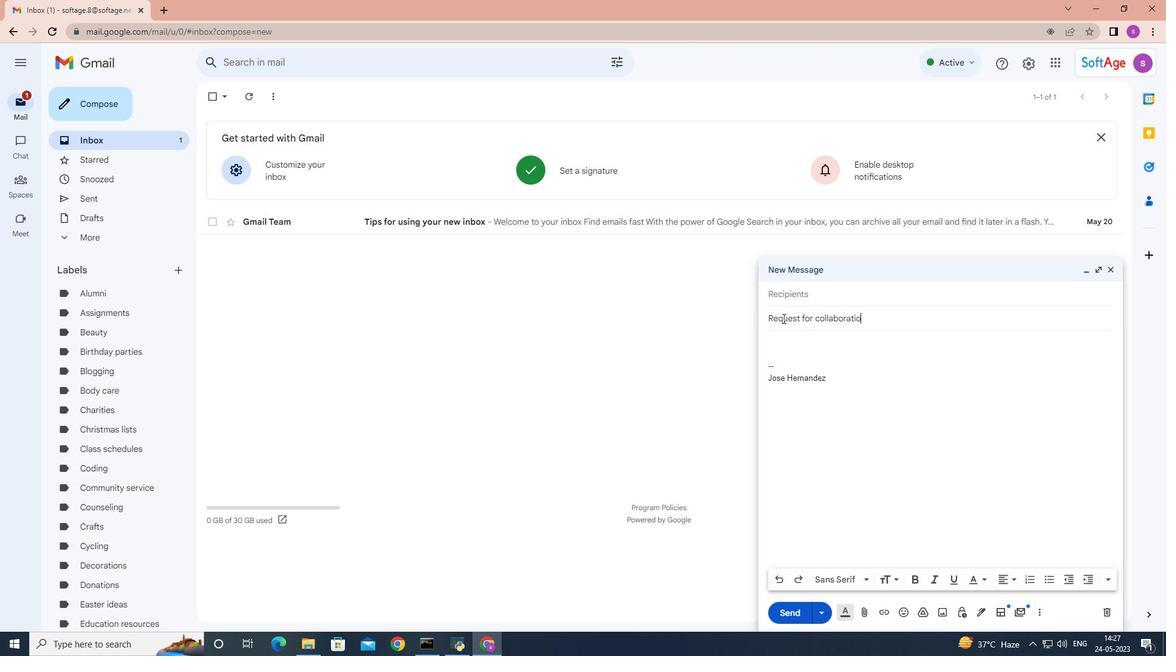 
Action: Mouse moved to (776, 337)
Screenshot: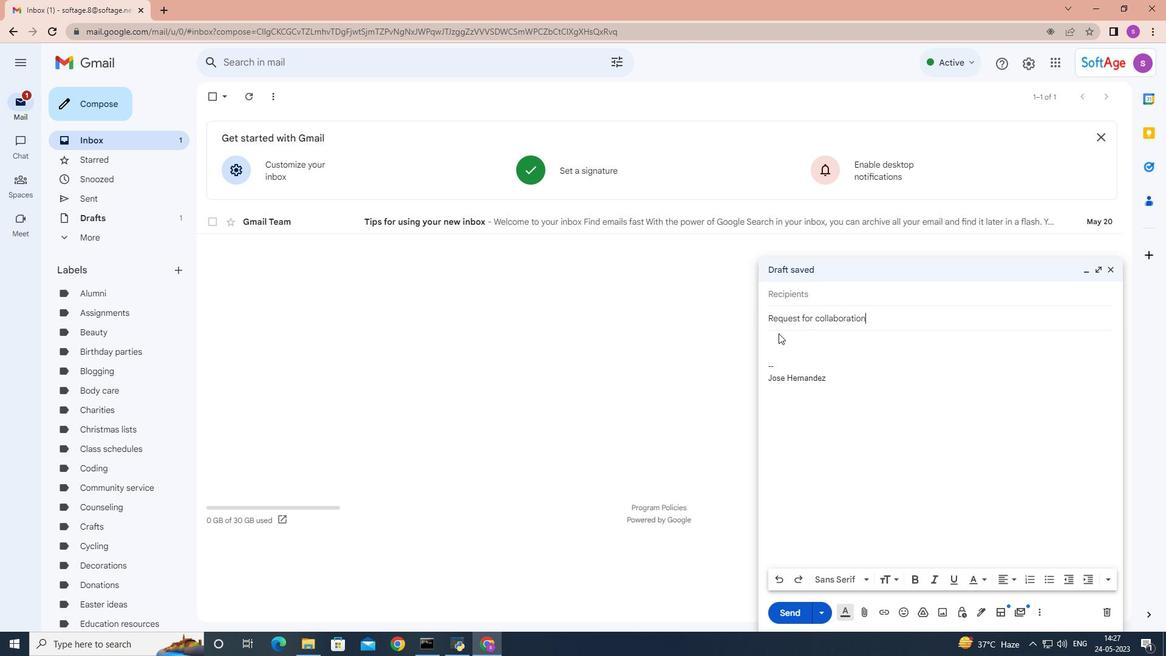 
Action: Mouse pressed left at (776, 337)
Screenshot: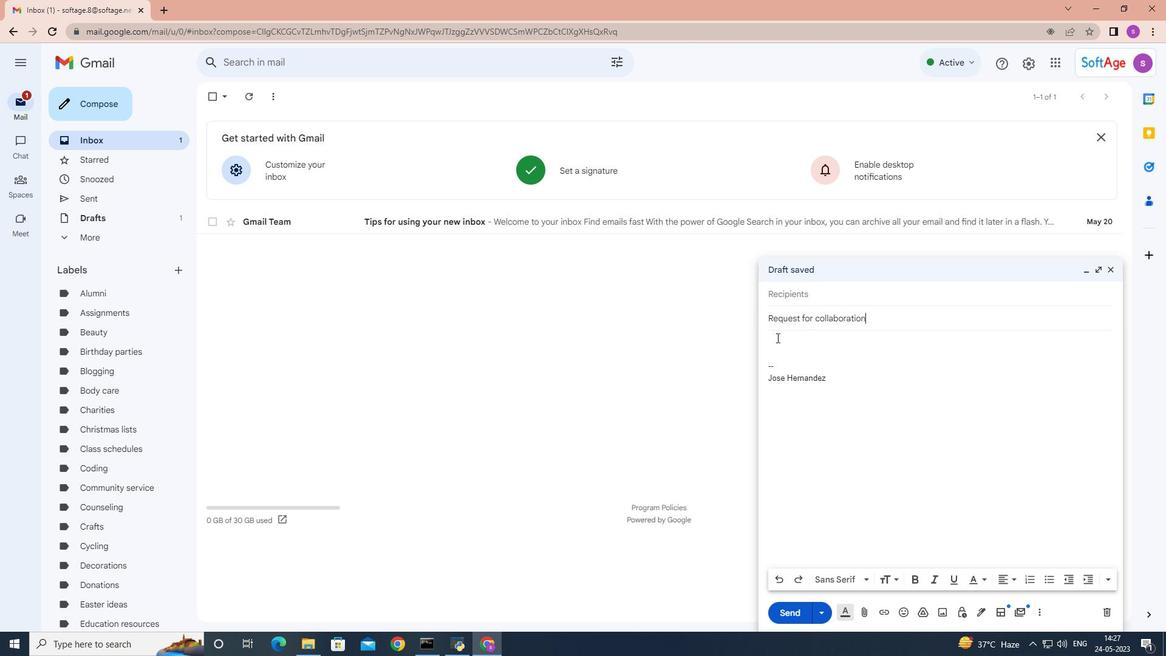 
Action: Key pressed <Key.shift>Can<Key.space>you<Key.space>please<Key.space>provide<Key.space>me<Key.space>with<Key.space>the<Key.space>login<Key.space>credentials<Key.space>for<Key.space>the<Key.space>system<Key.shift_r>?
Screenshot: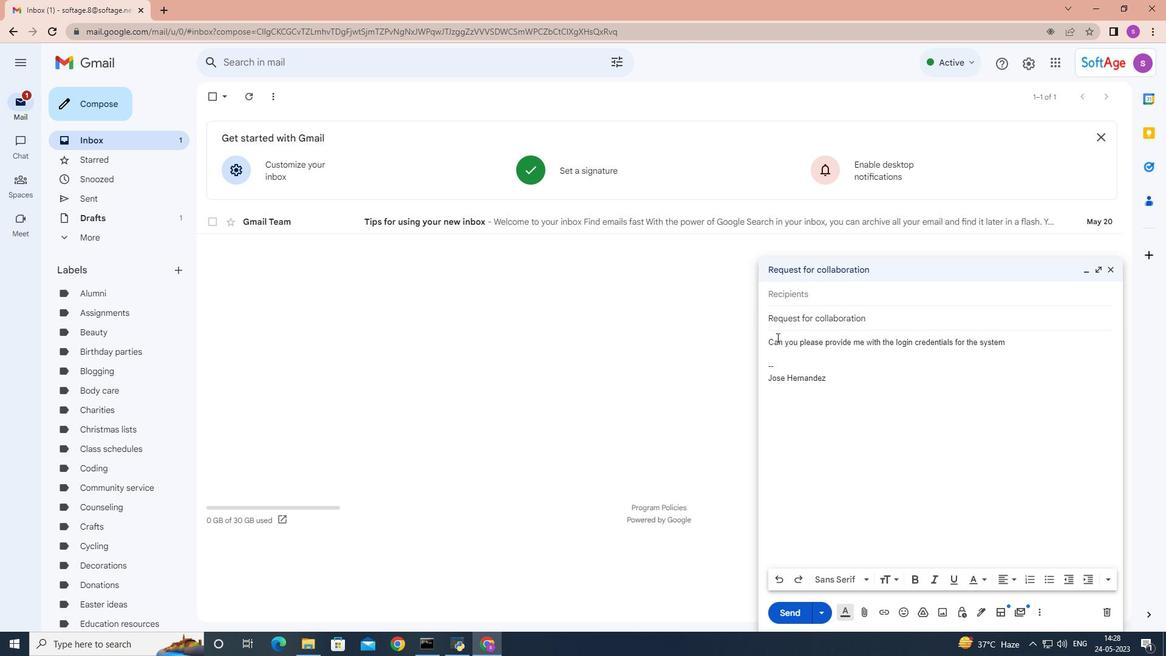 
Action: Mouse moved to (829, 293)
Screenshot: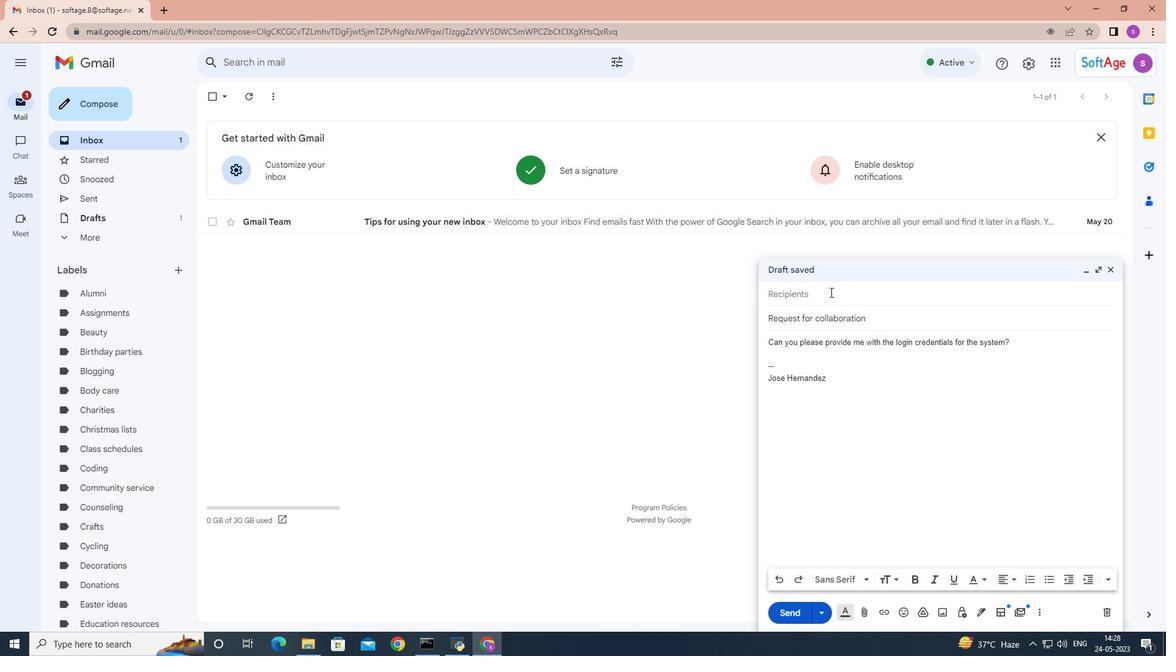 
Action: Mouse pressed left at (829, 293)
Screenshot: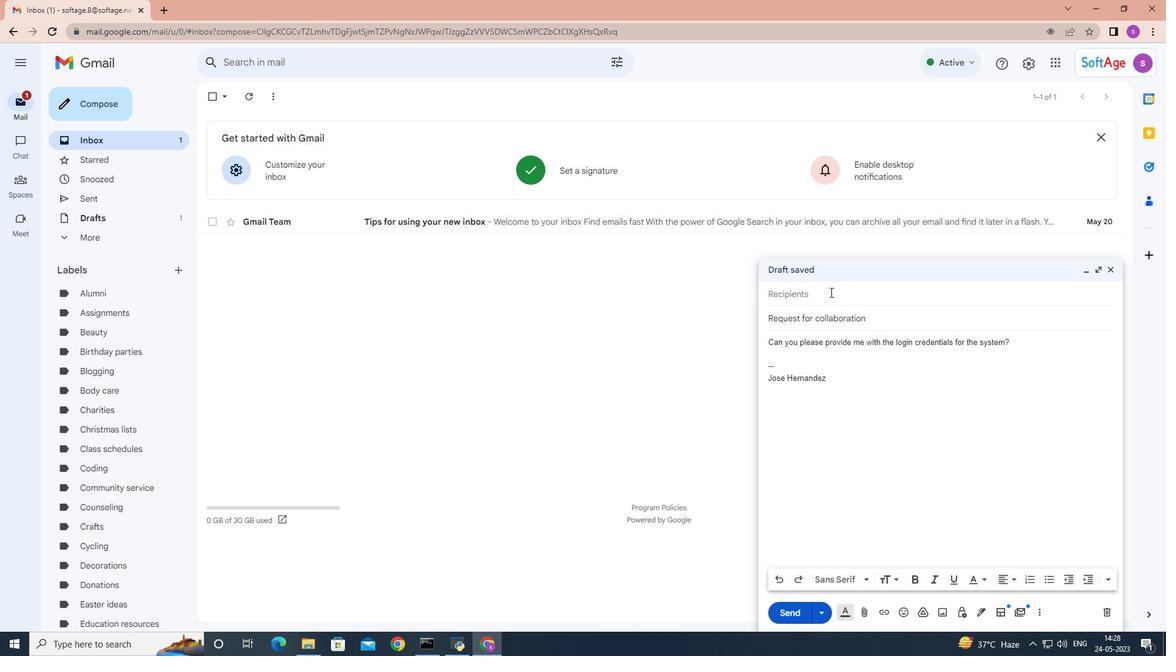 
Action: Key pressed <Key.shift>Softage.6
Screenshot: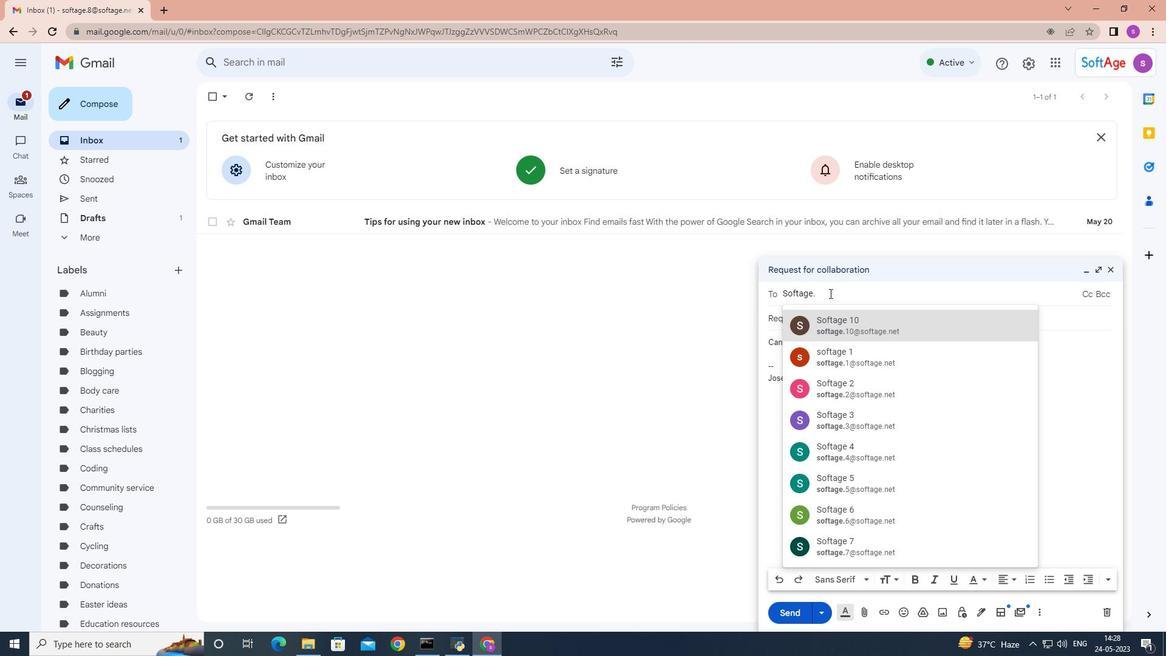 
Action: Mouse moved to (848, 326)
Screenshot: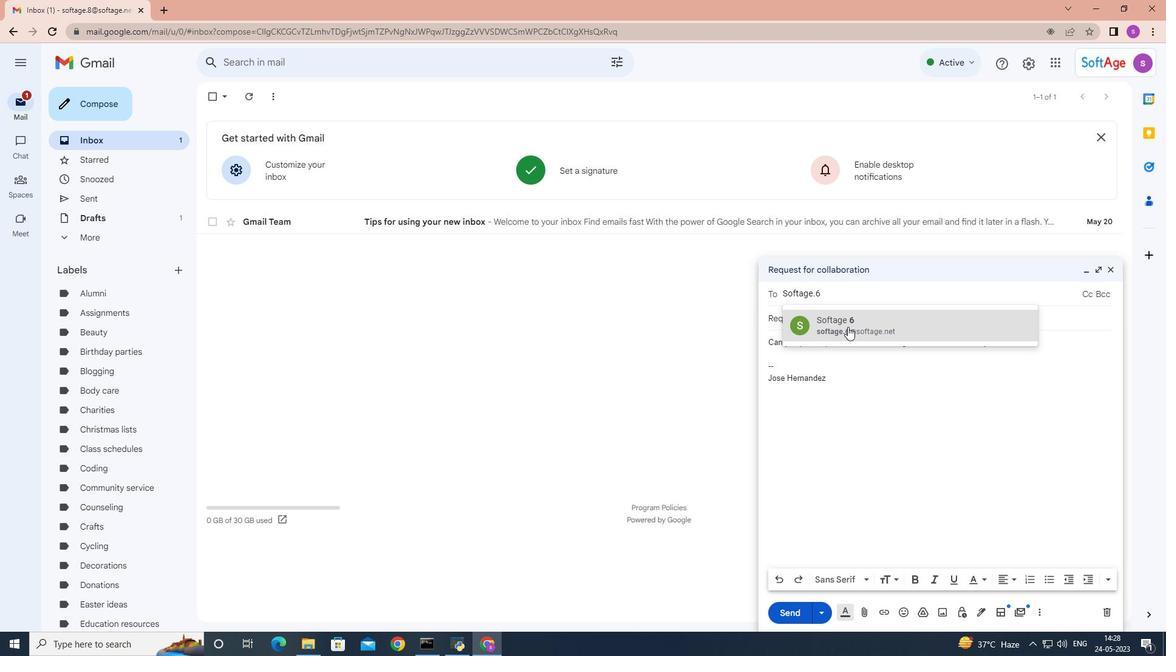 
Action: Mouse pressed left at (848, 326)
Screenshot: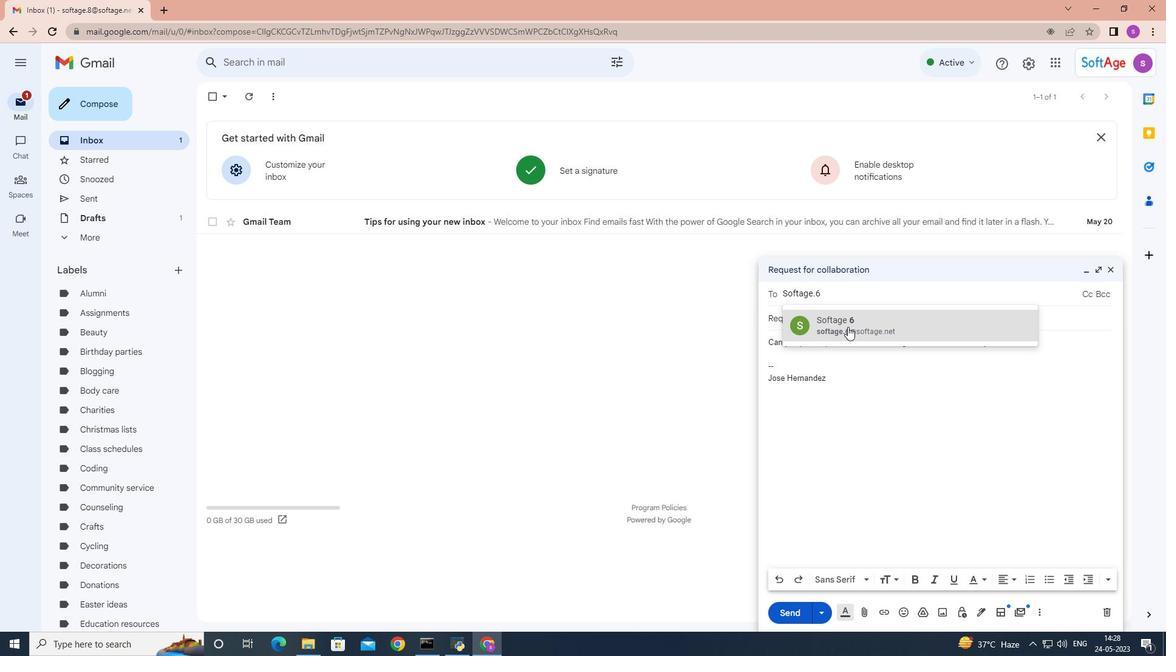 
Action: Mouse moved to (1021, 351)
Screenshot: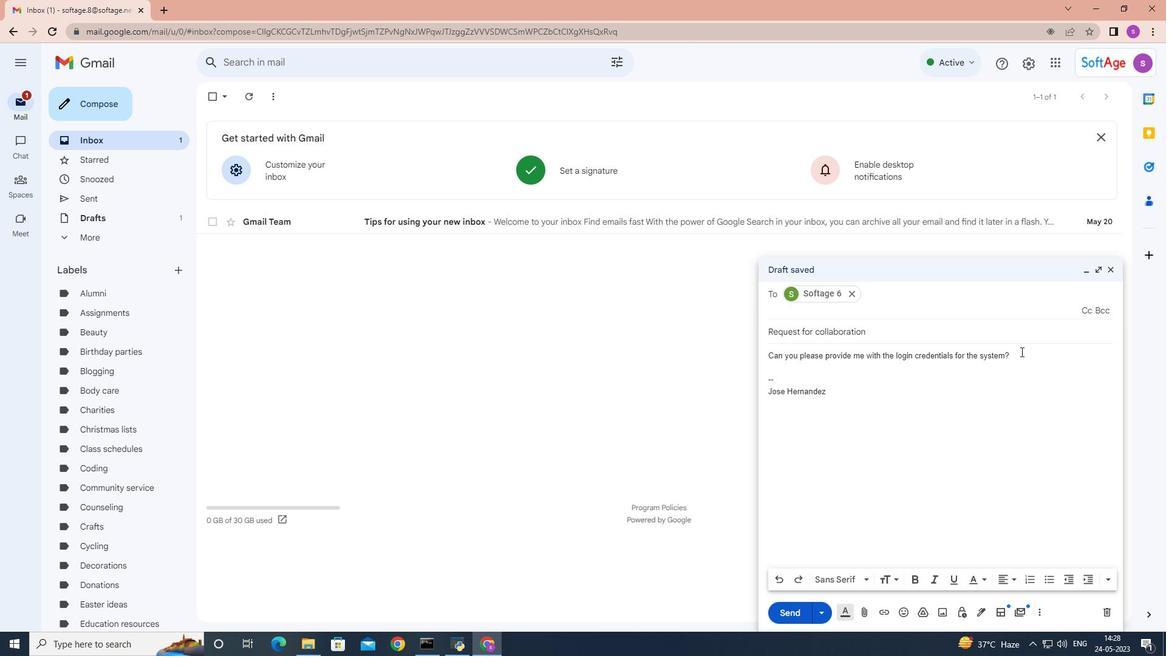 
Action: Mouse pressed left at (1021, 351)
Screenshot: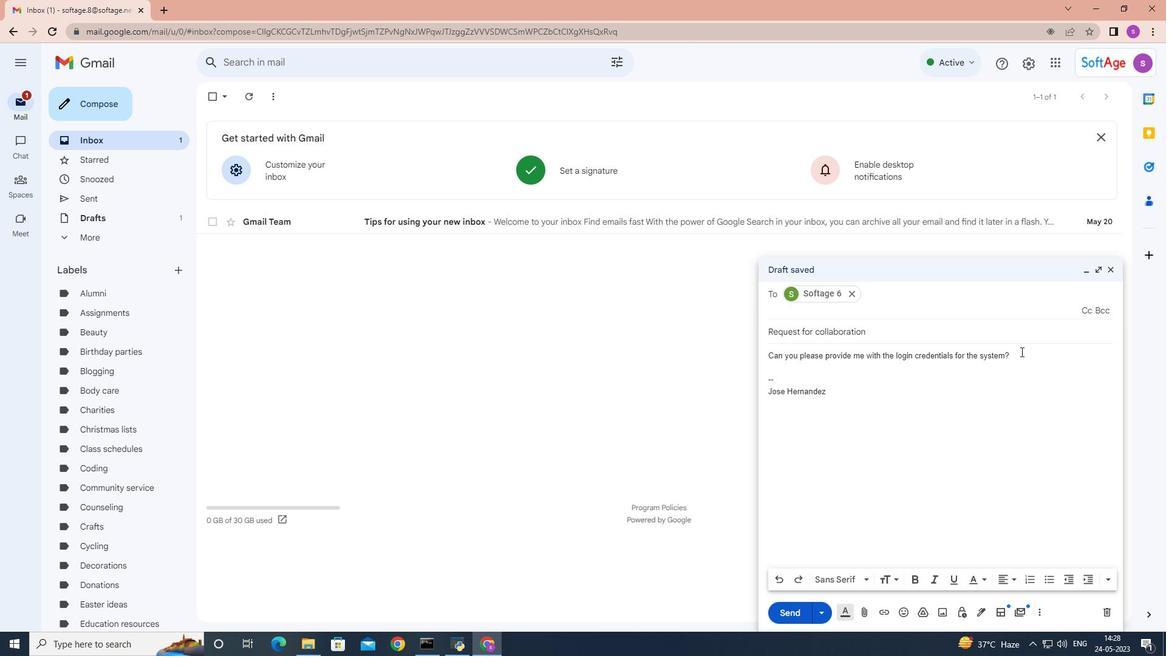 
Action: Mouse moved to (1014, 340)
Screenshot: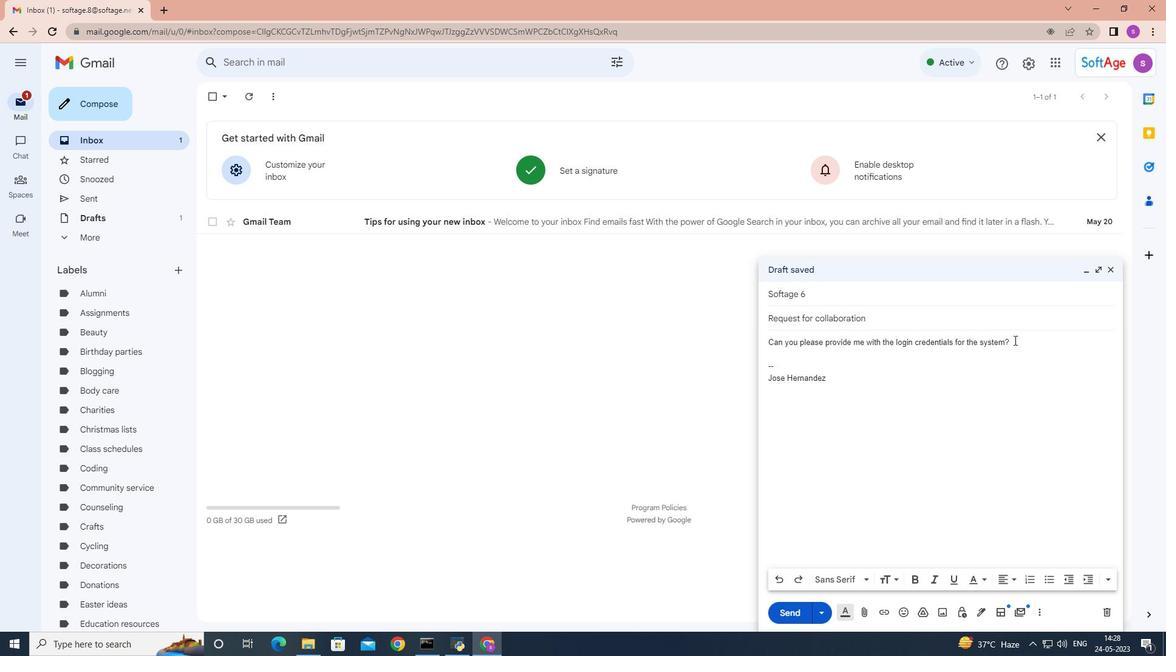 
Action: Mouse pressed left at (1014, 340)
Screenshot: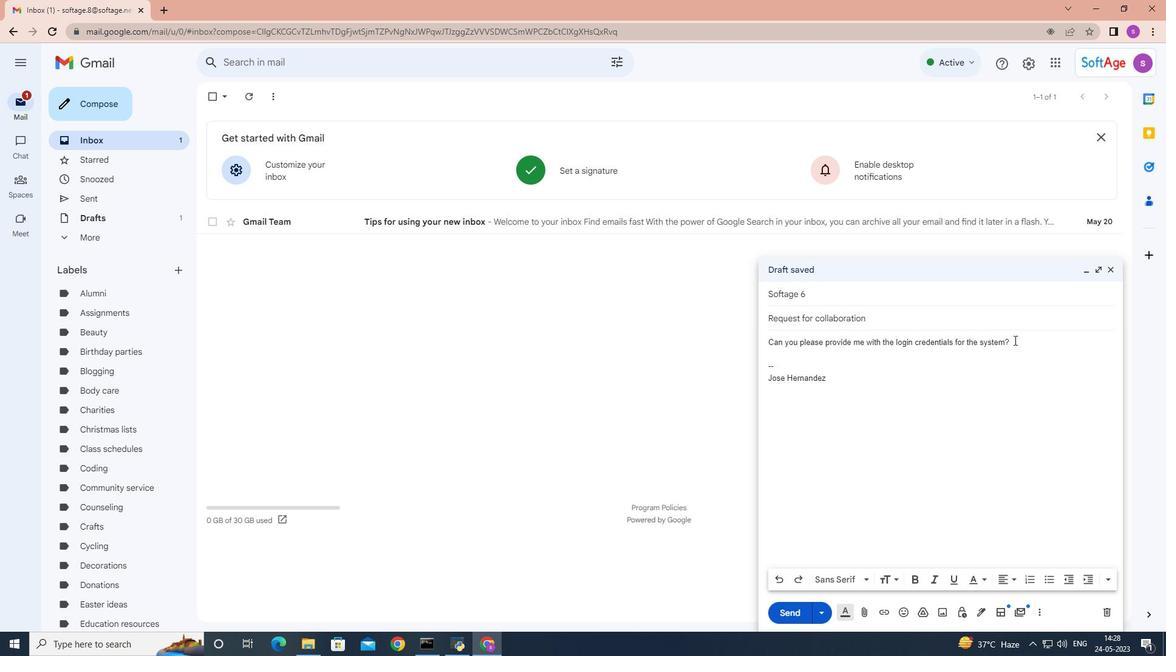 
Action: Mouse moved to (1034, 579)
Screenshot: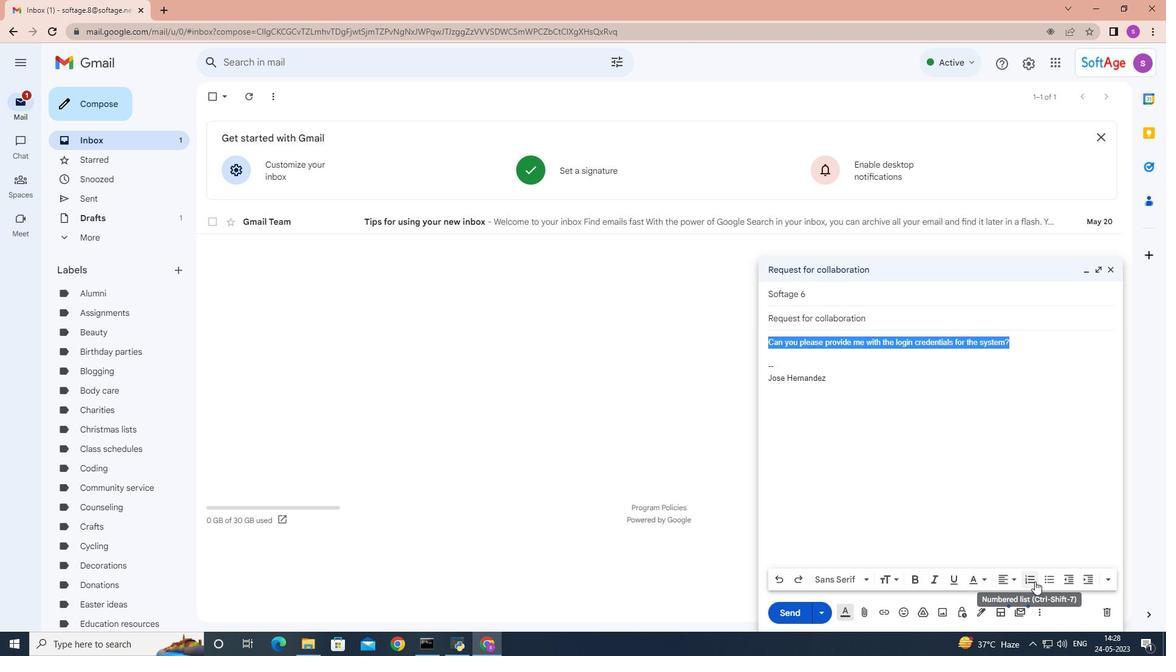 
Action: Mouse pressed left at (1034, 579)
Screenshot: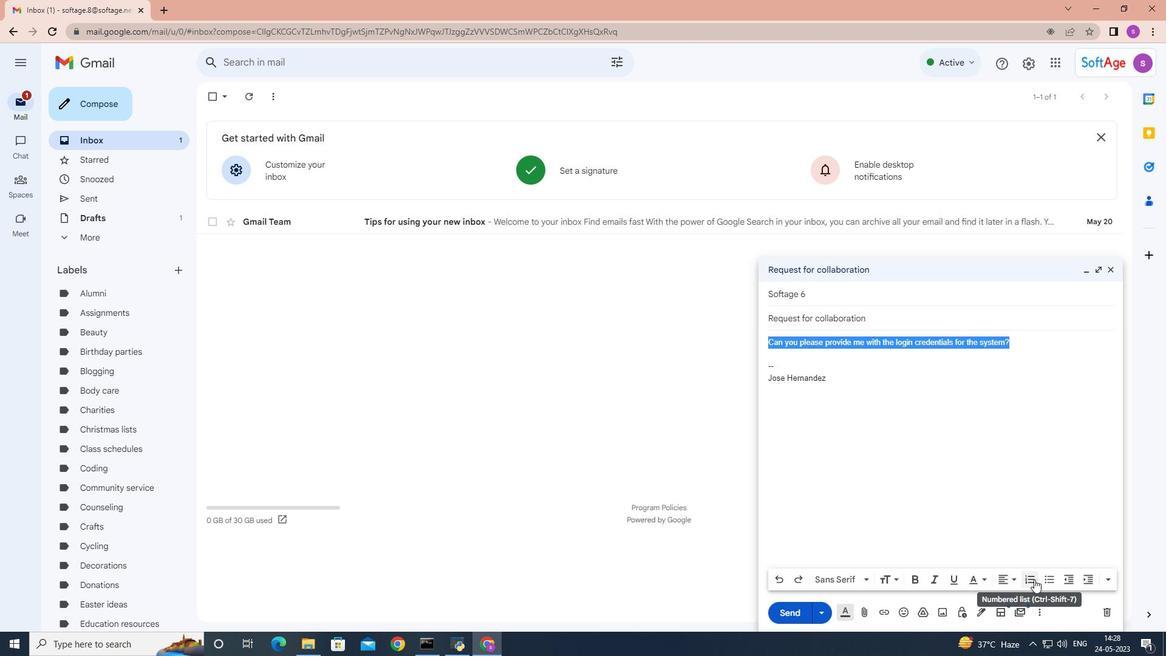 
Action: Mouse moved to (865, 575)
Screenshot: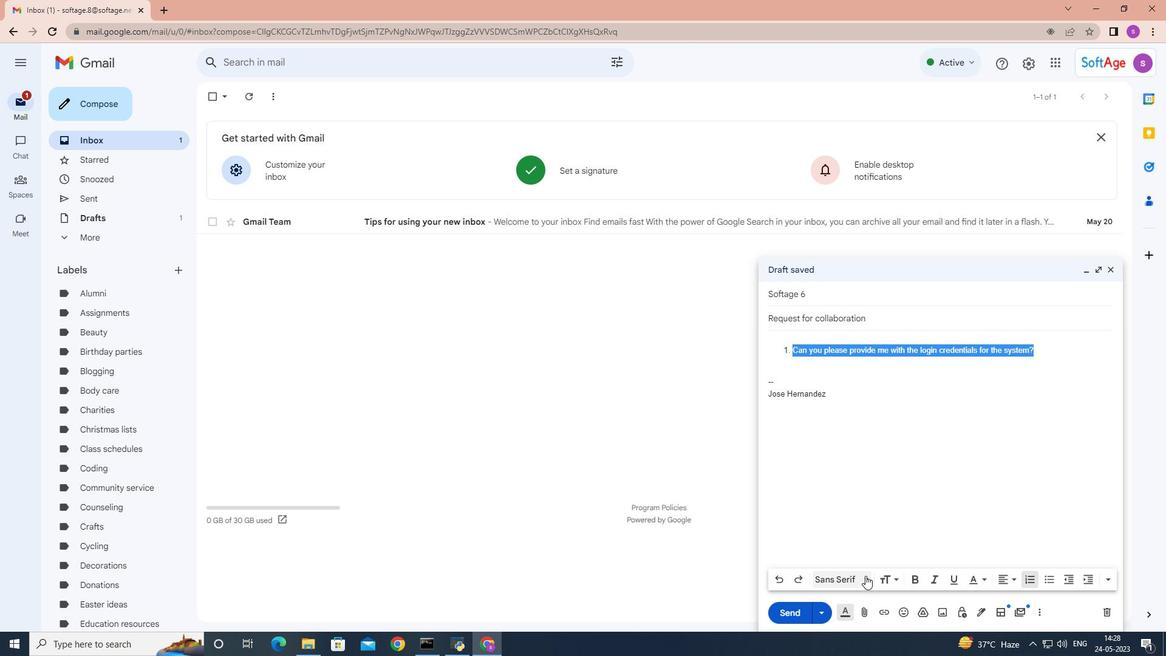 
Action: Mouse pressed left at (865, 575)
Screenshot: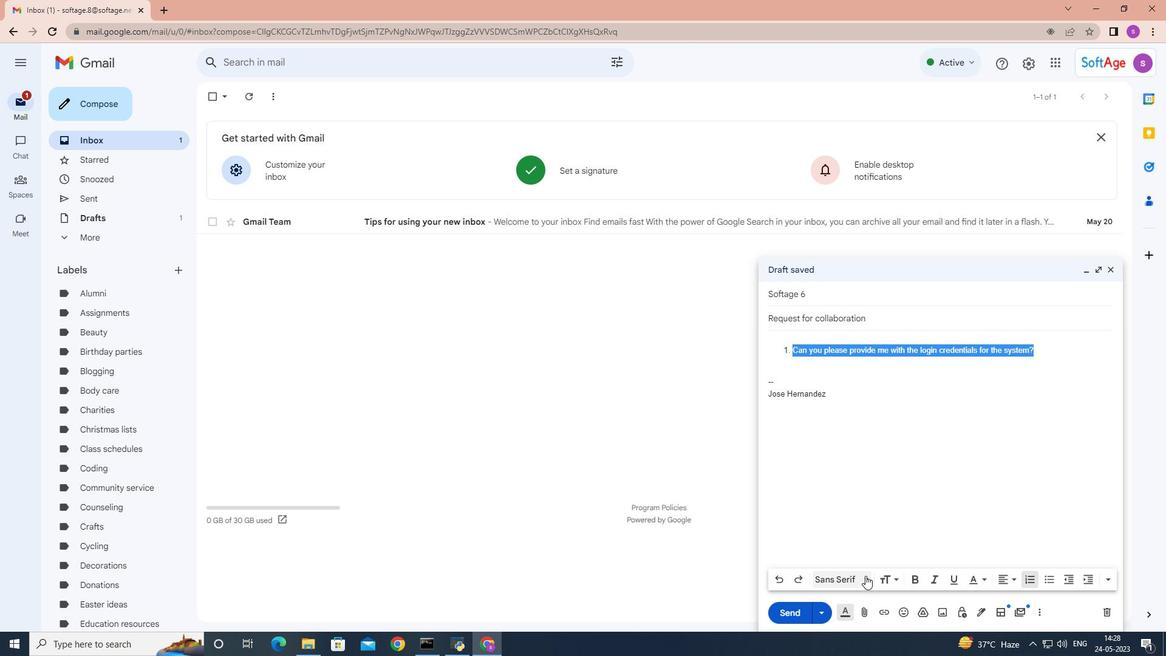
Action: Mouse moved to (877, 463)
Screenshot: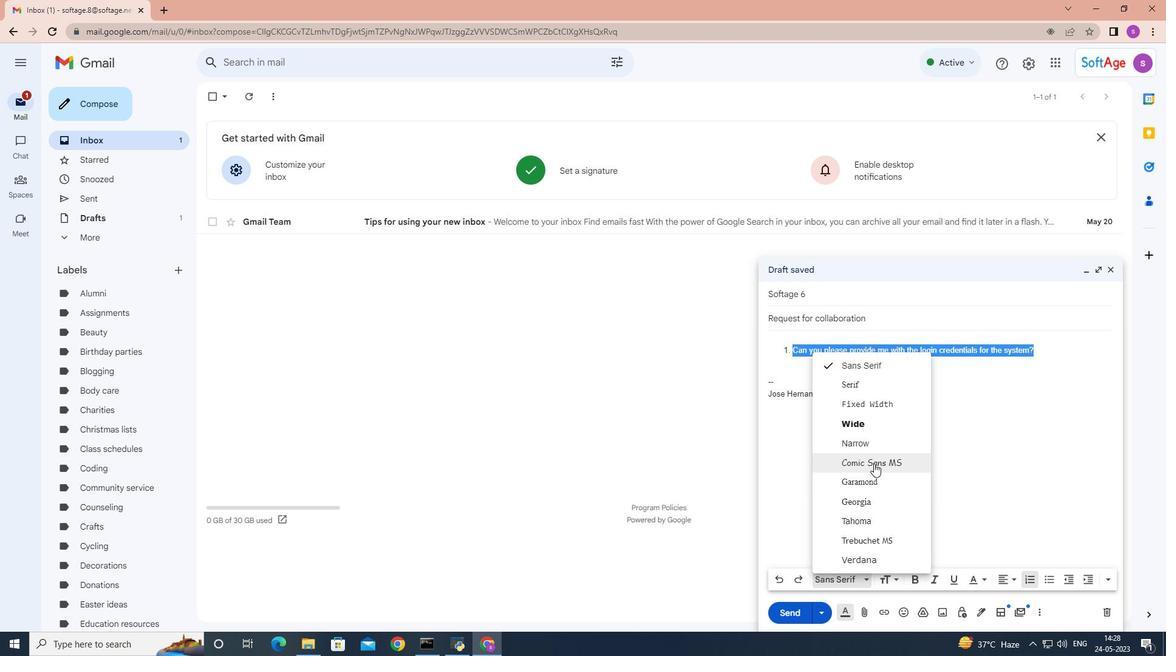 
Action: Mouse pressed left at (875, 463)
Screenshot: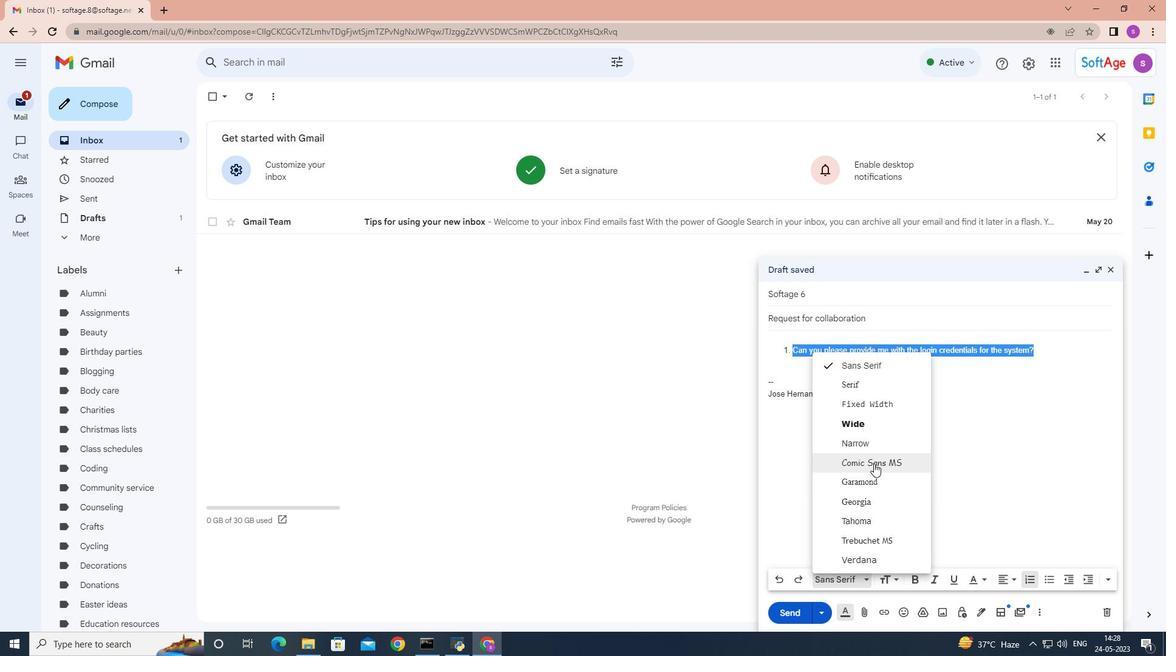 
Action: Mouse moved to (1111, 583)
Screenshot: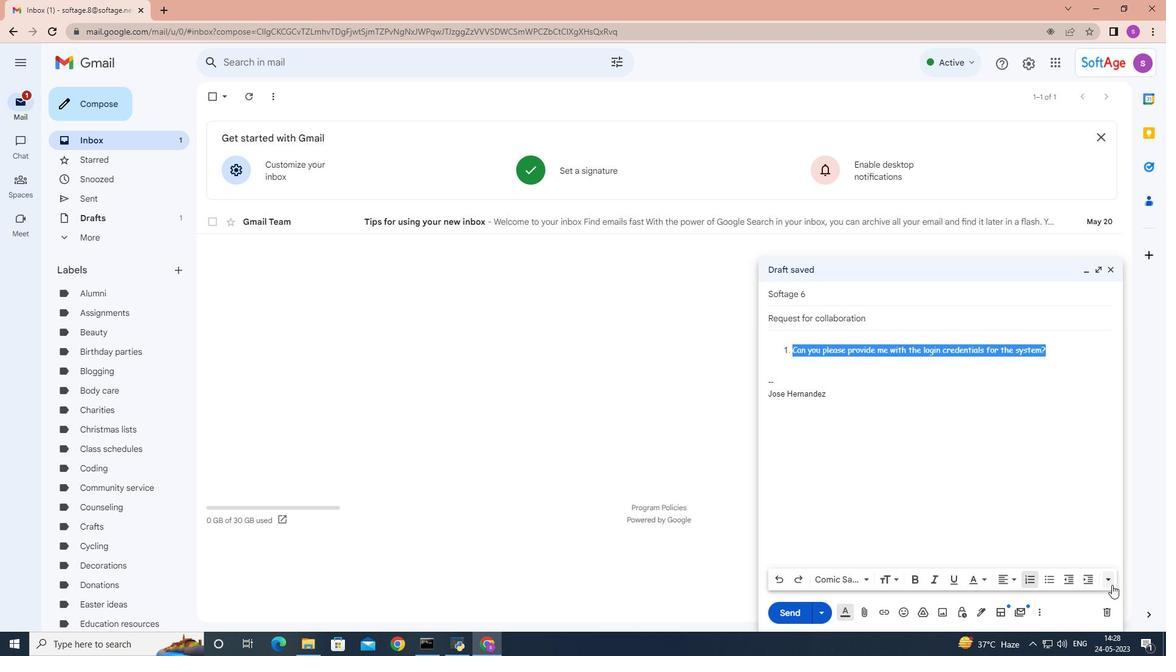 
Action: Mouse pressed left at (1111, 583)
Screenshot: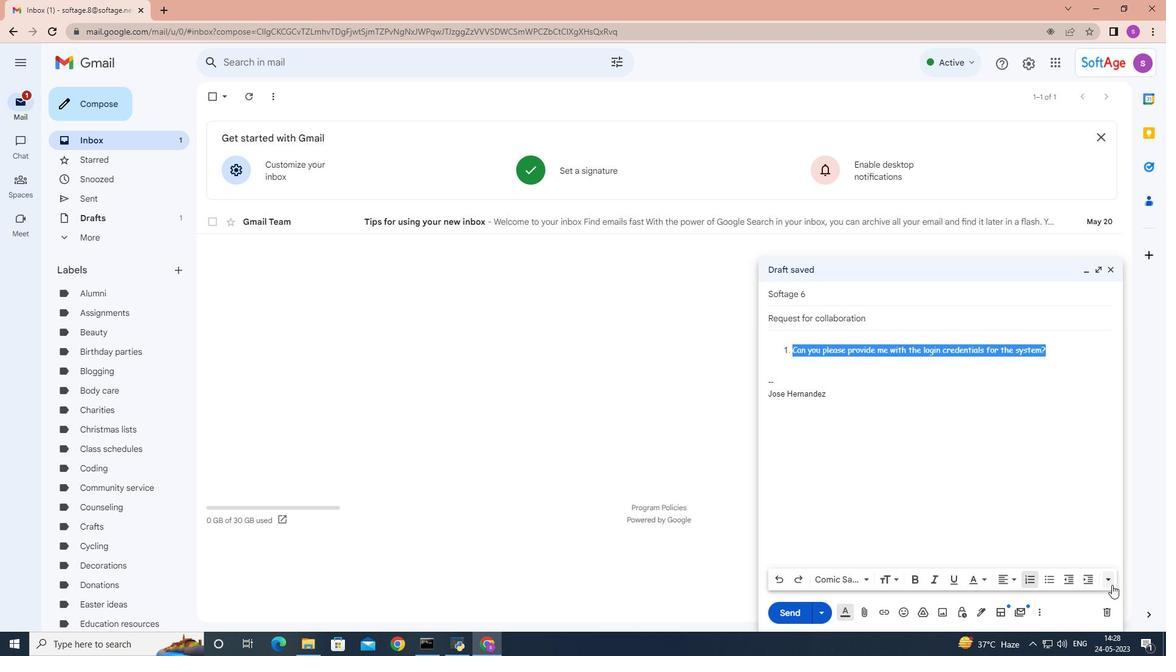 
Action: Mouse moved to (1112, 545)
Screenshot: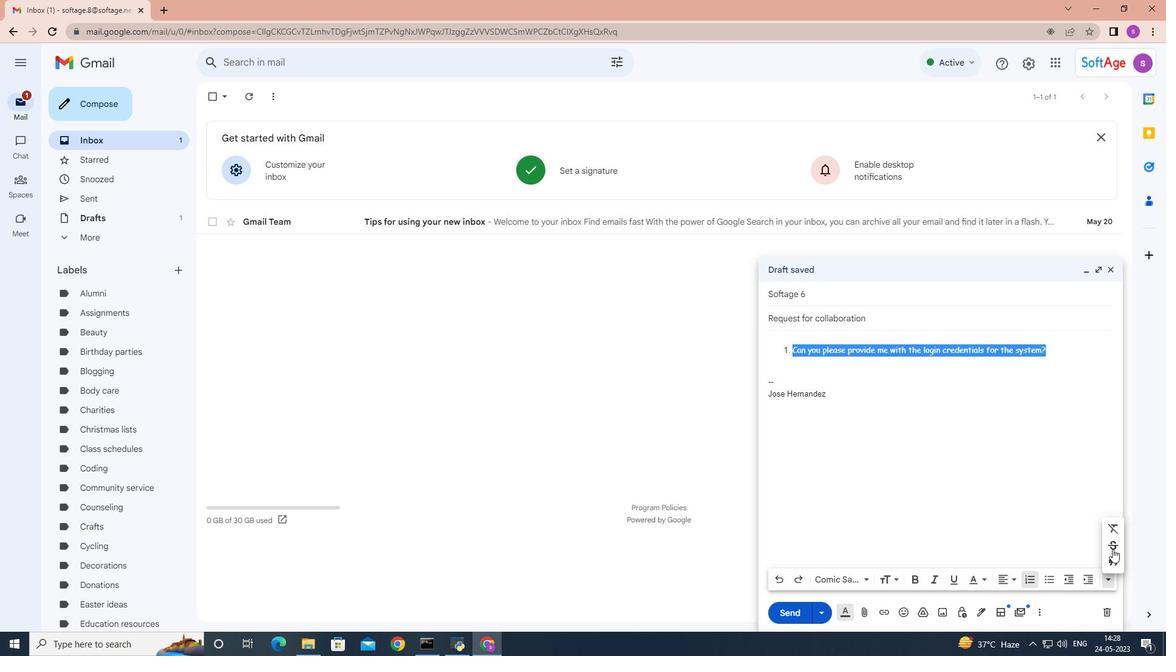 
Action: Mouse pressed left at (1112, 545)
Screenshot: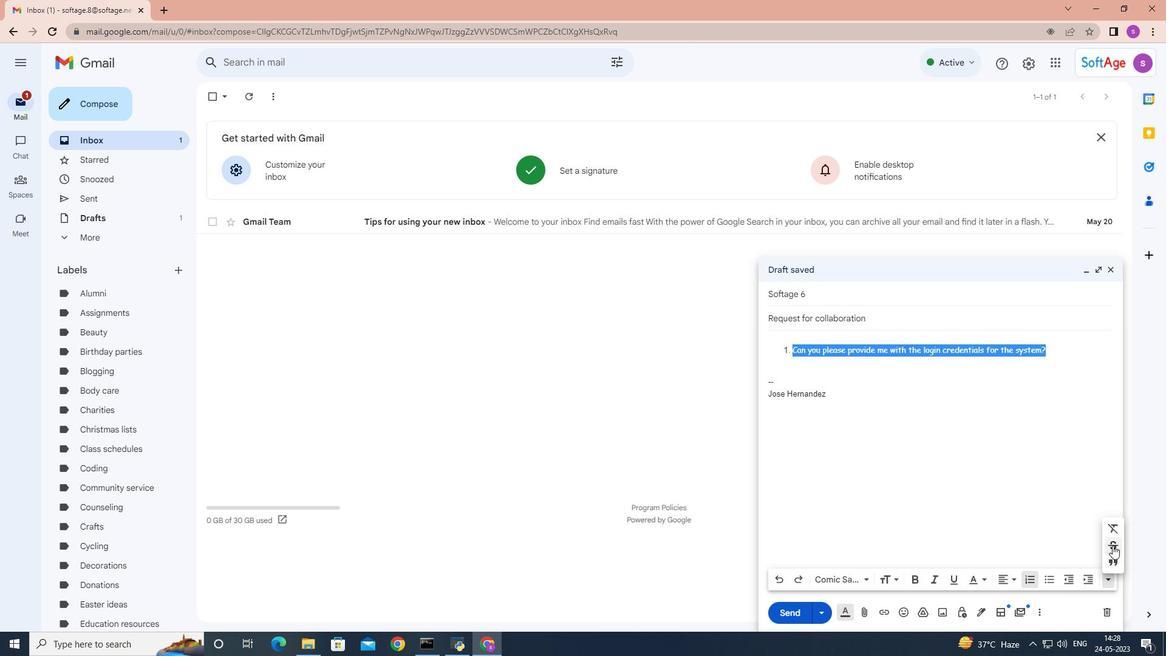 
Action: Mouse moved to (1036, 581)
Screenshot: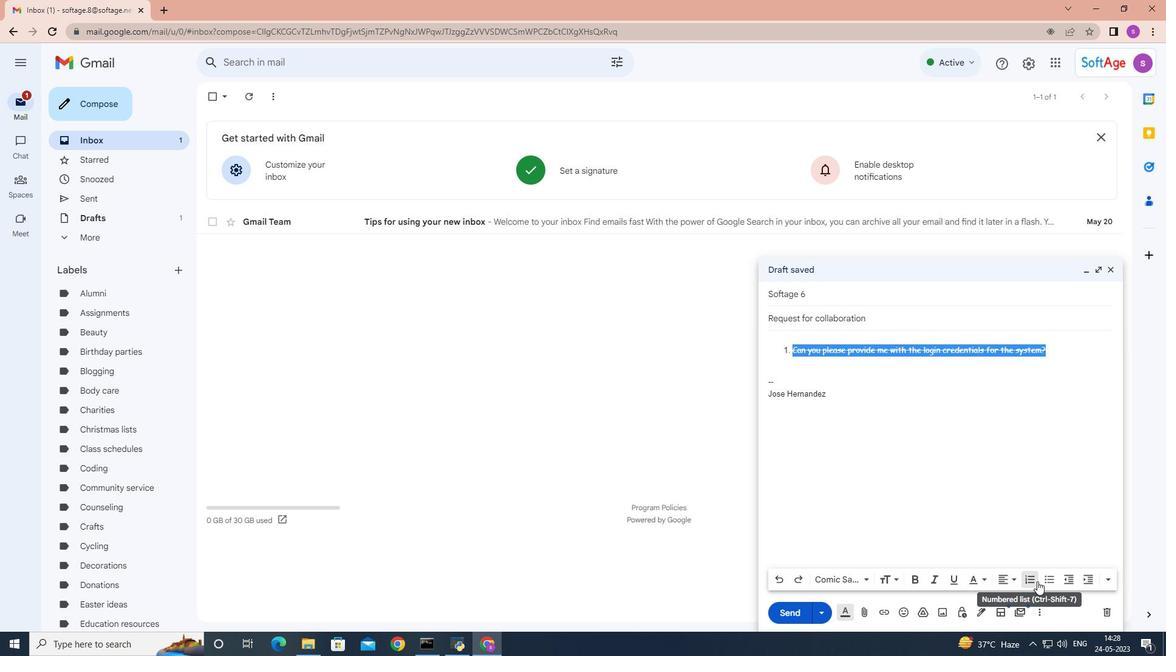 
Action: Mouse pressed left at (1036, 581)
Screenshot: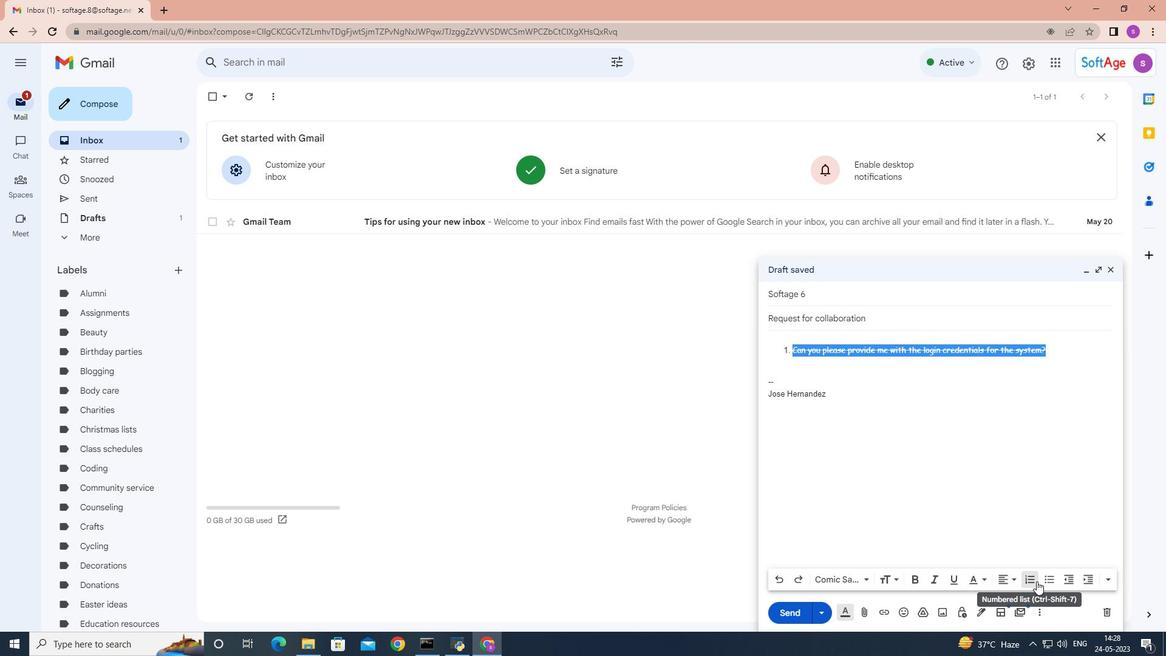 
Action: Mouse moved to (855, 580)
Screenshot: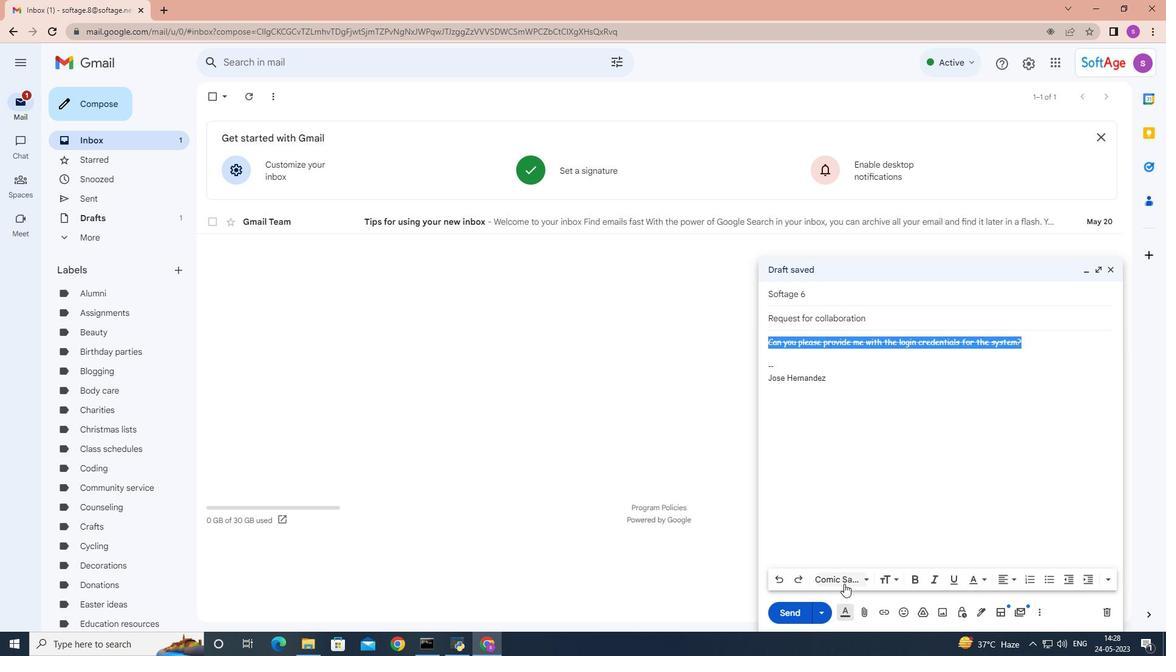 
Action: Mouse pressed left at (855, 580)
Screenshot: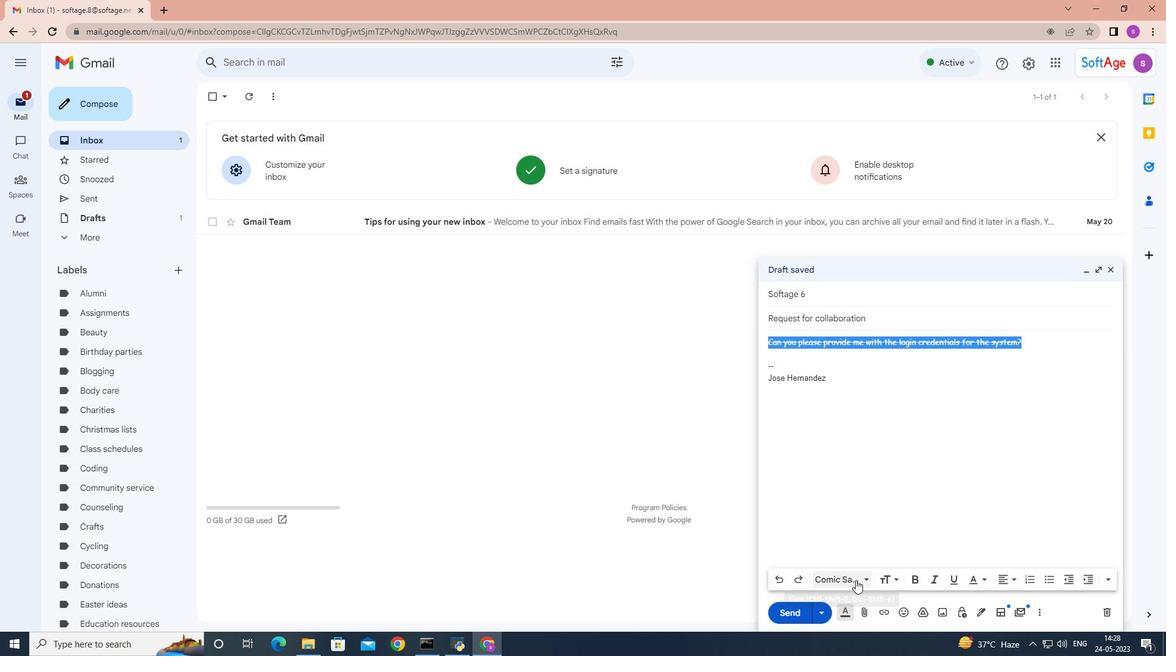
Action: Mouse moved to (879, 364)
Screenshot: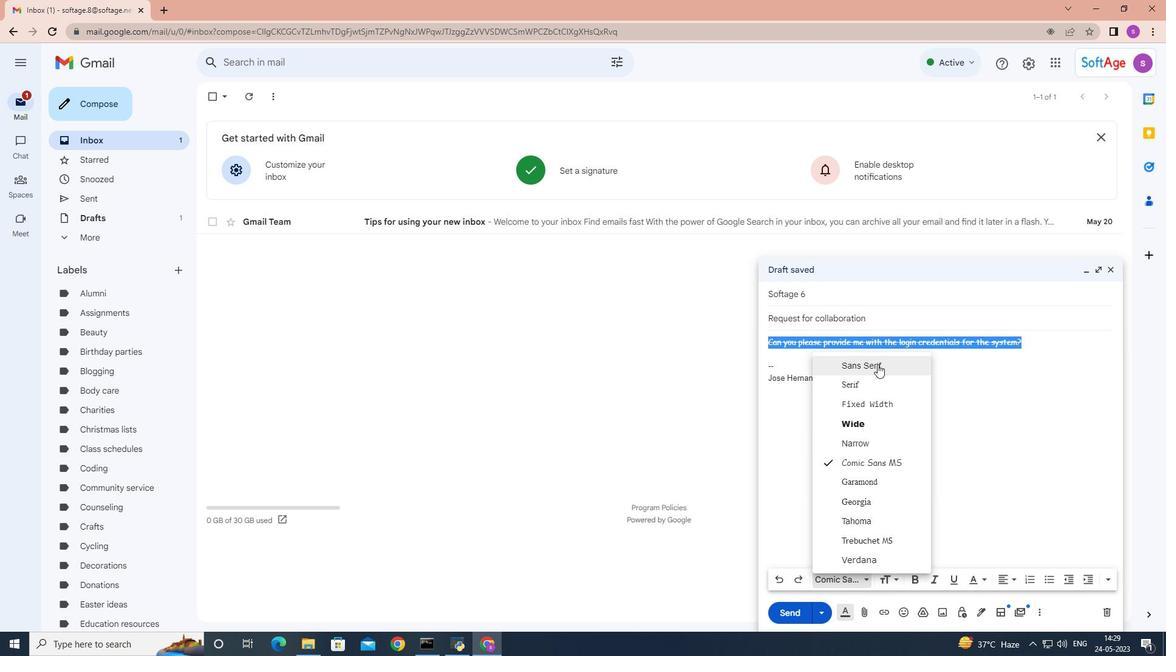 
Action: Mouse pressed left at (879, 364)
Screenshot: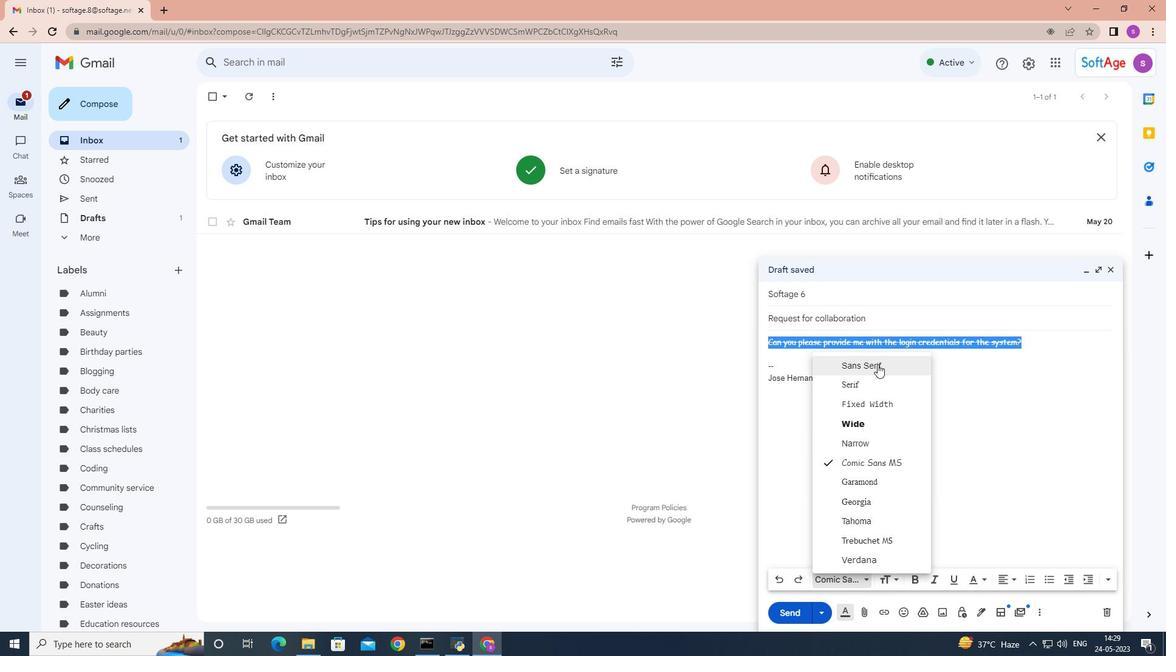 
Action: Mouse moved to (1108, 583)
Screenshot: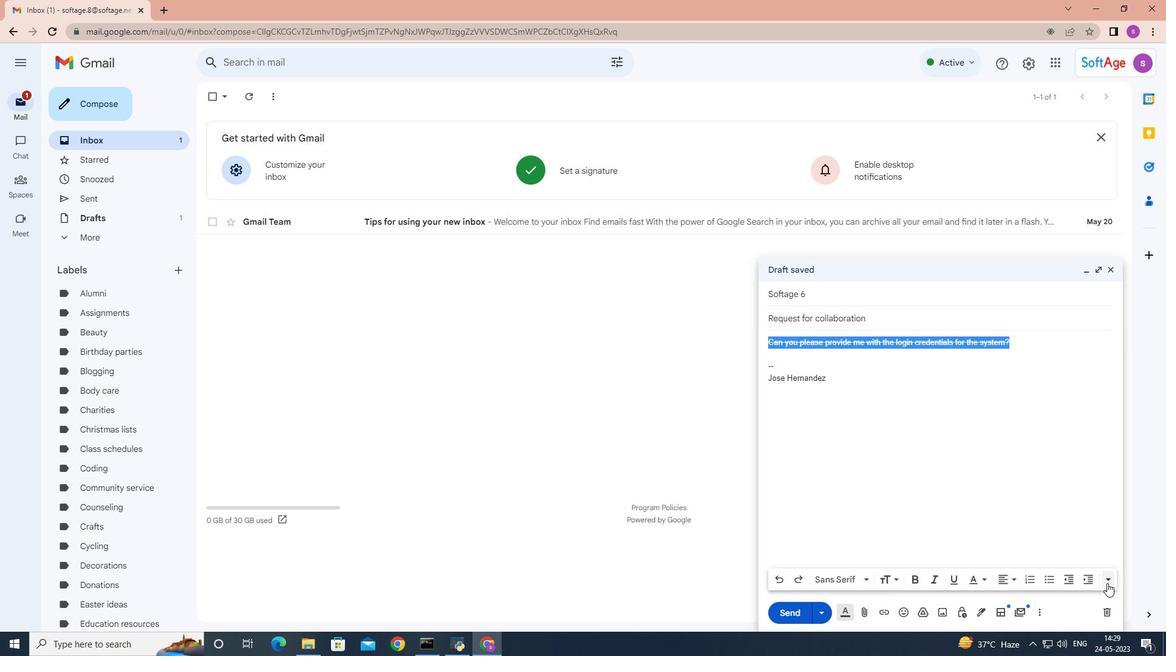 
Action: Mouse pressed left at (1108, 583)
Screenshot: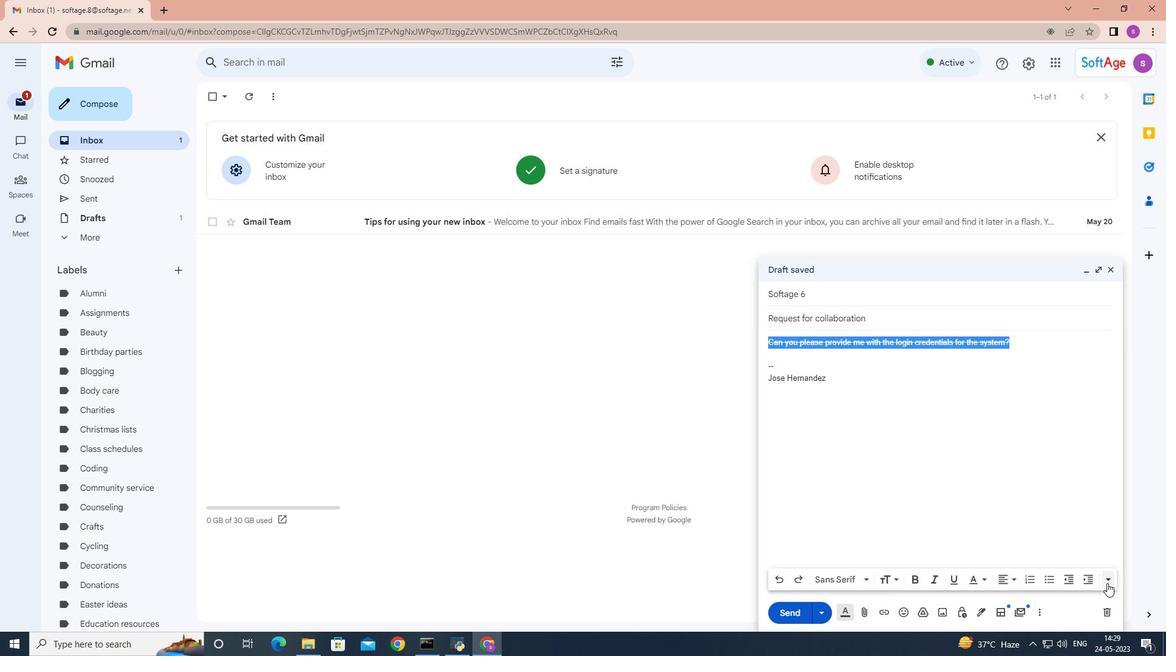
Action: Mouse moved to (1112, 547)
Screenshot: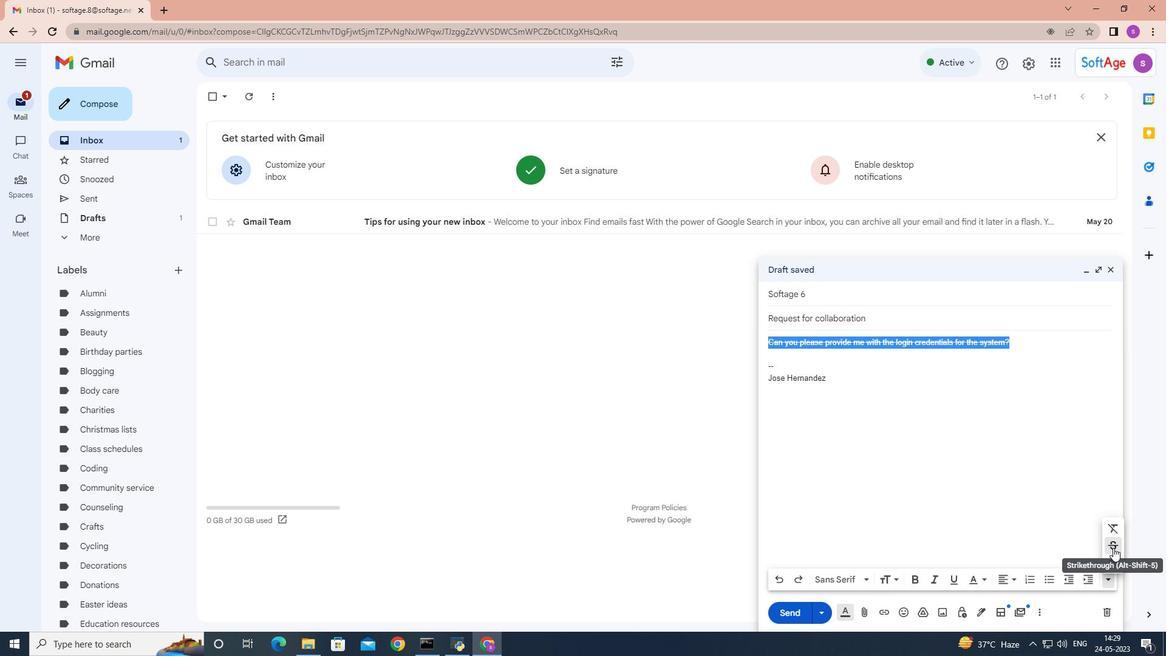 
Action: Mouse pressed left at (1112, 547)
Screenshot: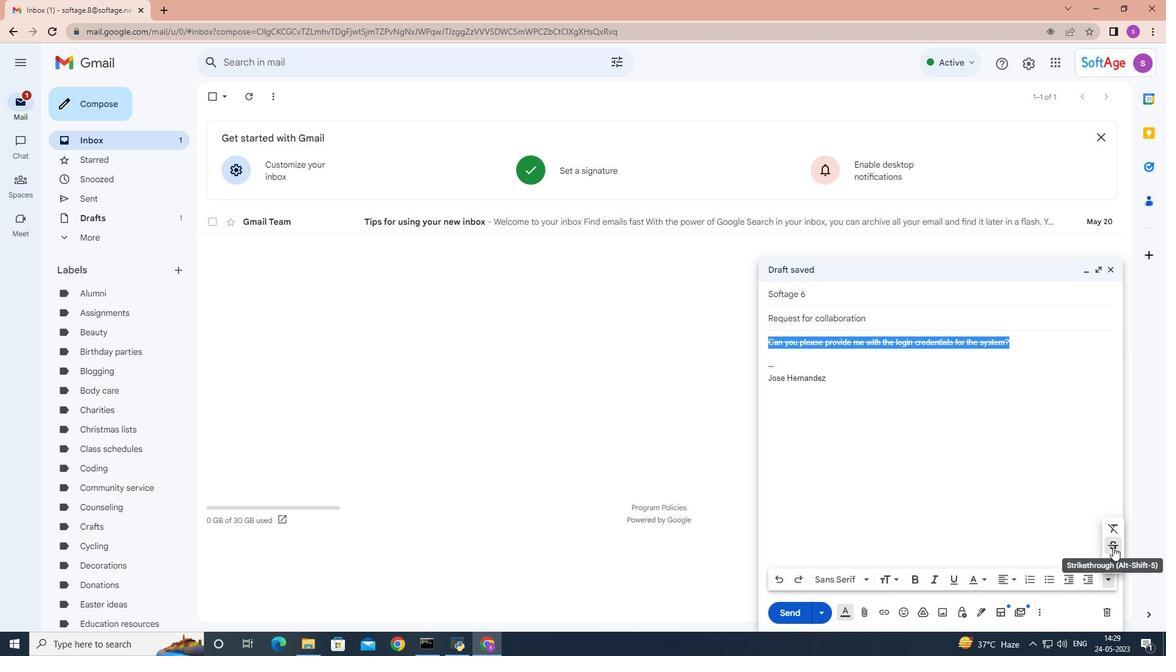 
Action: Mouse moved to (786, 614)
Screenshot: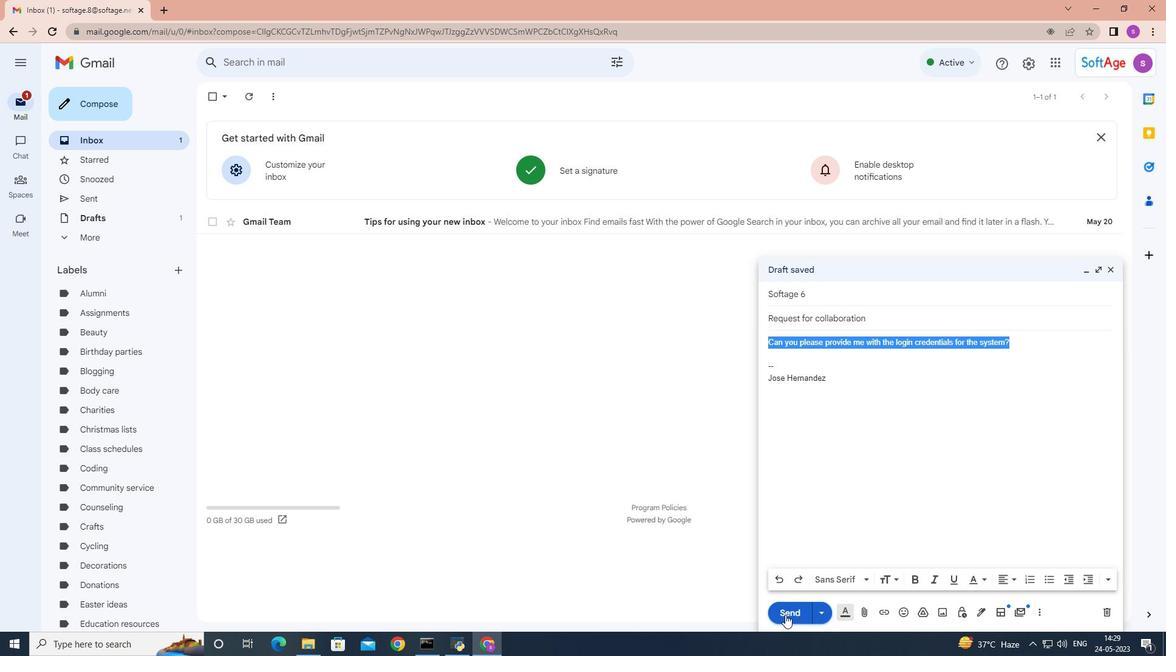 
Action: Mouse pressed left at (786, 614)
Screenshot: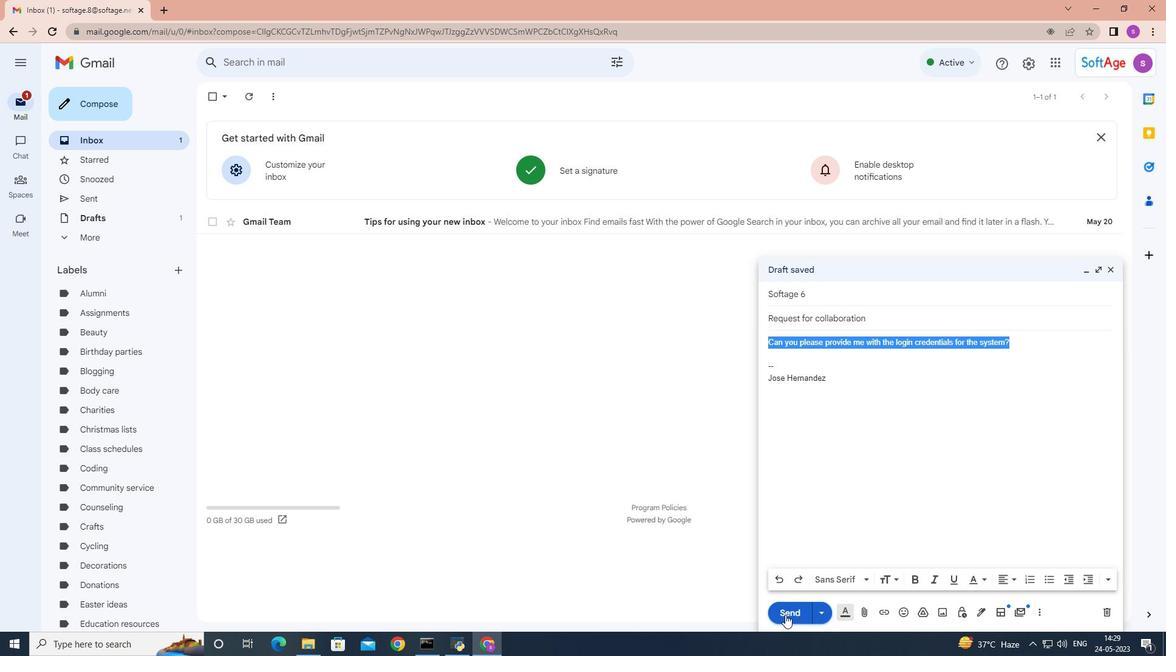 
Action: Mouse moved to (119, 198)
Screenshot: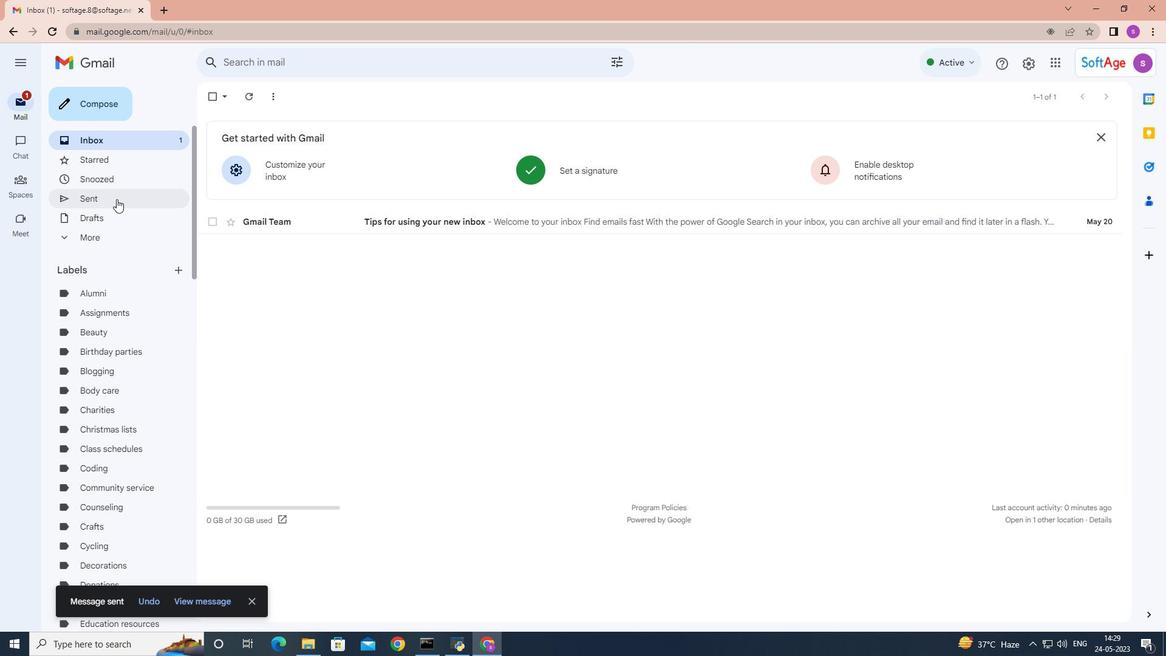 
Action: Mouse pressed left at (119, 198)
Screenshot: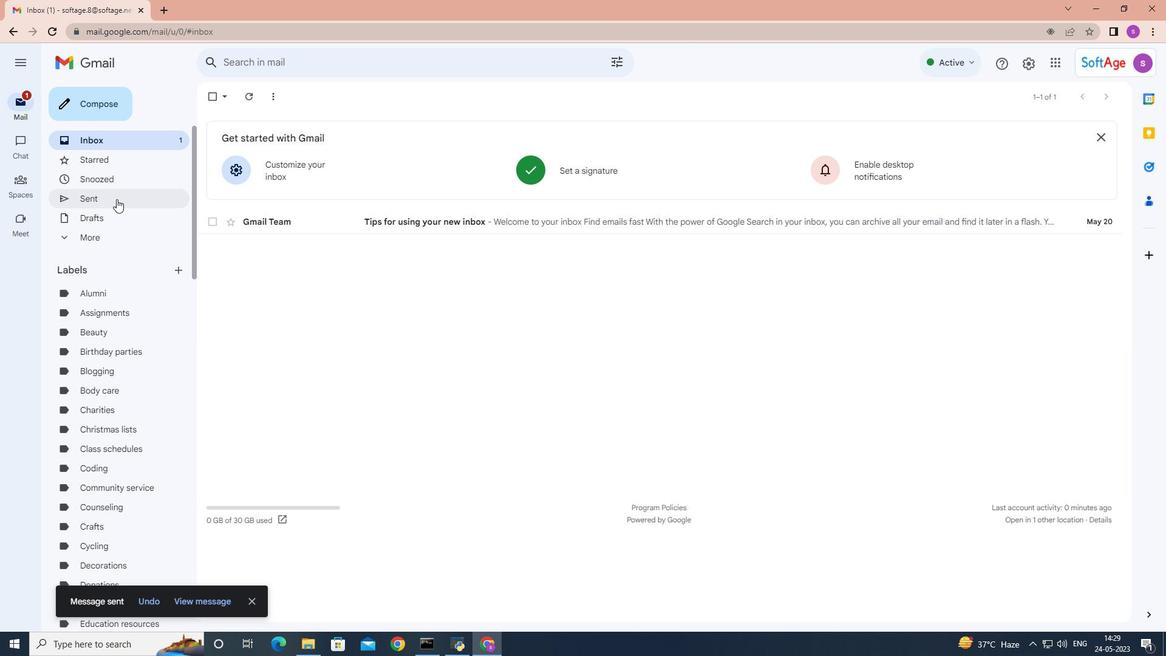 
Action: Mouse moved to (270, 154)
Screenshot: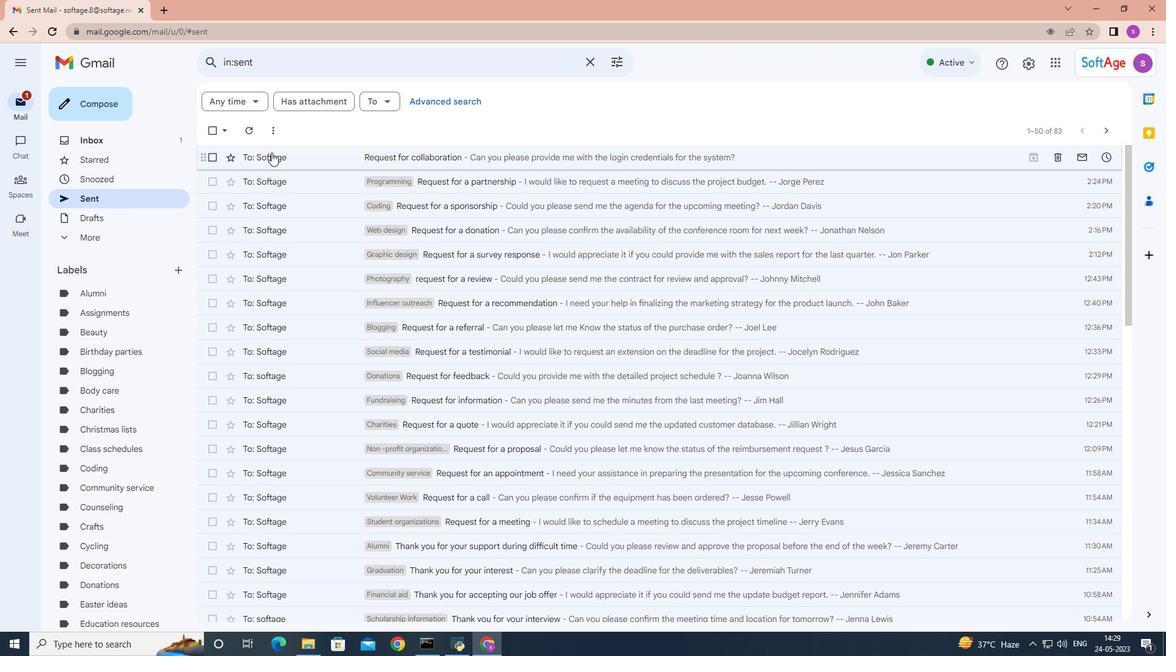 
Action: Mouse pressed right at (270, 154)
Screenshot: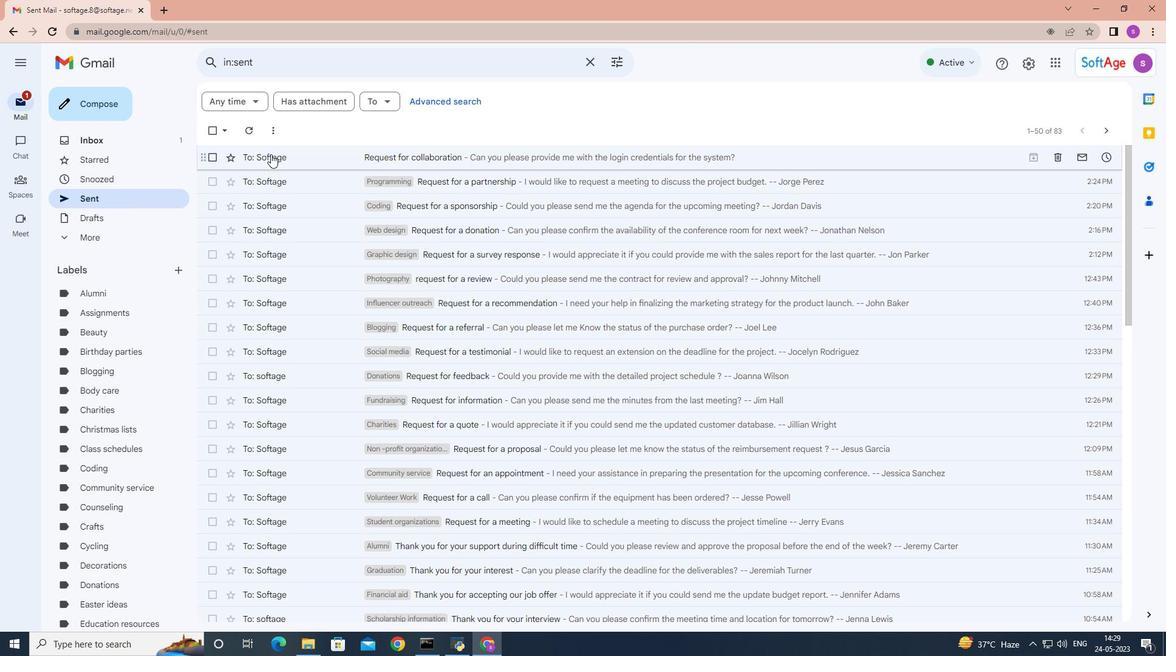 
Action: Mouse moved to (435, 395)
Screenshot: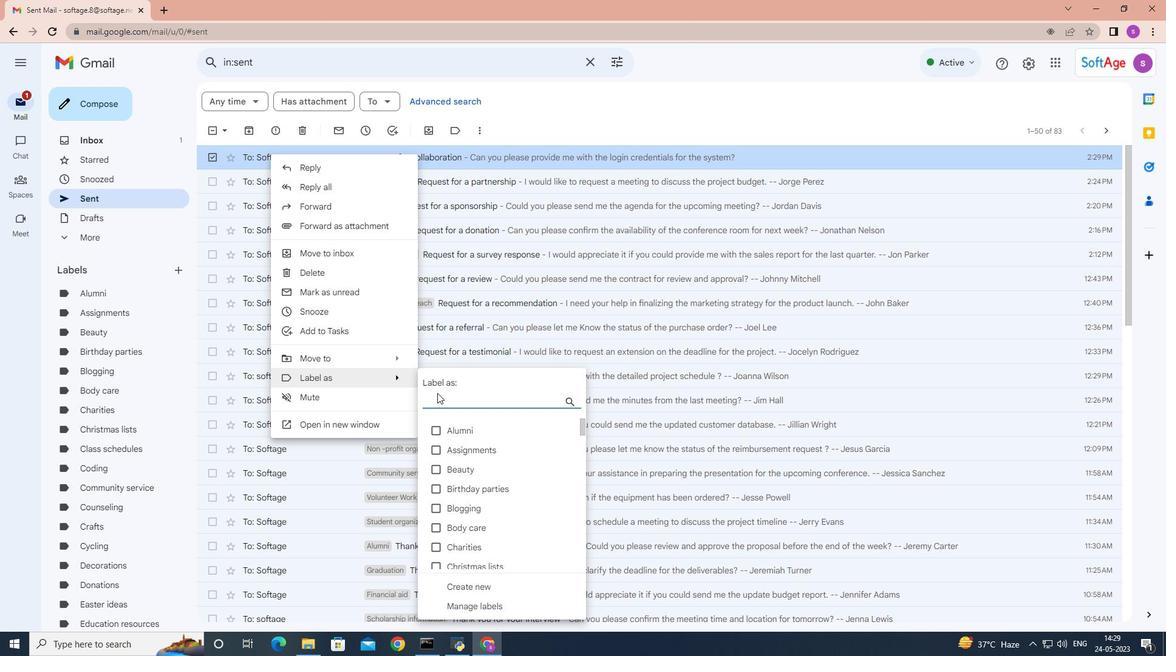 
Action: Key pressed development
Screenshot: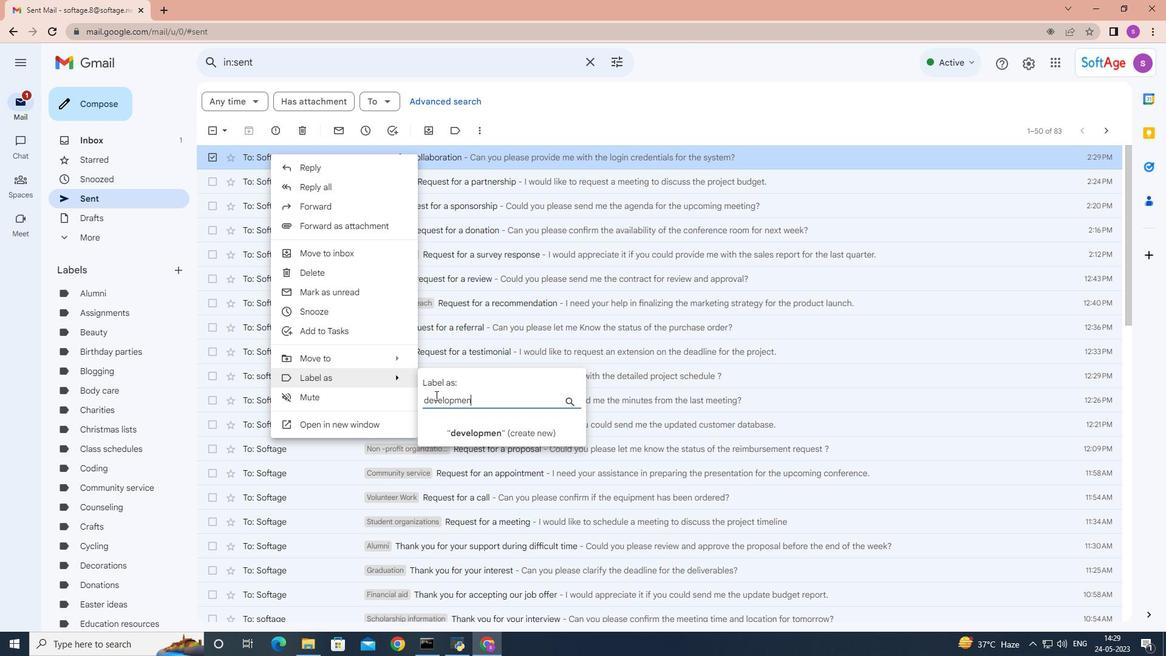 
Action: Mouse moved to (486, 434)
Screenshot: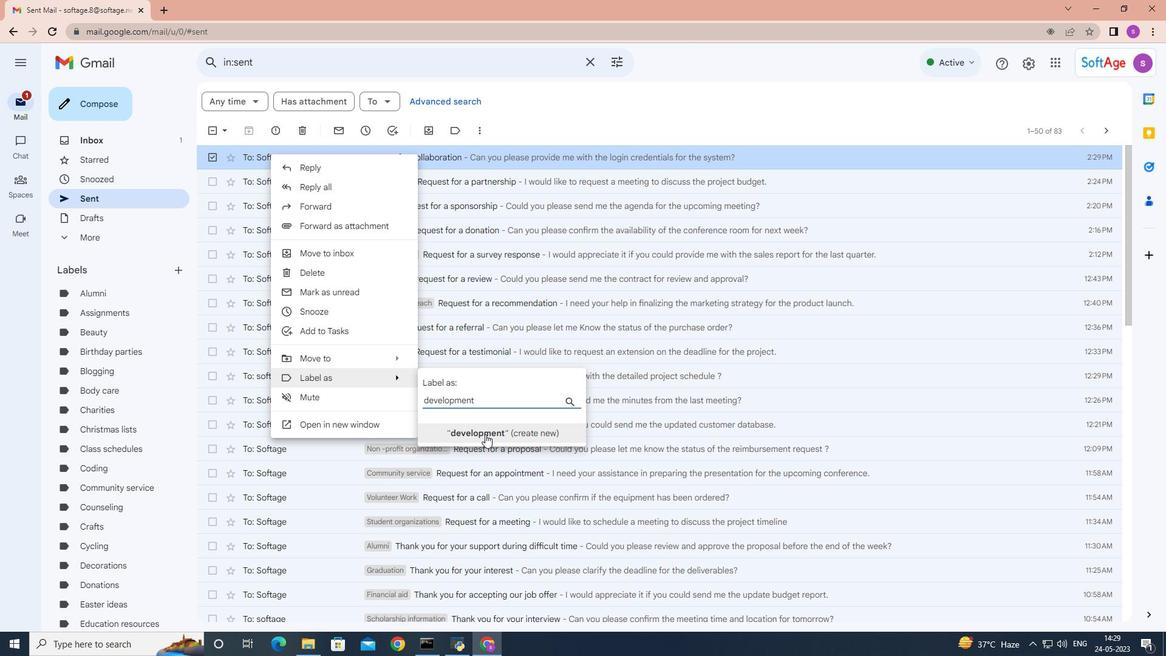 
Action: Mouse pressed left at (486, 434)
Screenshot: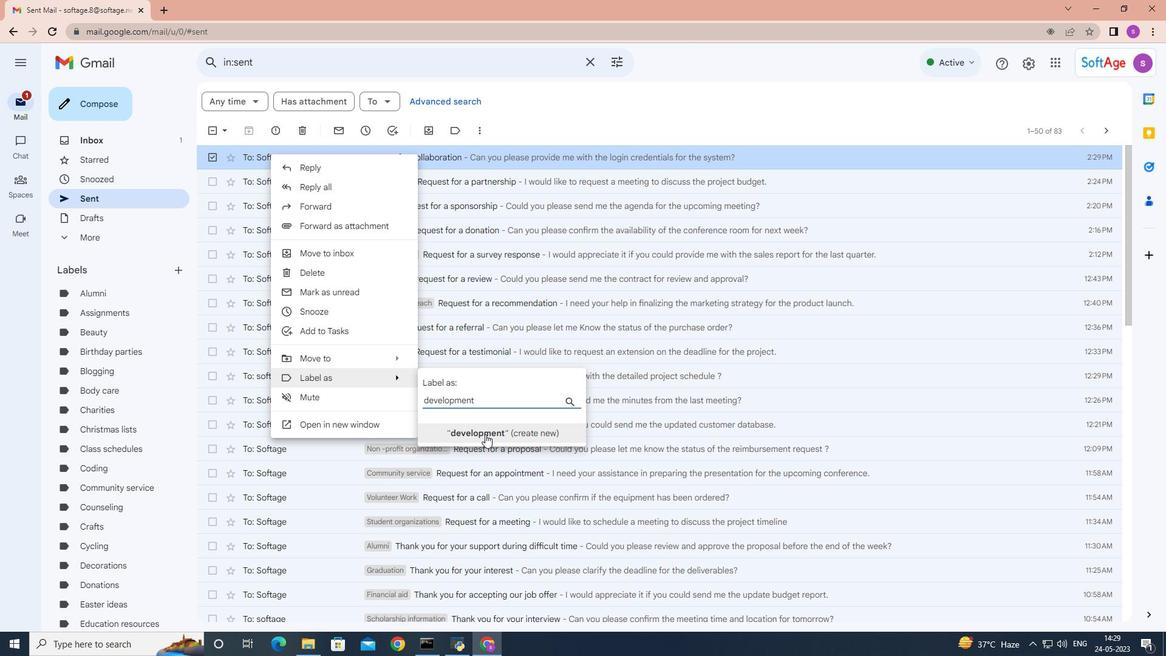 
Action: Mouse moved to (705, 384)
Screenshot: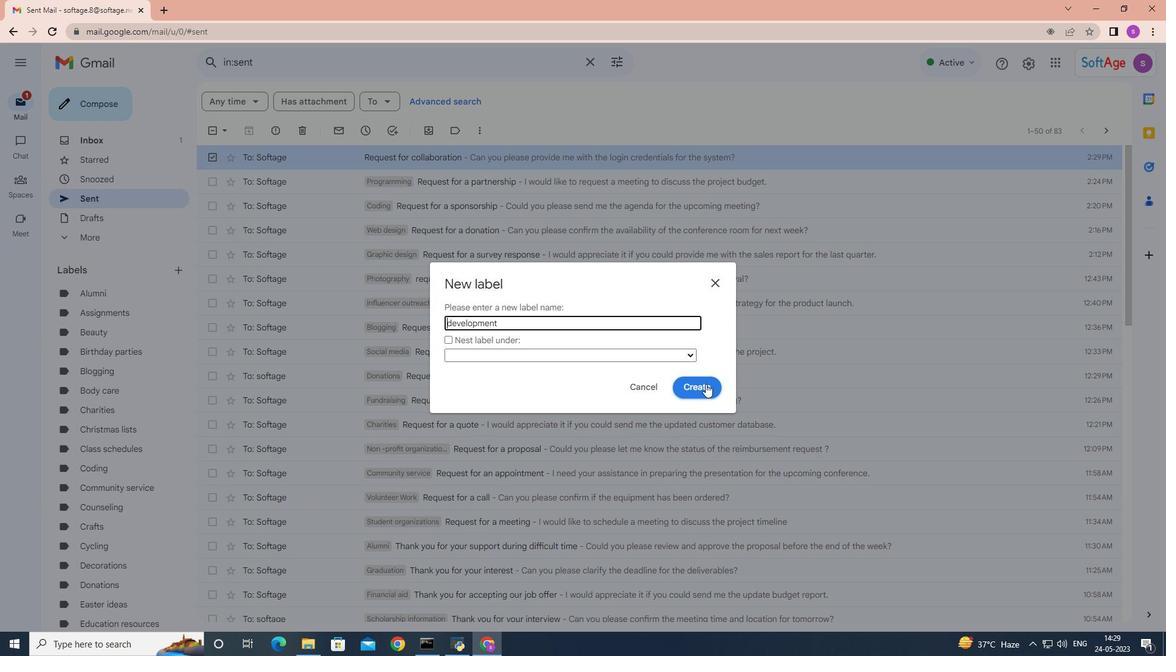 
Action: Mouse pressed left at (705, 384)
Screenshot: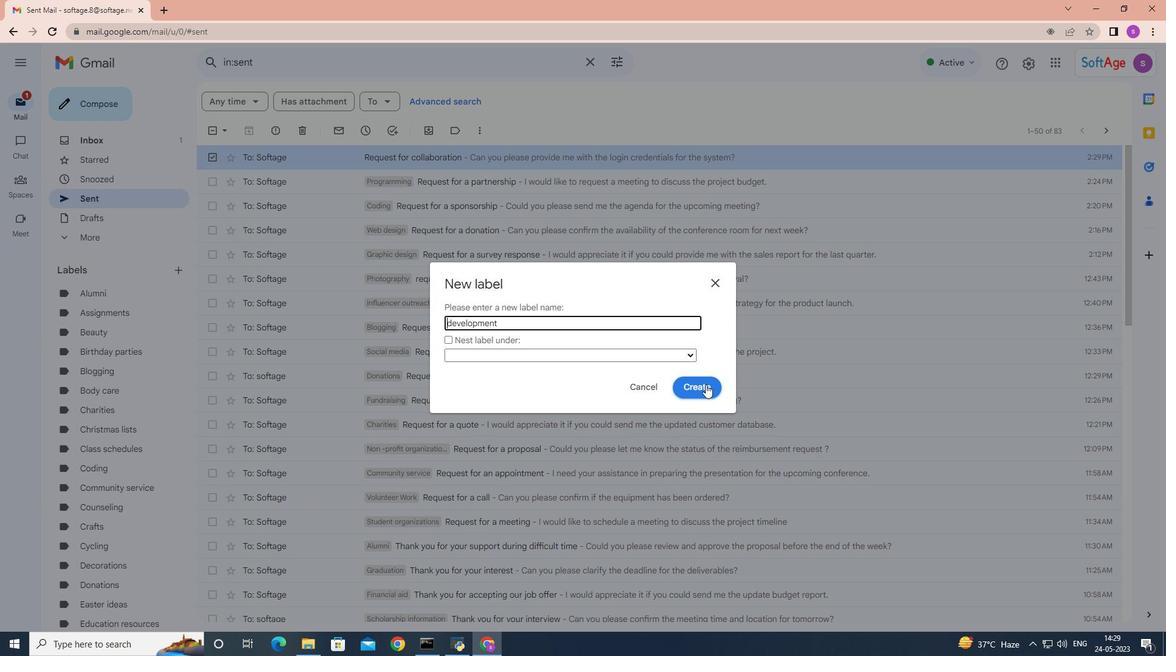 
Action: Mouse moved to (705, 385)
Screenshot: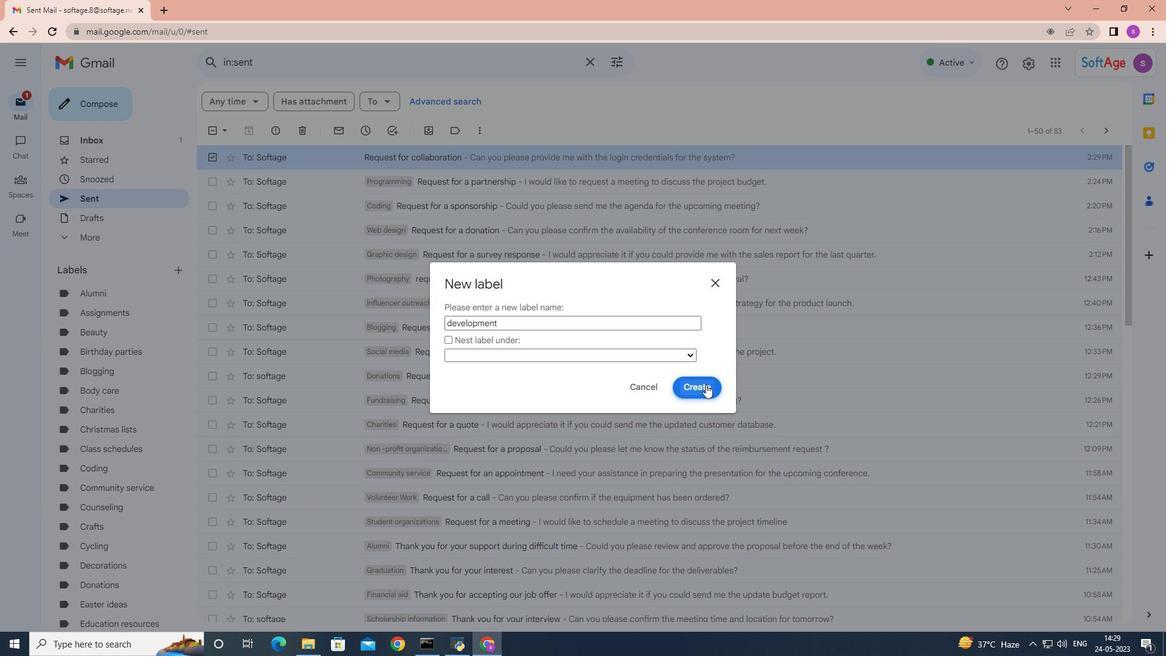 
